Task: Find connections with filter location Utebo with filter topic #marketswith filter profile language English with filter current company Expedia Group with filter school Amal Jyothi College of Engineering with filter industry Boilers, Tanks, and Shipping Container Manufacturing with filter service category Real Estate Appraisal with filter keywords title Skin Care Specialist
Action: Mouse moved to (576, 66)
Screenshot: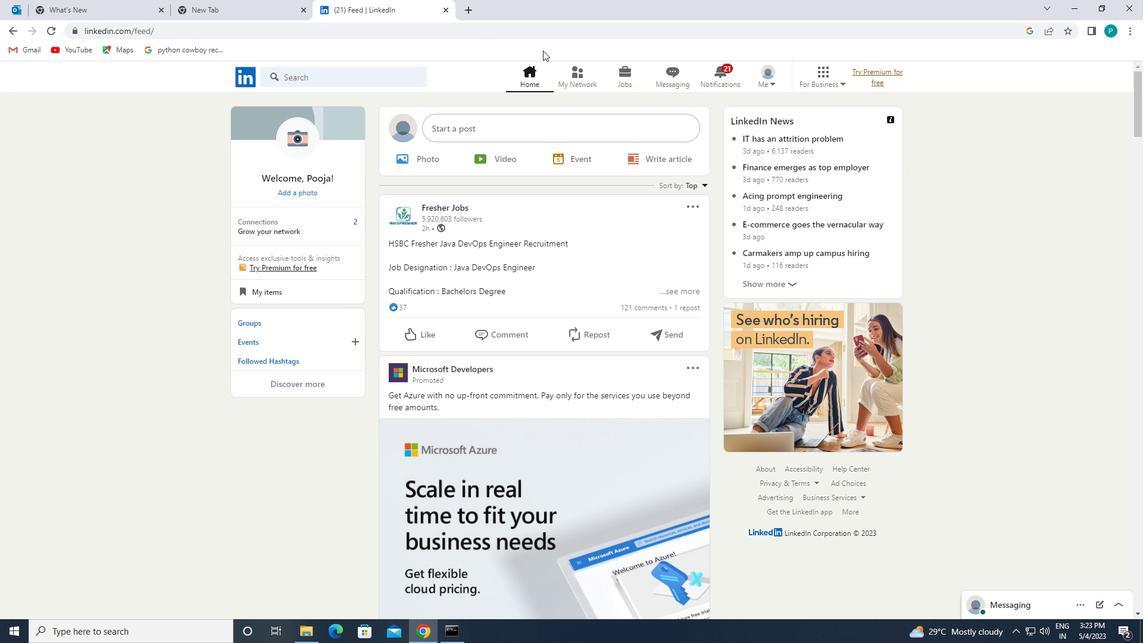 
Action: Mouse pressed left at (576, 66)
Screenshot: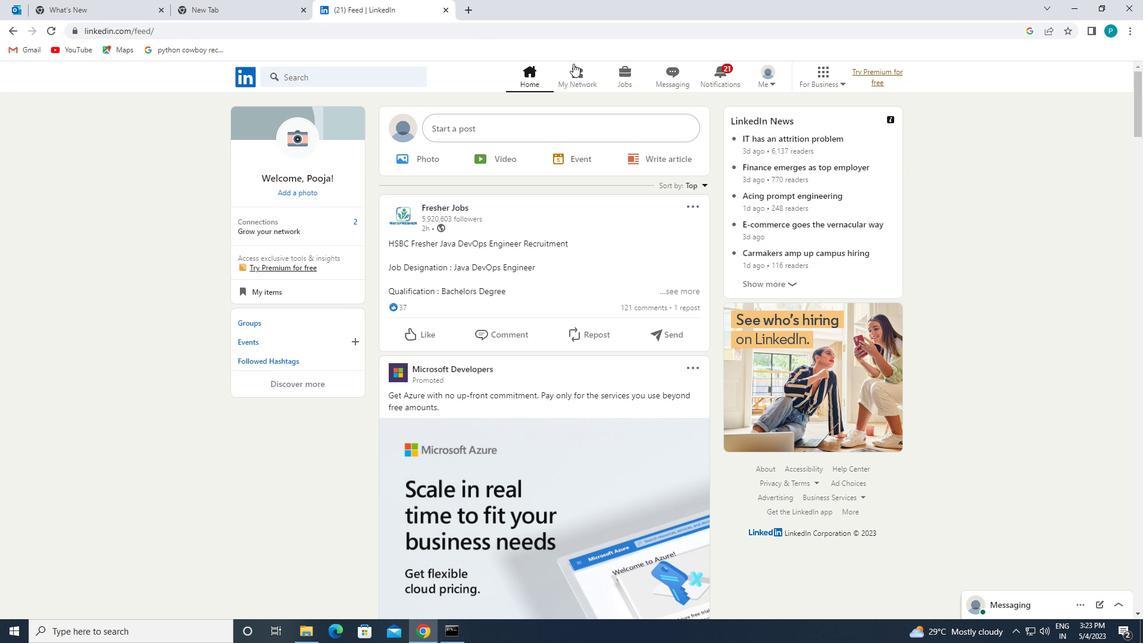 
Action: Mouse moved to (321, 137)
Screenshot: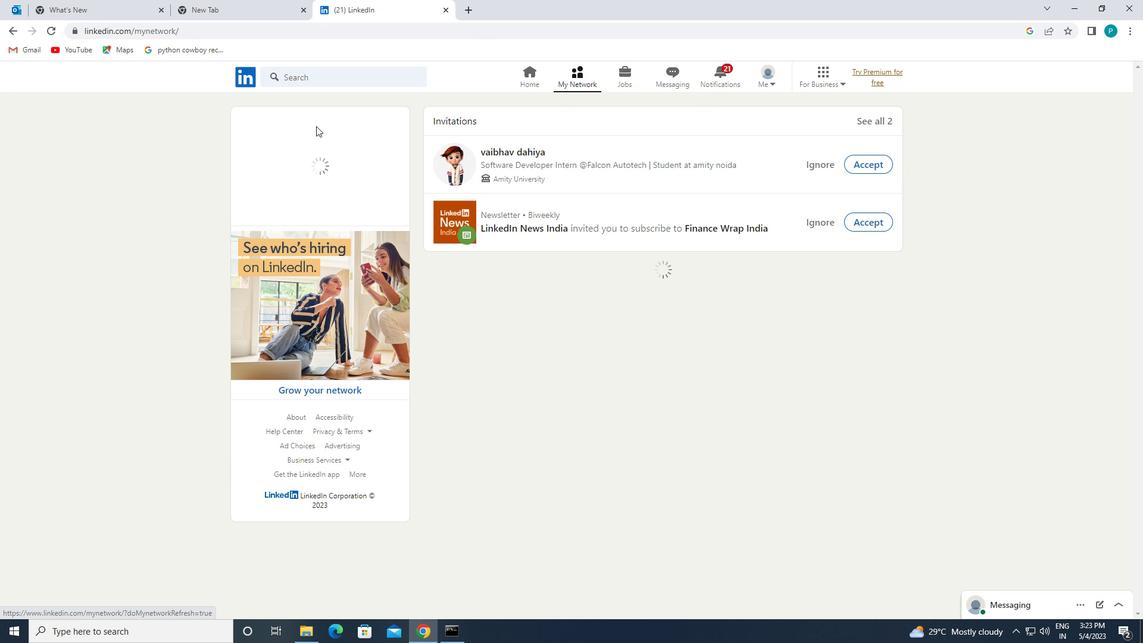 
Action: Mouse pressed left at (321, 137)
Screenshot: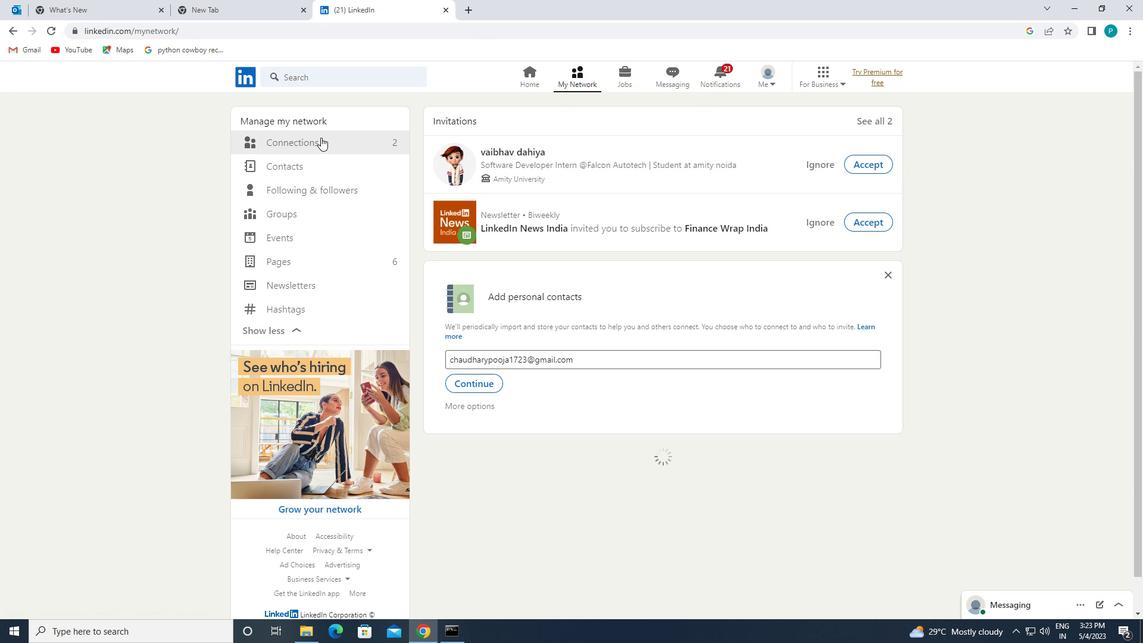
Action: Mouse moved to (650, 139)
Screenshot: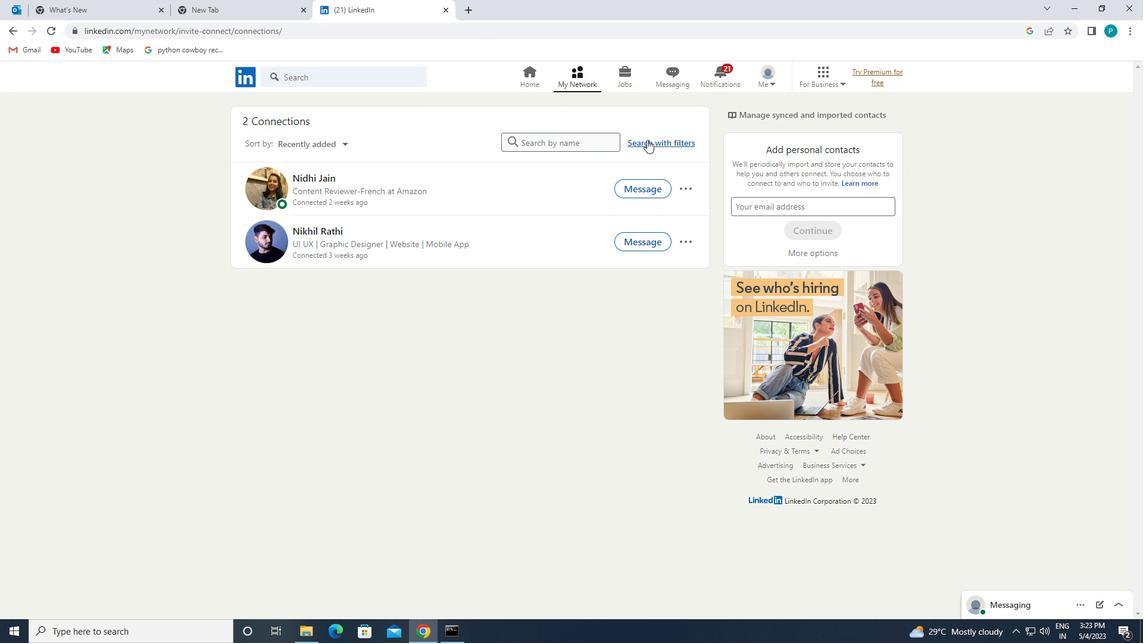
Action: Mouse pressed left at (650, 139)
Screenshot: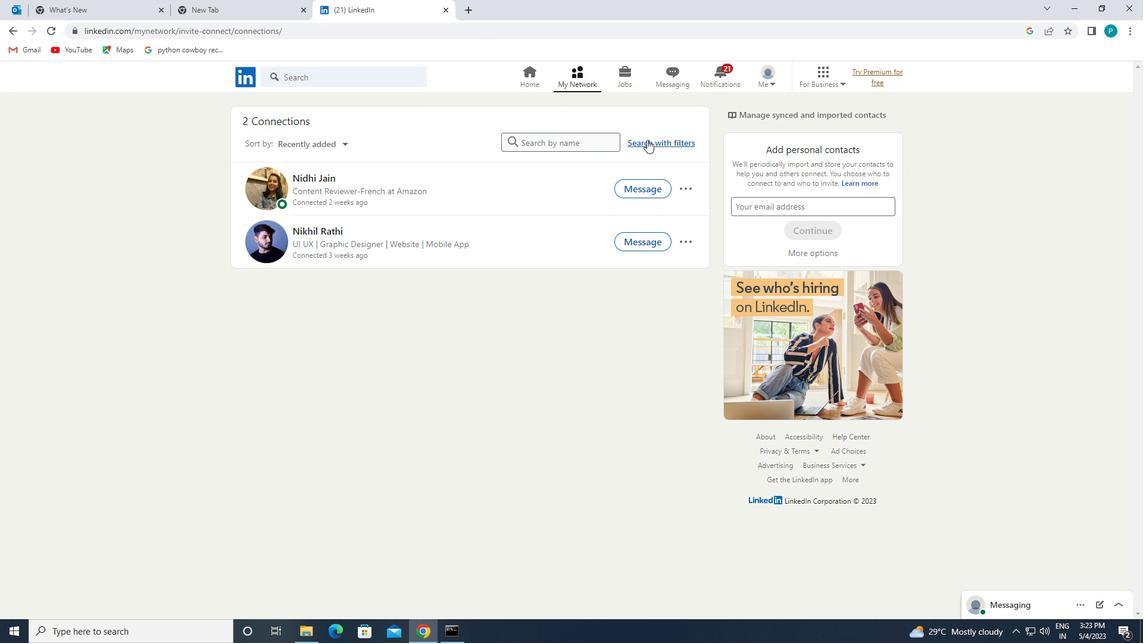 
Action: Mouse moved to (617, 105)
Screenshot: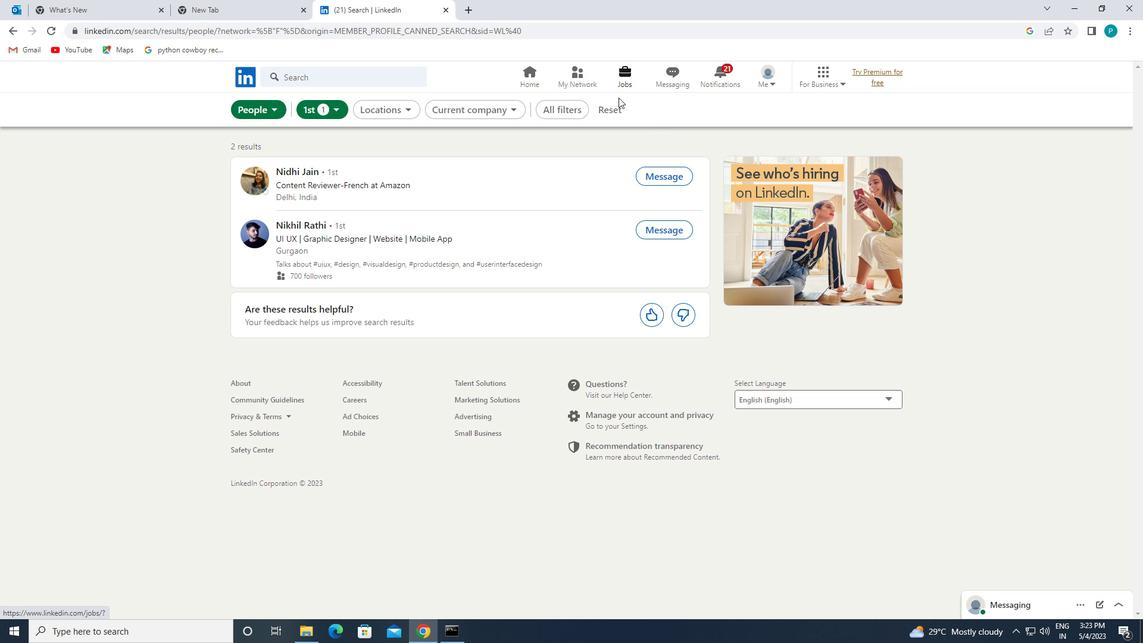 
Action: Mouse pressed left at (617, 105)
Screenshot: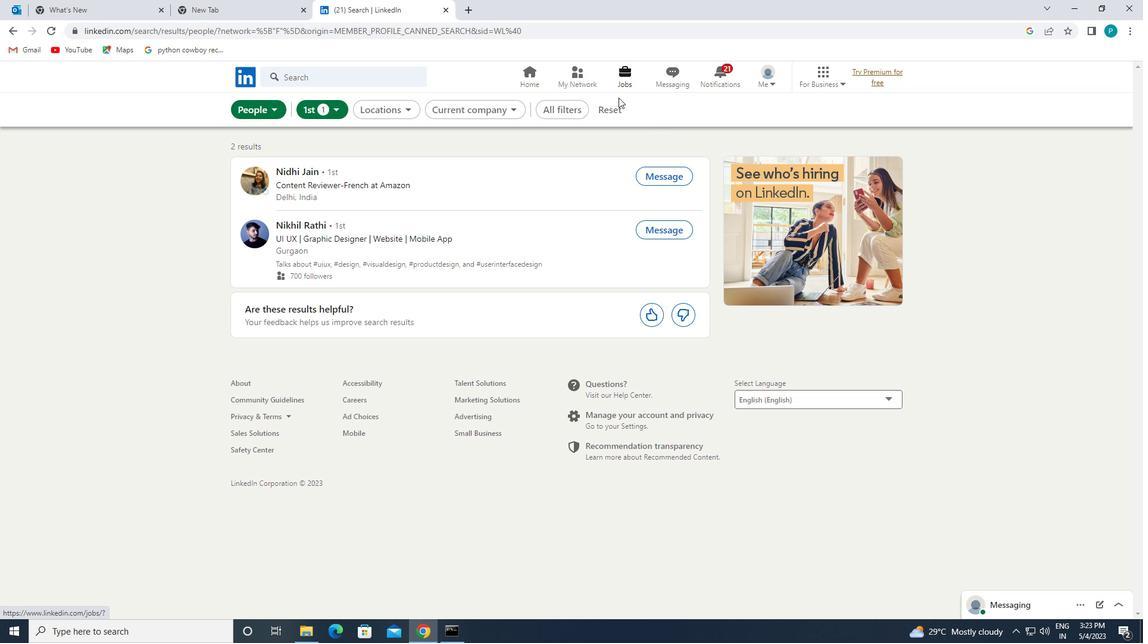 
Action: Mouse moved to (545, 106)
Screenshot: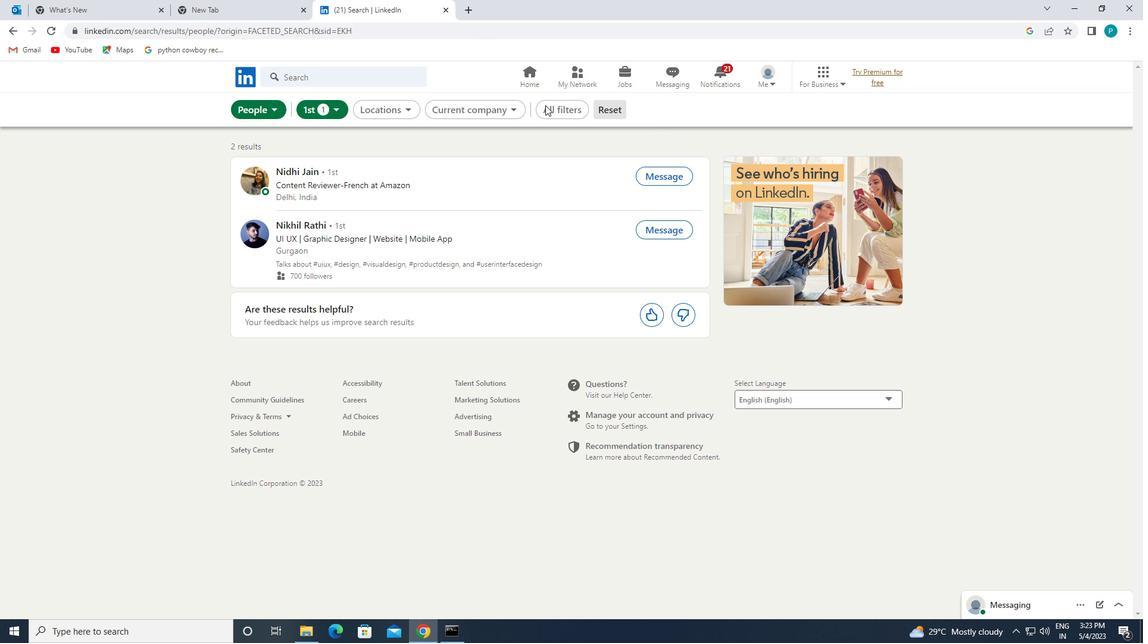 
Action: Mouse pressed left at (545, 106)
Screenshot: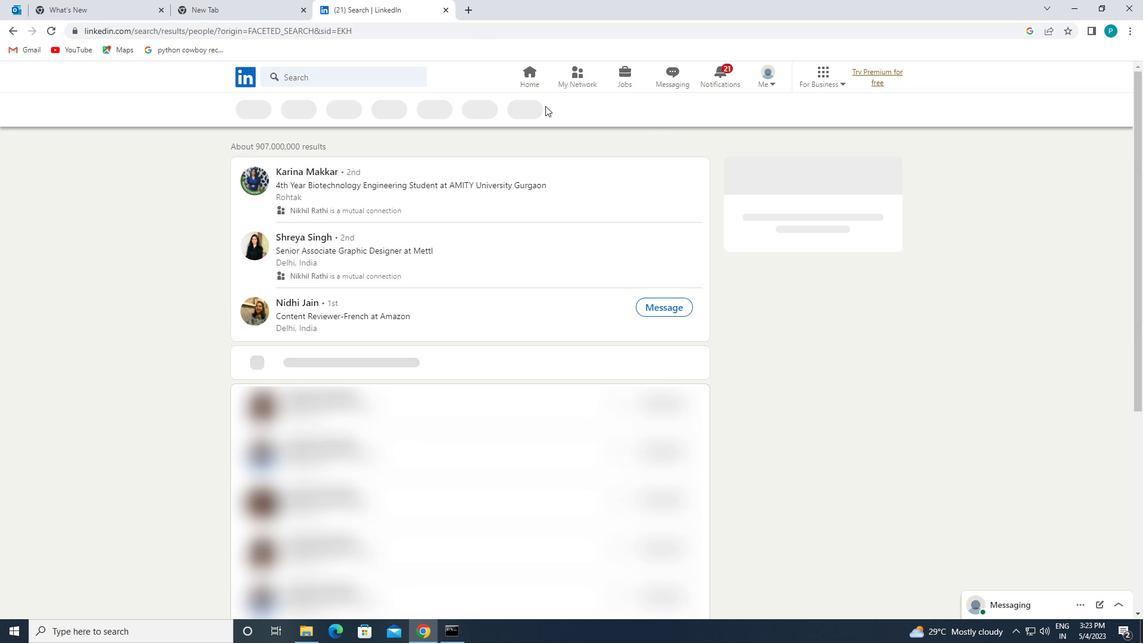 
Action: Mouse moved to (580, 126)
Screenshot: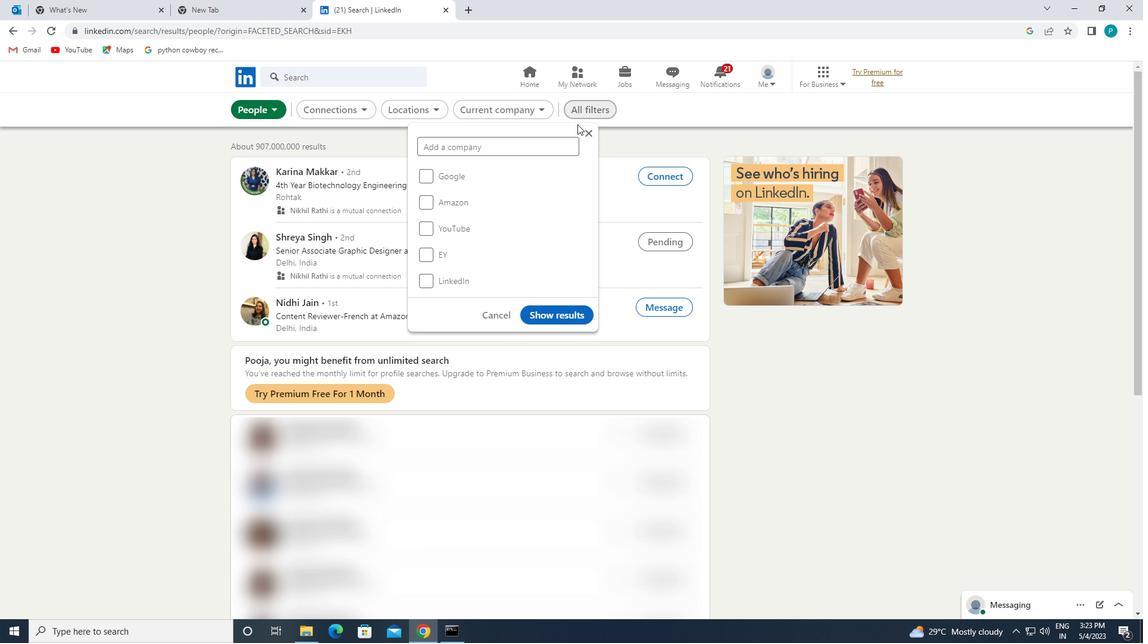 
Action: Mouse pressed left at (580, 126)
Screenshot: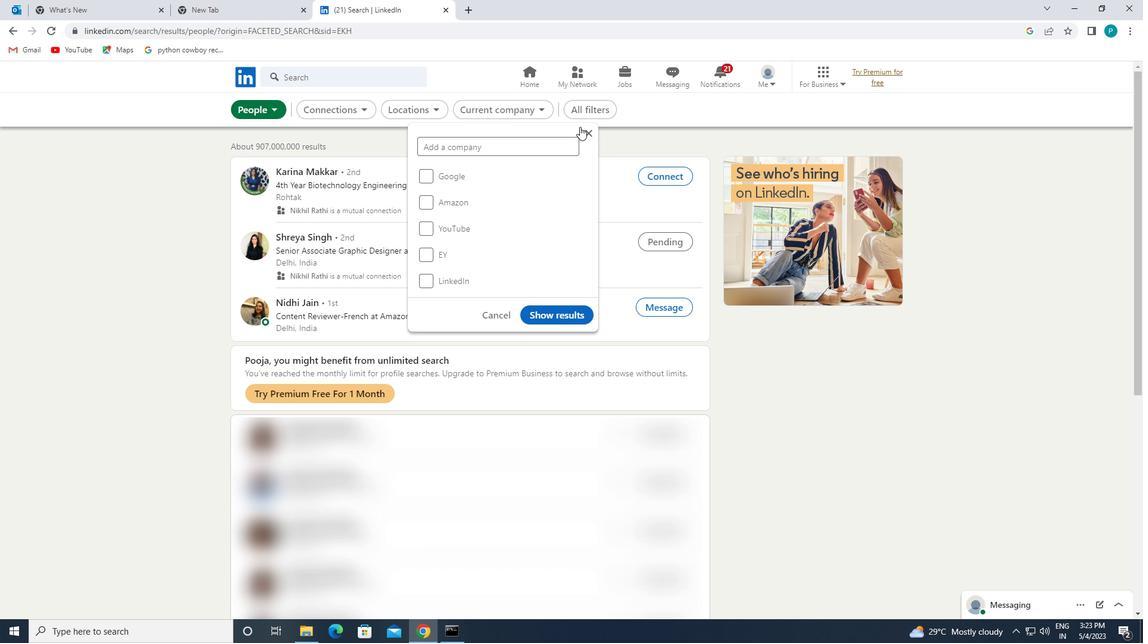 
Action: Mouse moved to (586, 118)
Screenshot: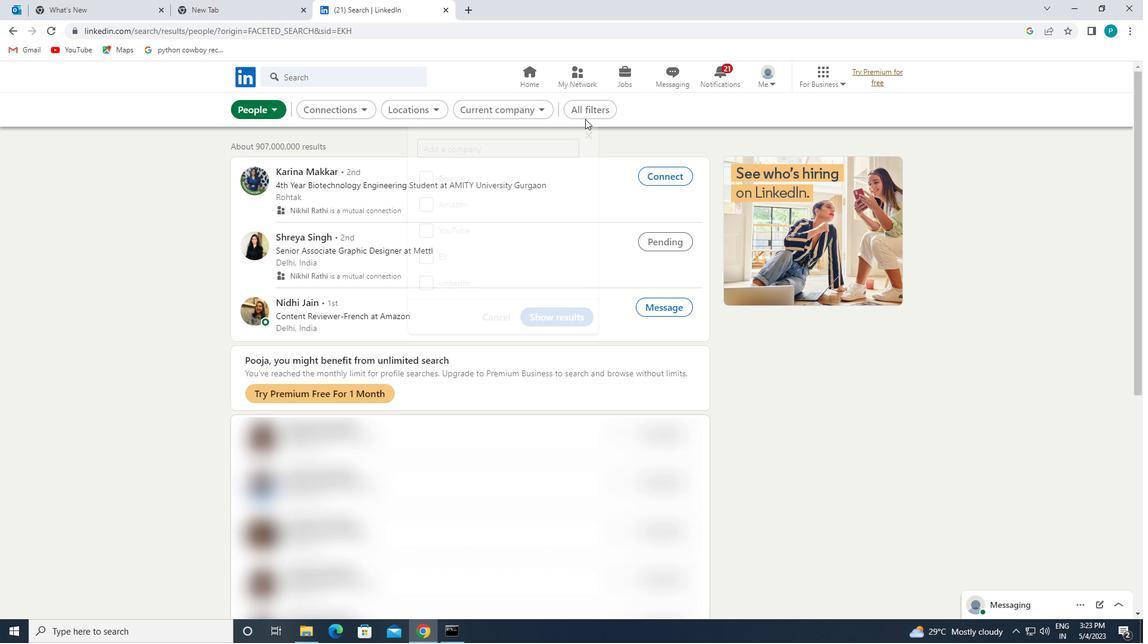 
Action: Mouse pressed left at (586, 118)
Screenshot: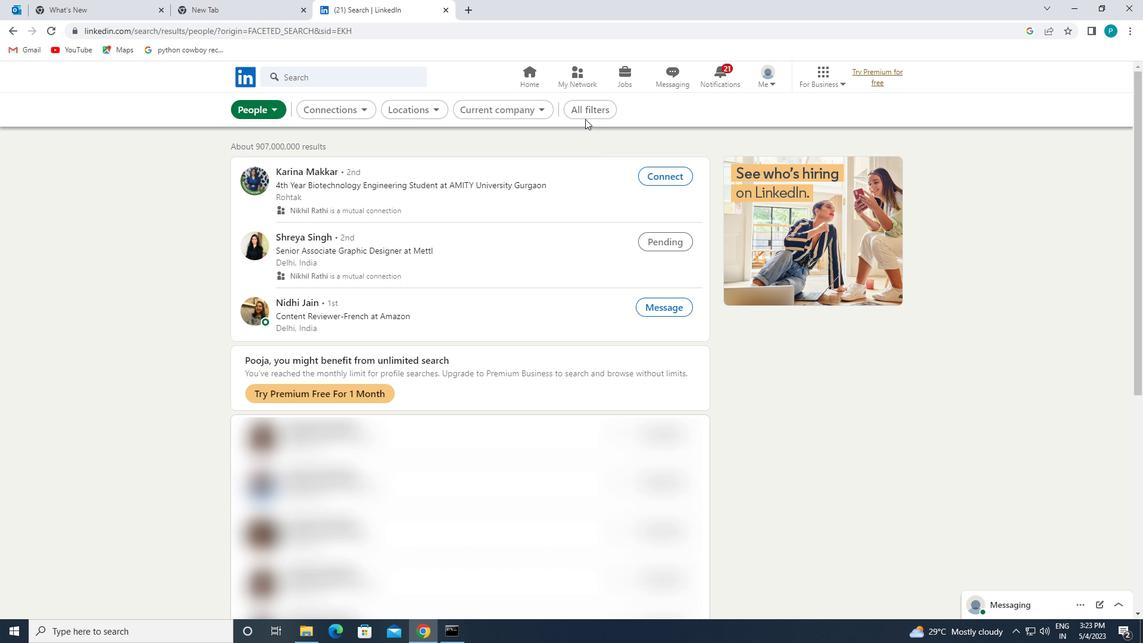 
Action: Mouse moved to (979, 281)
Screenshot: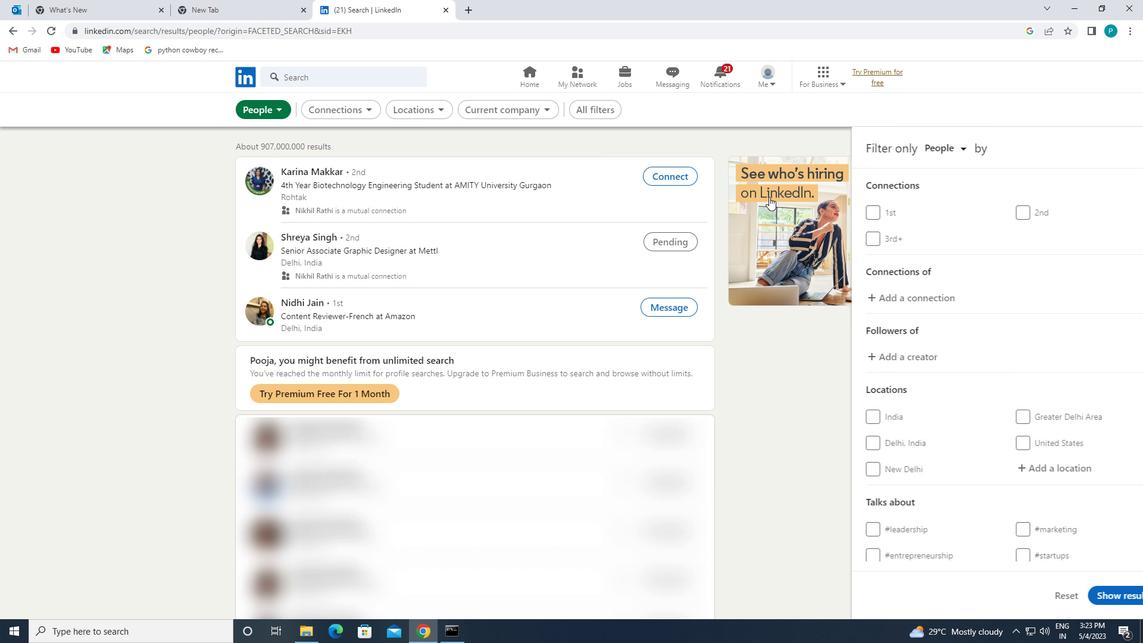 
Action: Mouse scrolled (979, 281) with delta (0, 0)
Screenshot: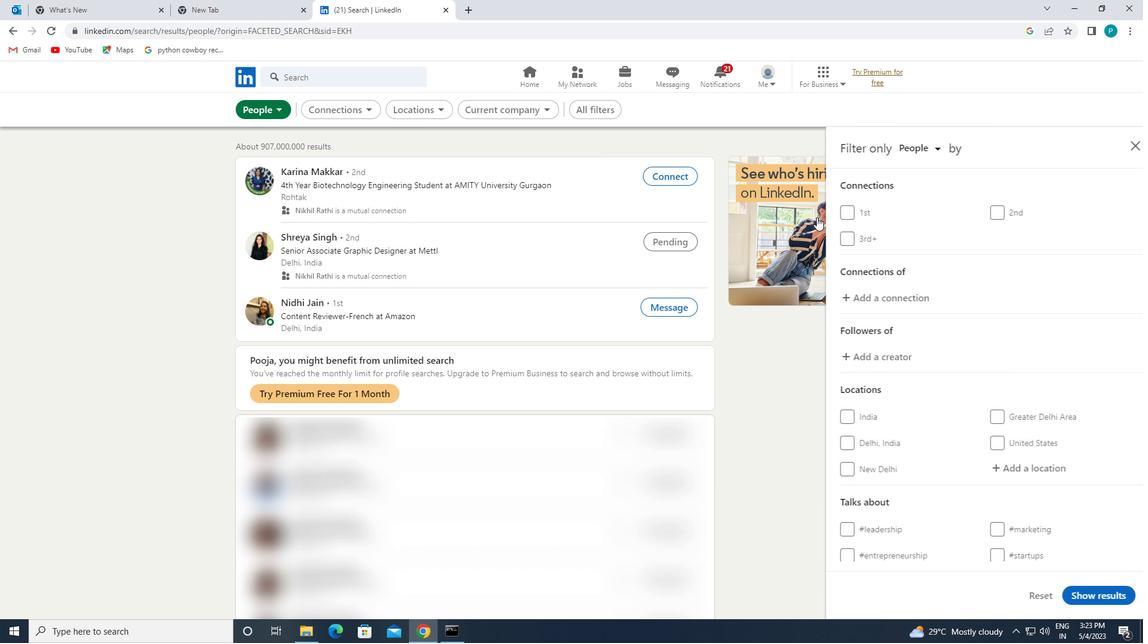 
Action: Mouse scrolled (979, 281) with delta (0, 0)
Screenshot: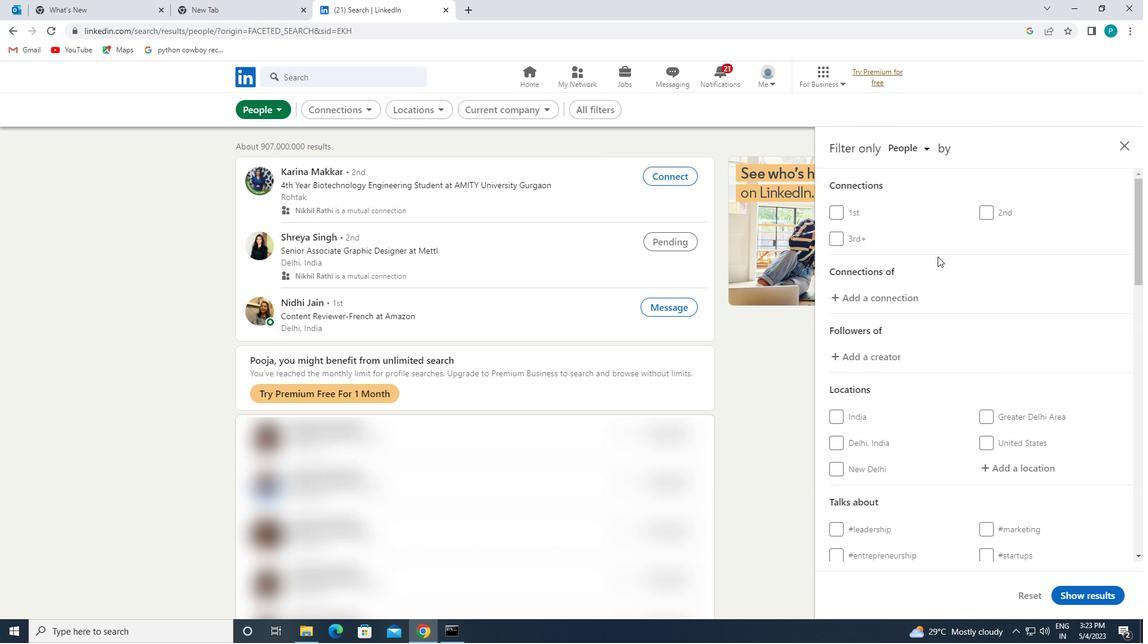 
Action: Mouse moved to (979, 282)
Screenshot: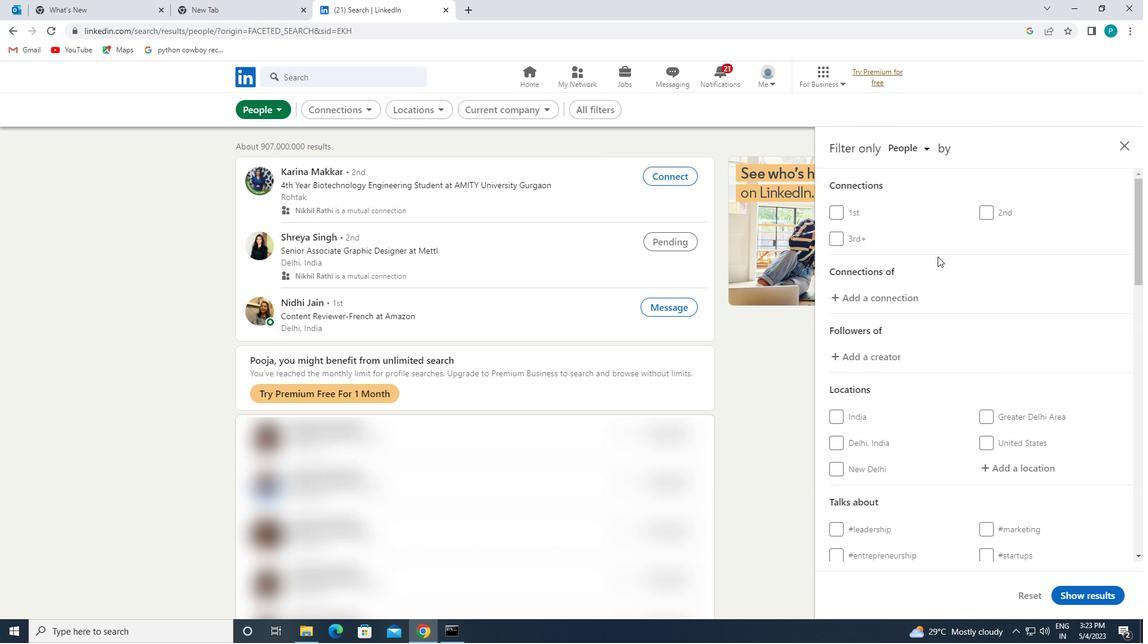 
Action: Mouse scrolled (979, 281) with delta (0, 0)
Screenshot: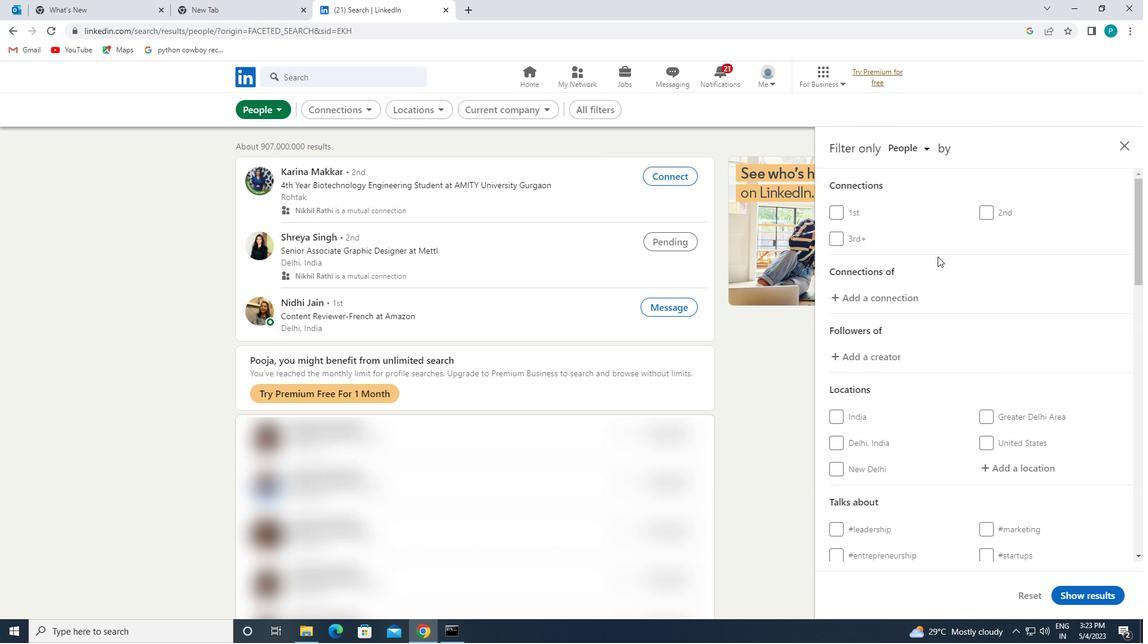 
Action: Mouse moved to (980, 284)
Screenshot: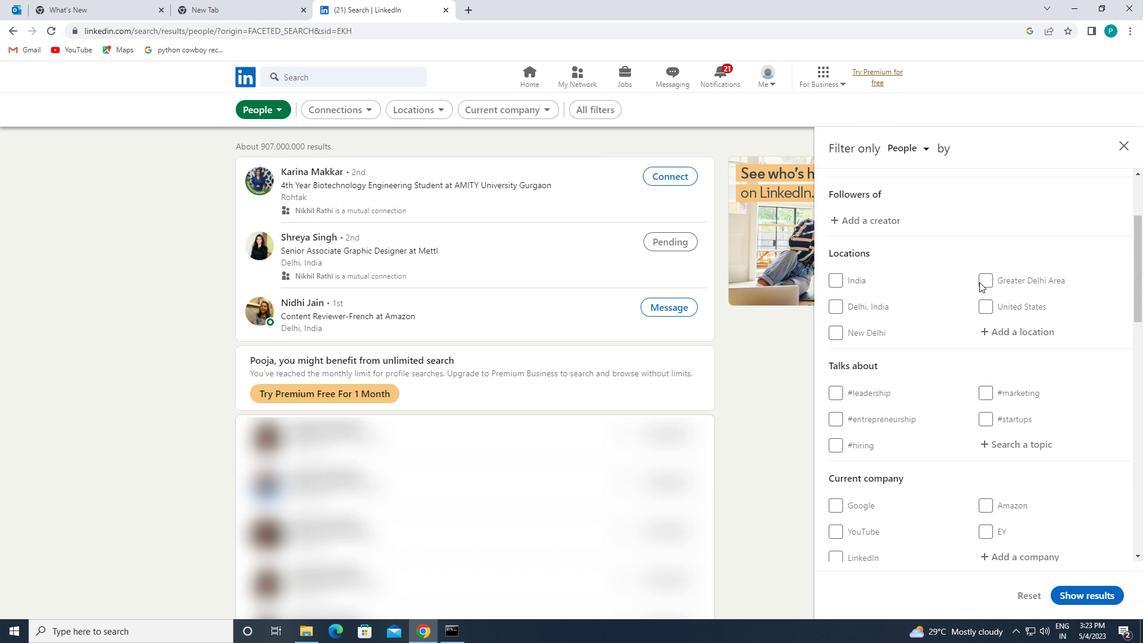 
Action: Mouse pressed left at (980, 284)
Screenshot: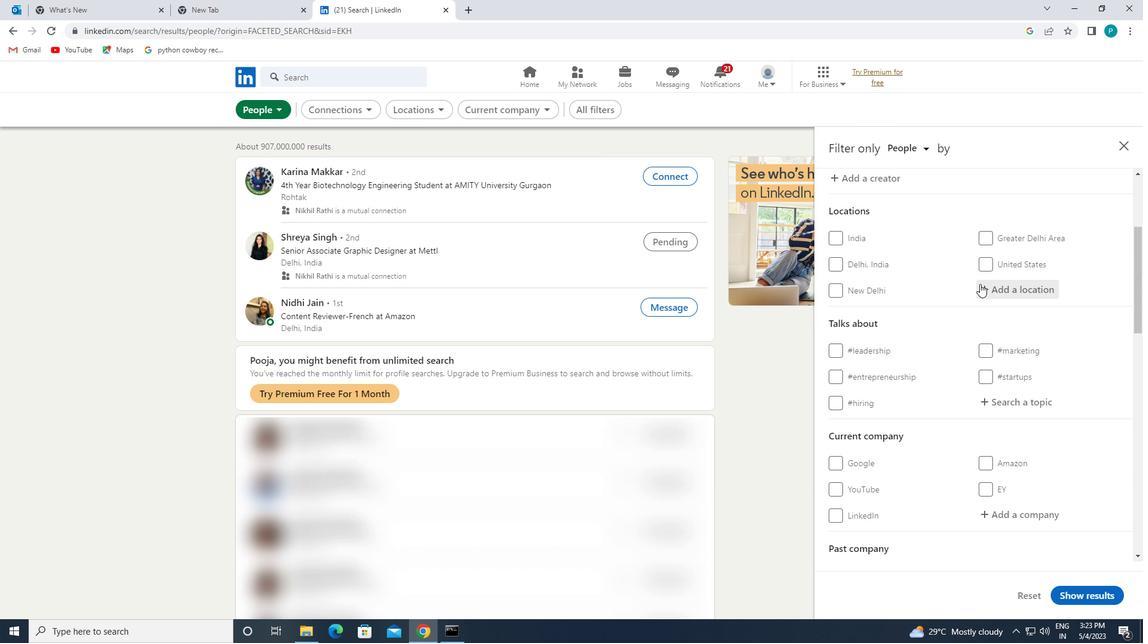 
Action: Mouse moved to (994, 293)
Screenshot: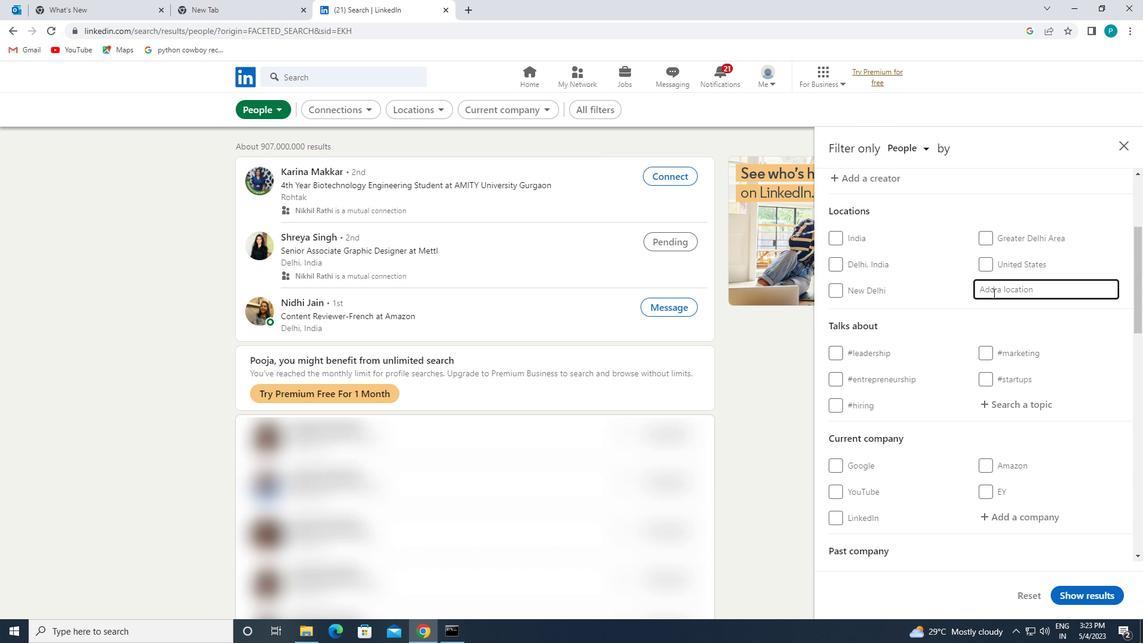 
Action: Key pressed <Key.caps_lock>u<Key.caps_lock>tebo
Screenshot: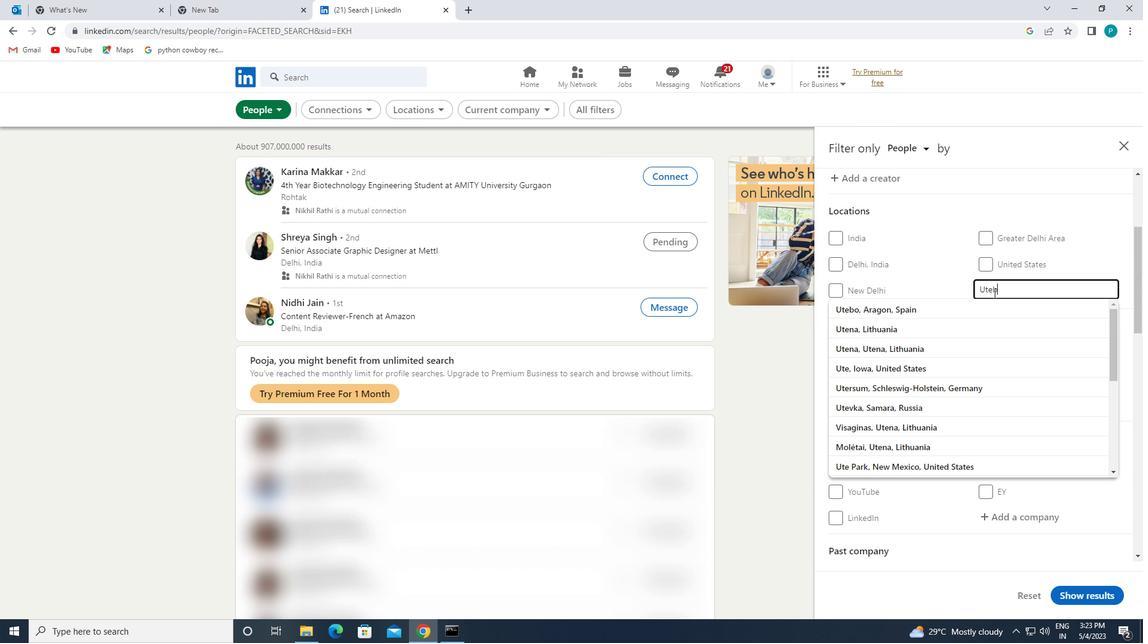 
Action: Mouse moved to (958, 309)
Screenshot: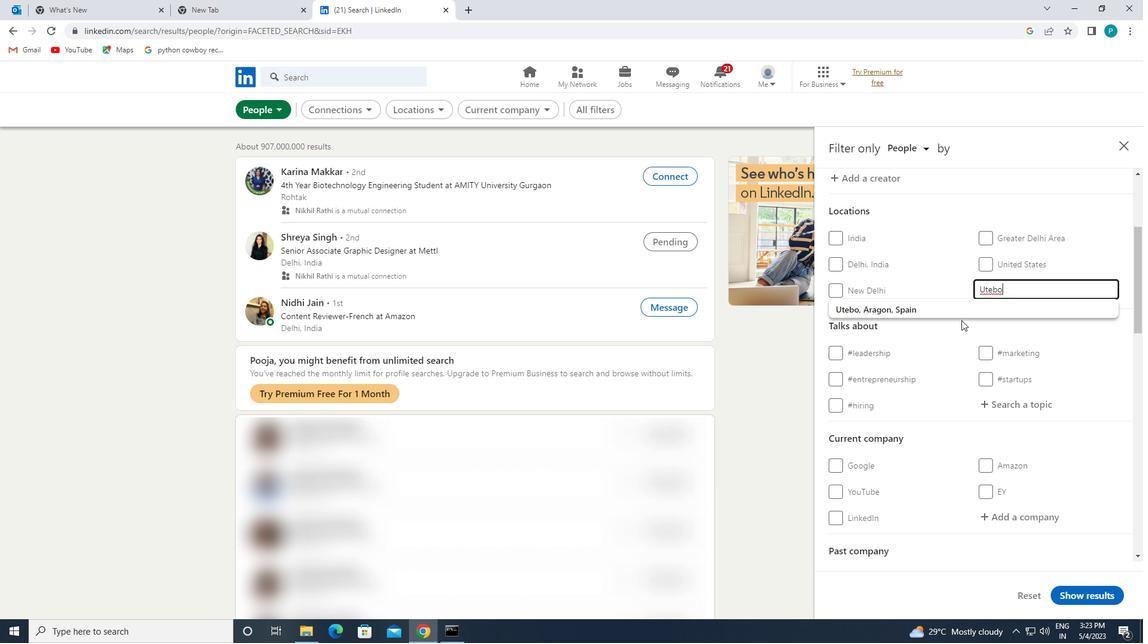 
Action: Mouse pressed left at (958, 309)
Screenshot: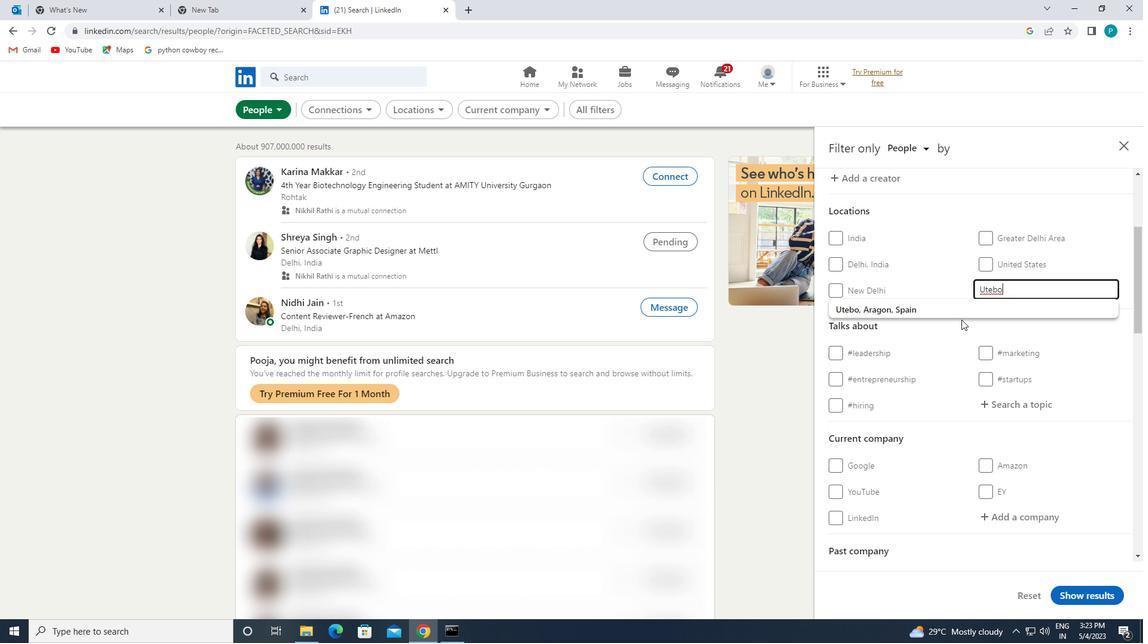 
Action: Mouse moved to (1038, 357)
Screenshot: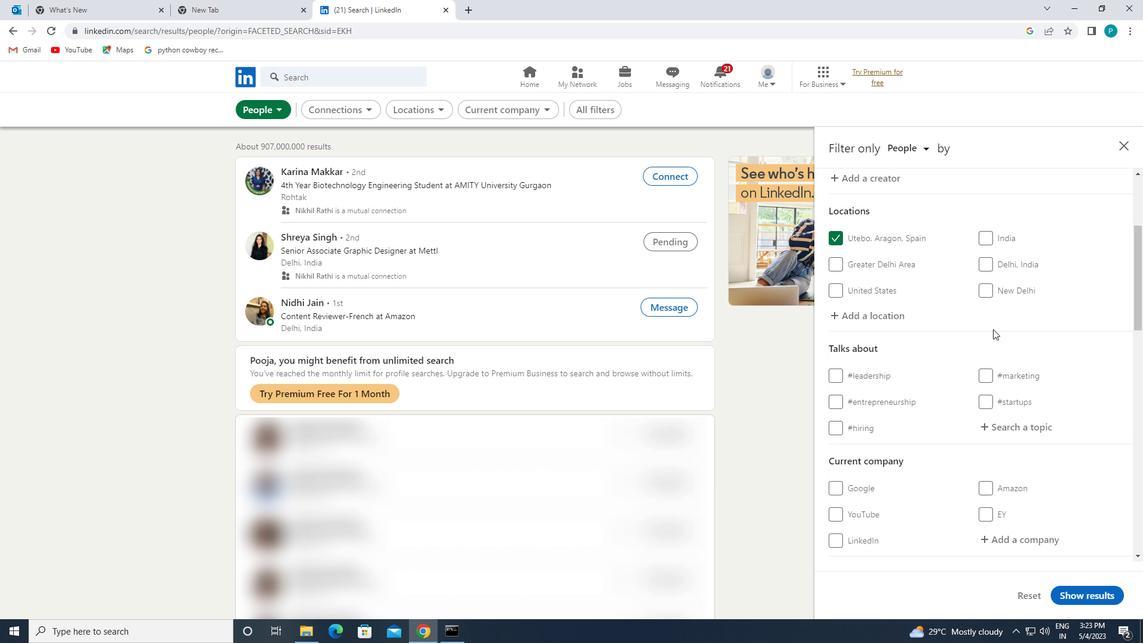 
Action: Mouse scrolled (1038, 357) with delta (0, 0)
Screenshot: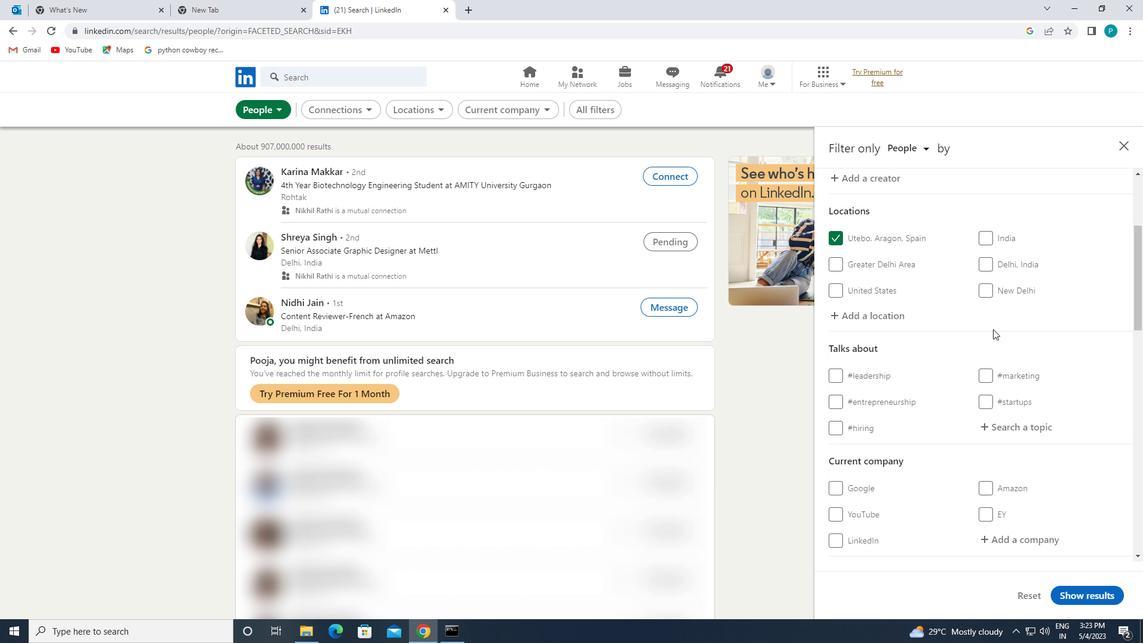
Action: Mouse moved to (1038, 359)
Screenshot: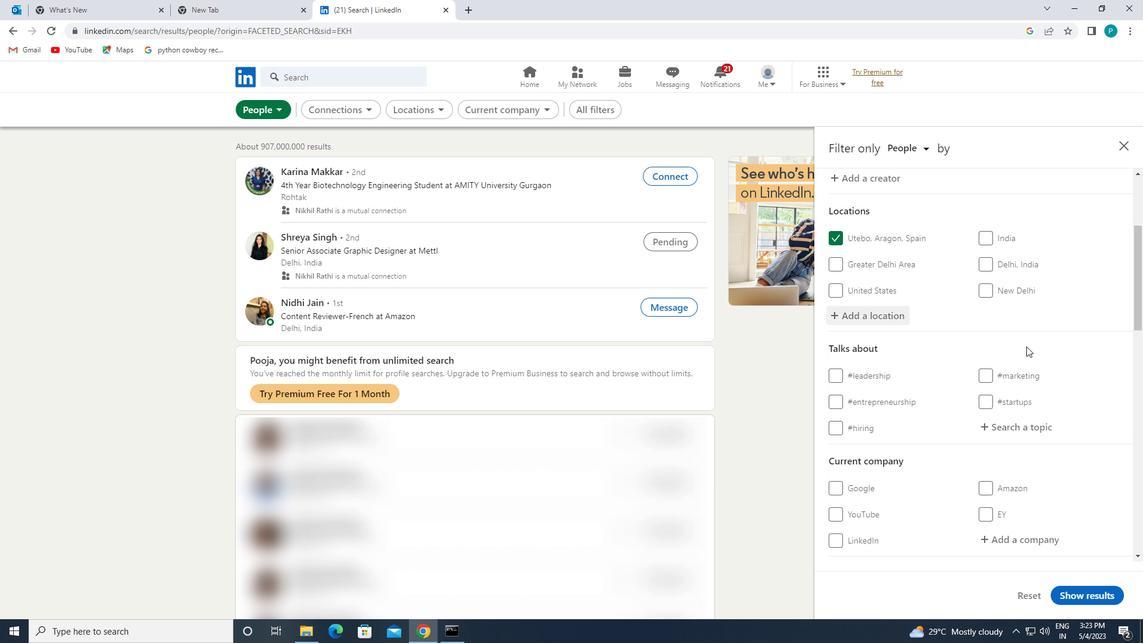 
Action: Mouse scrolled (1038, 358) with delta (0, 0)
Screenshot: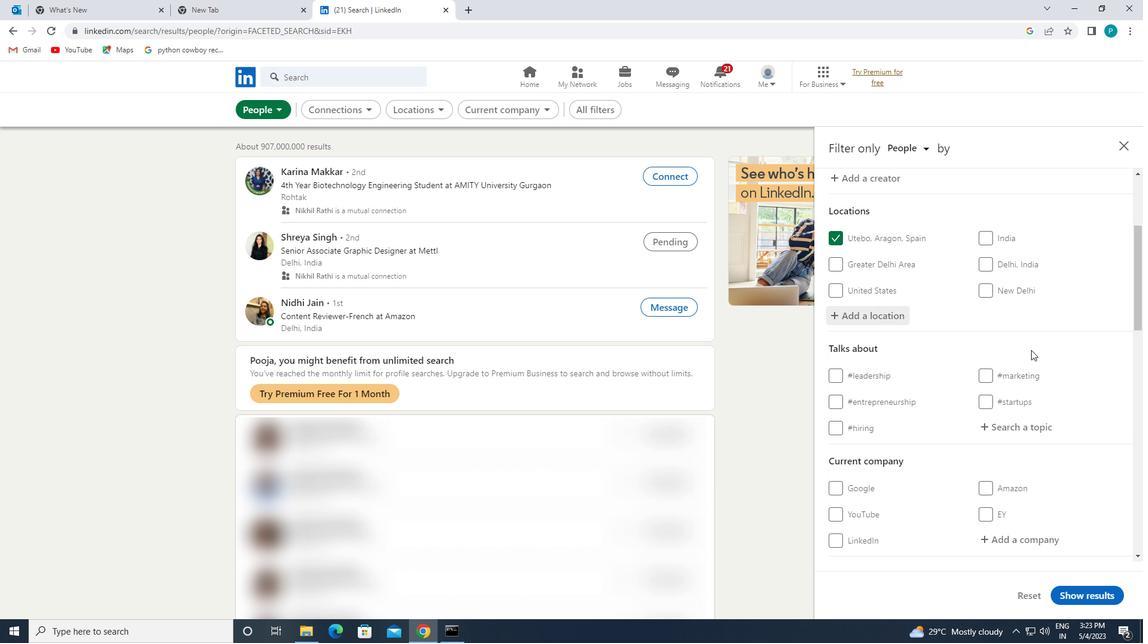 
Action: Mouse moved to (1025, 303)
Screenshot: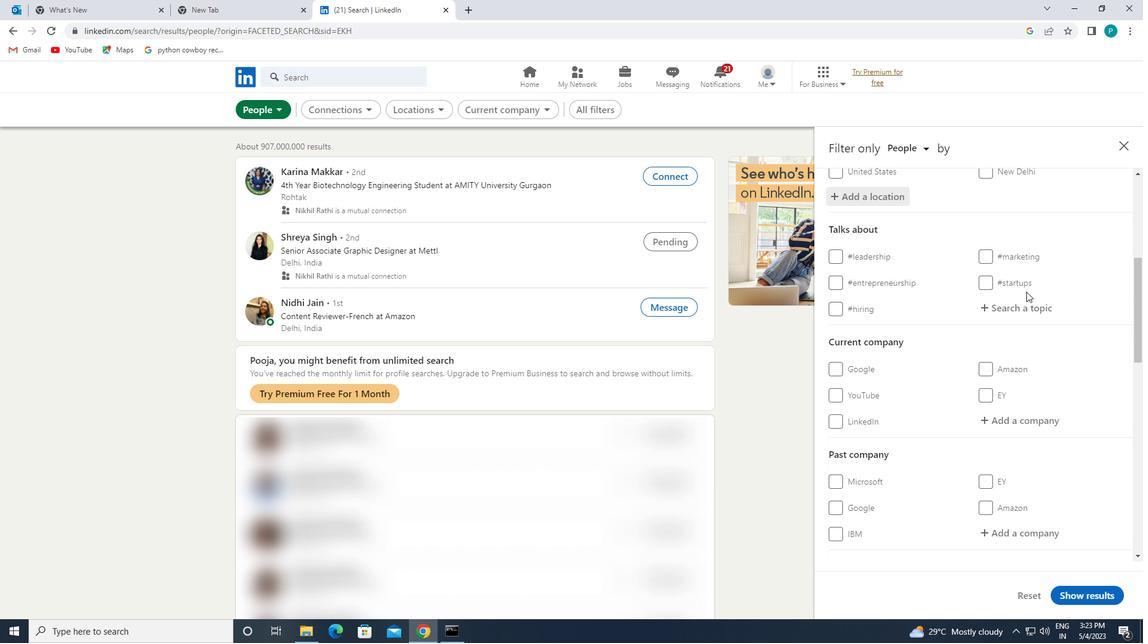 
Action: Mouse pressed left at (1025, 303)
Screenshot: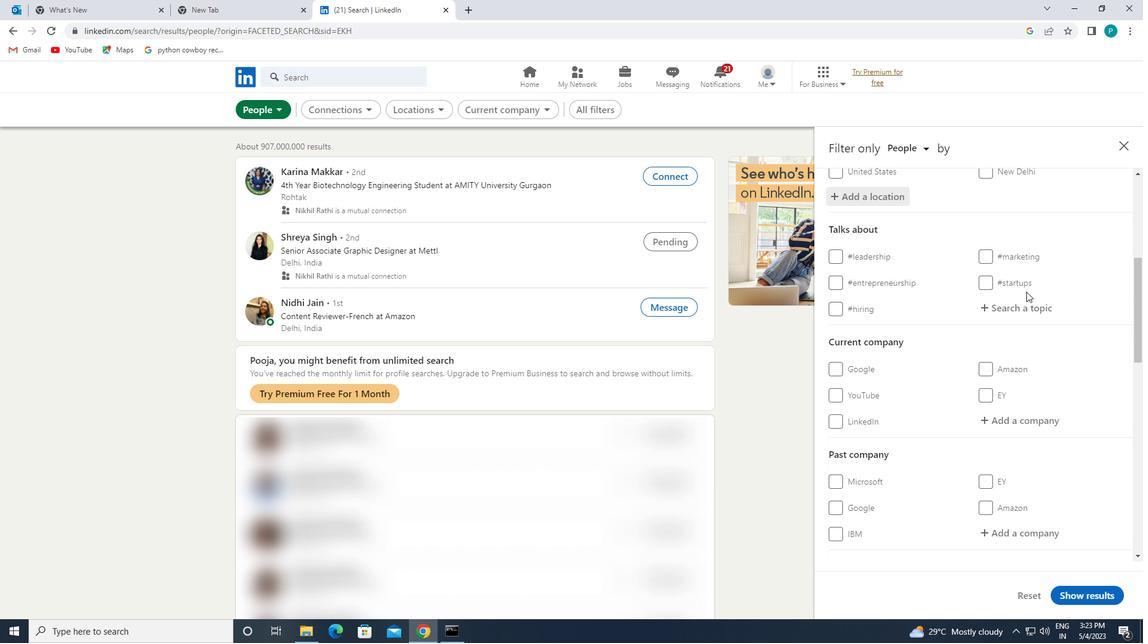 
Action: Mouse moved to (1019, 300)
Screenshot: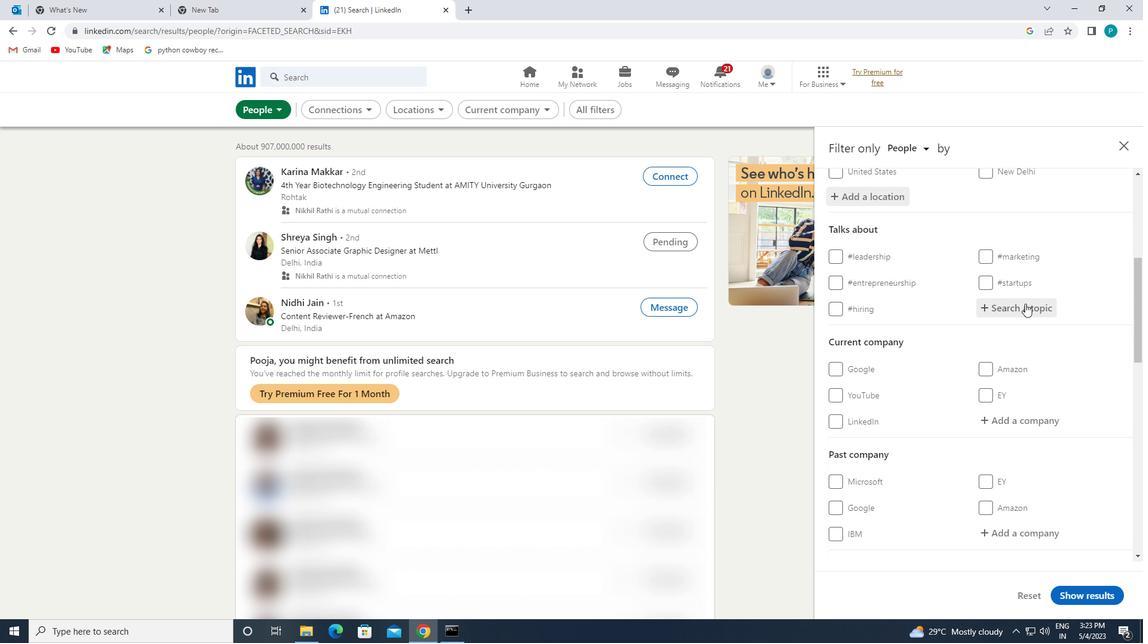 
Action: Key pressed <Key.shift>#MARKETS
Screenshot: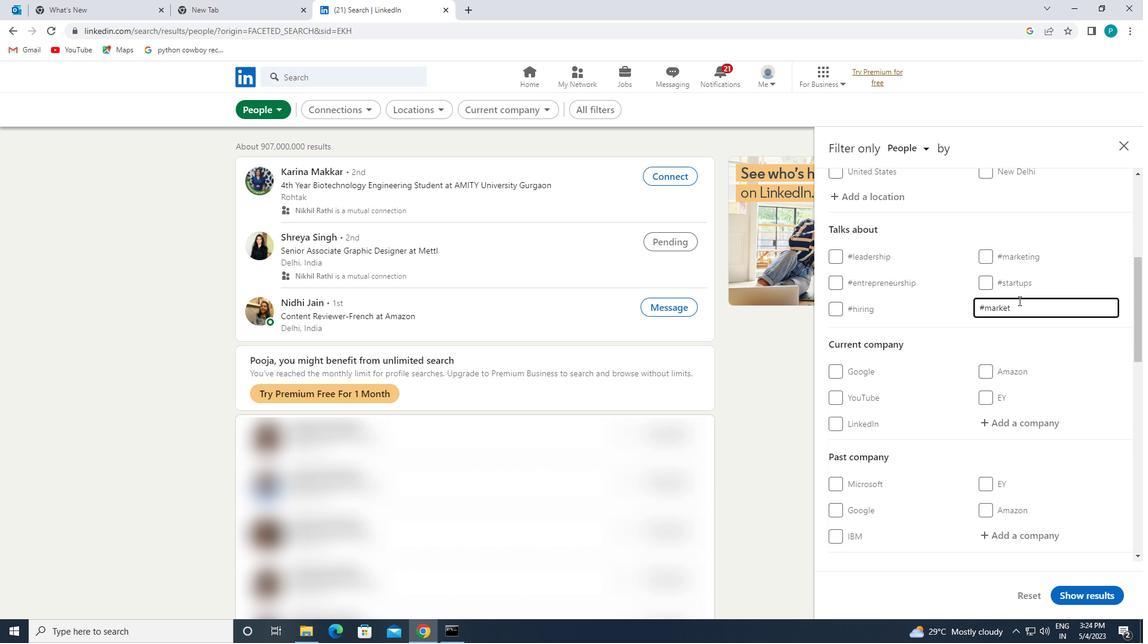 
Action: Mouse moved to (1023, 314)
Screenshot: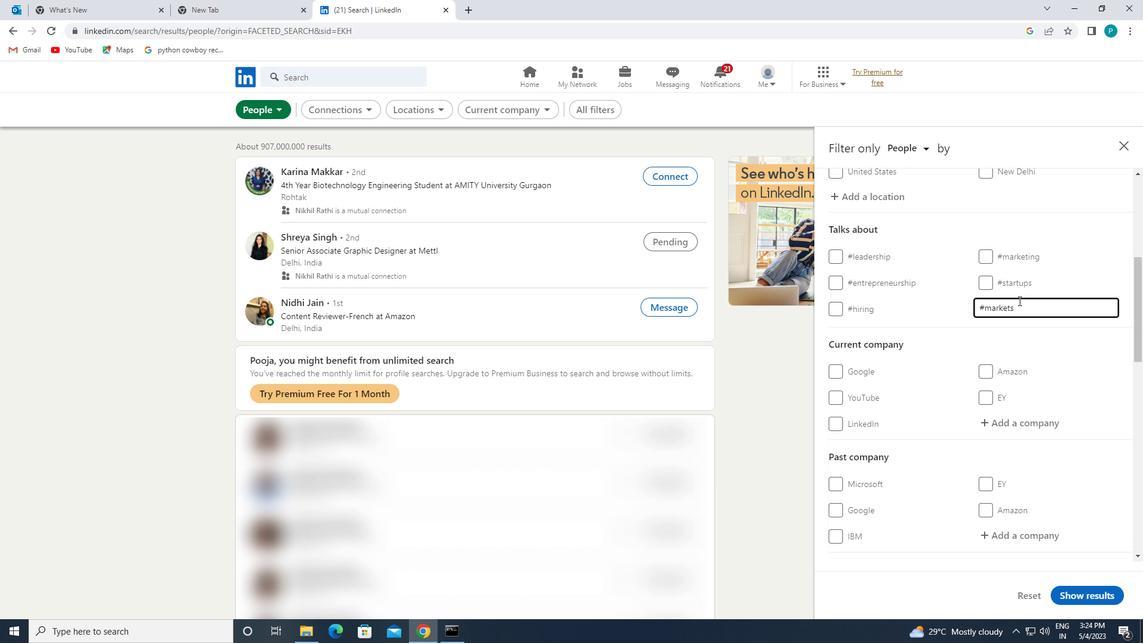 
Action: Mouse scrolled (1023, 313) with delta (0, 0)
Screenshot: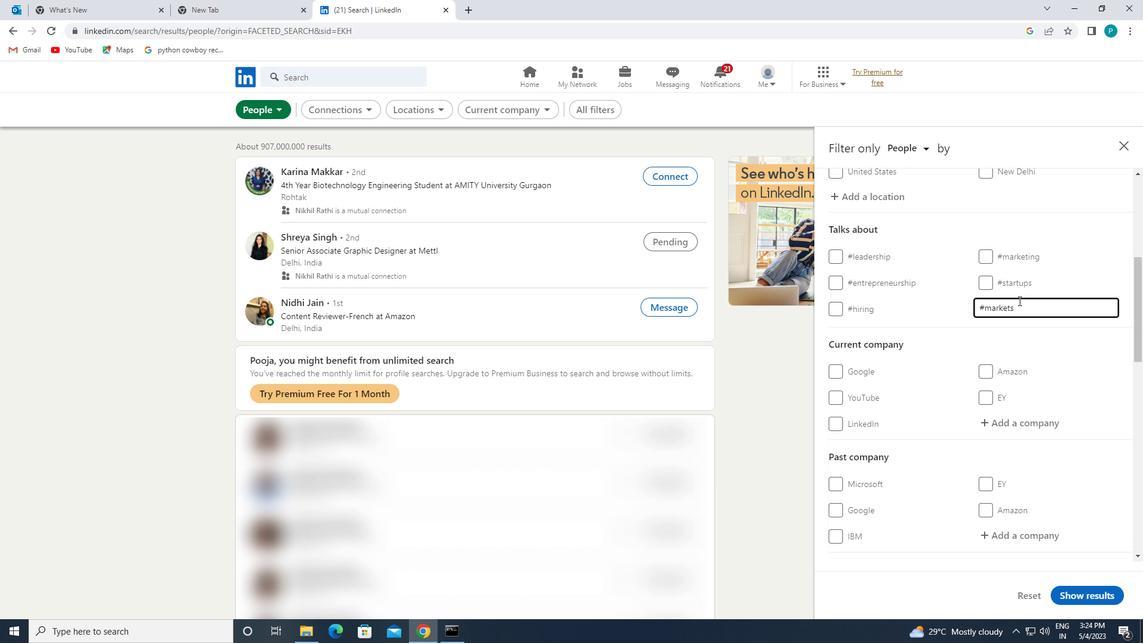 
Action: Mouse moved to (1020, 319)
Screenshot: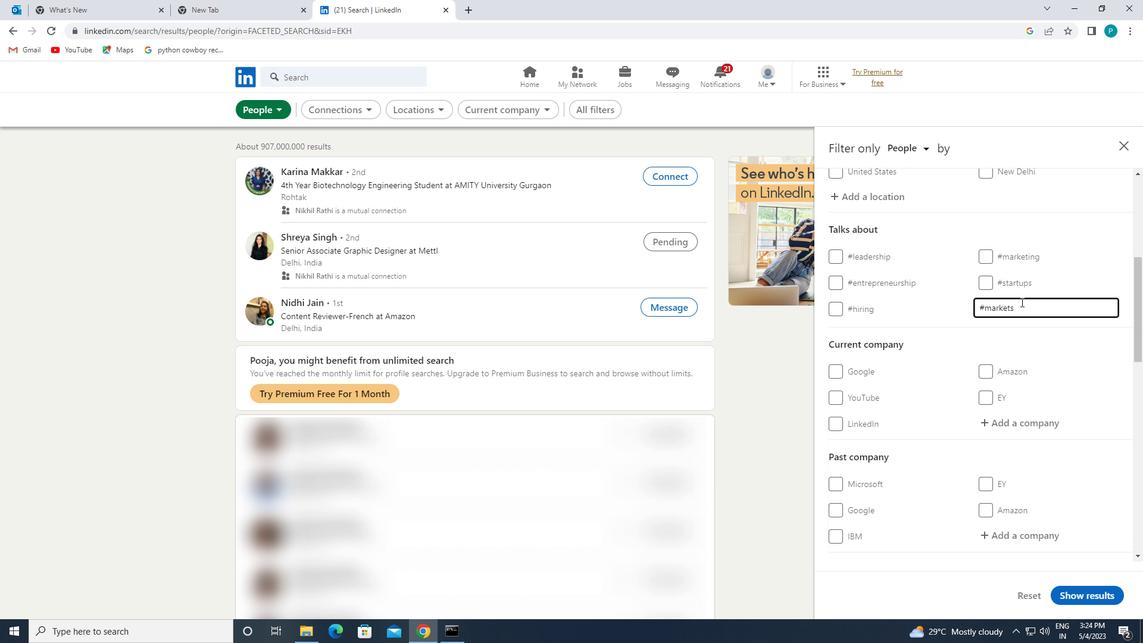 
Action: Mouse scrolled (1020, 318) with delta (0, 0)
Screenshot: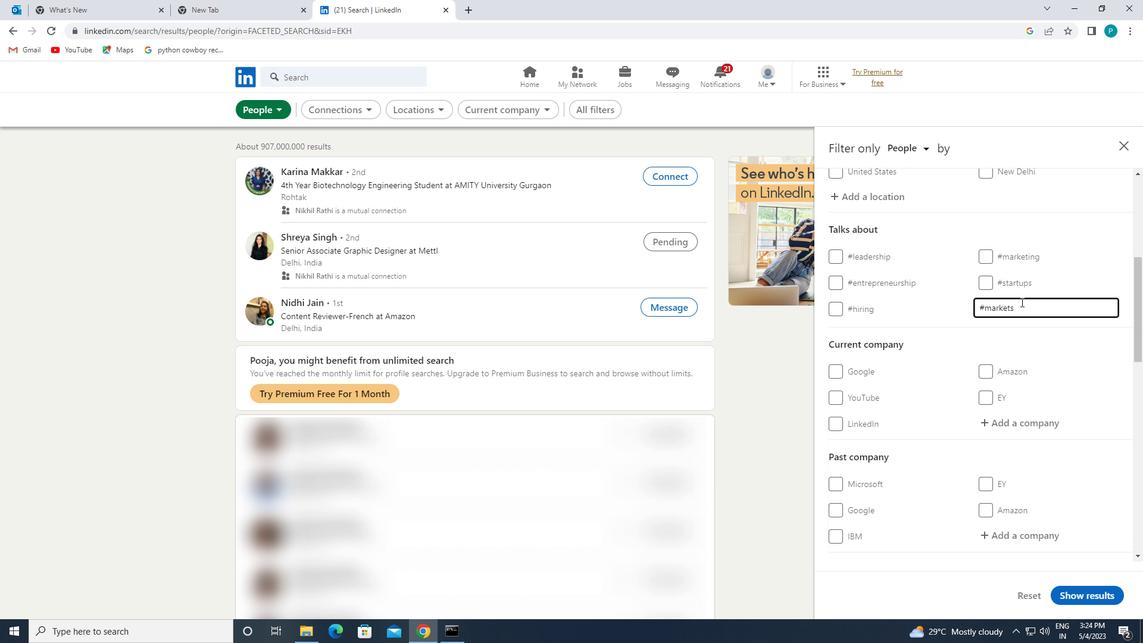 
Action: Mouse moved to (1019, 319)
Screenshot: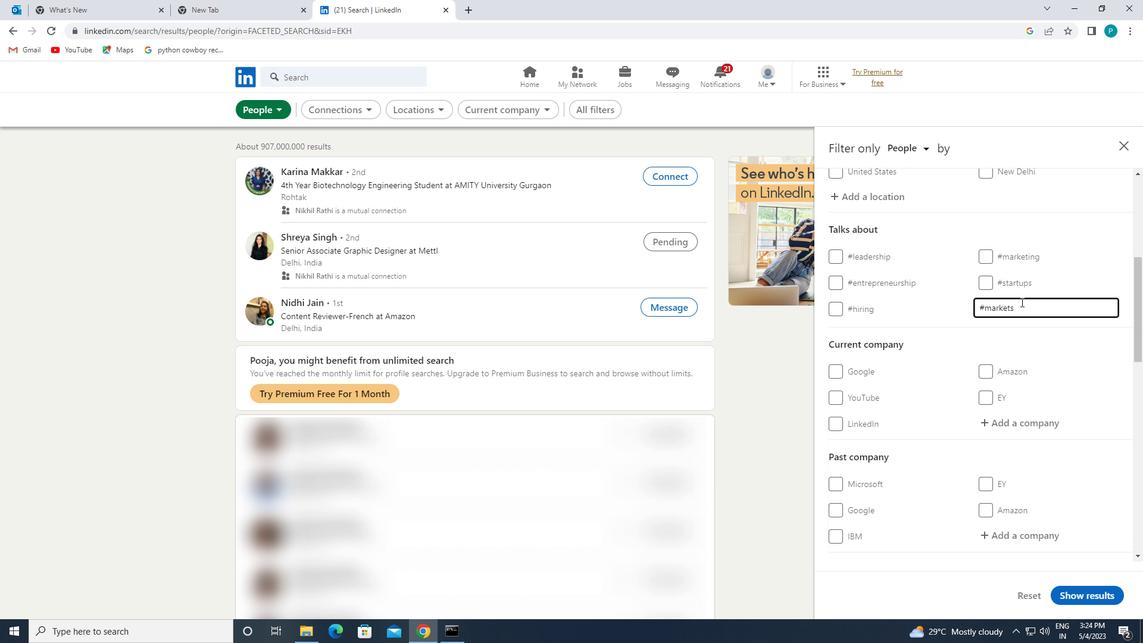 
Action: Mouse scrolled (1019, 318) with delta (0, 0)
Screenshot: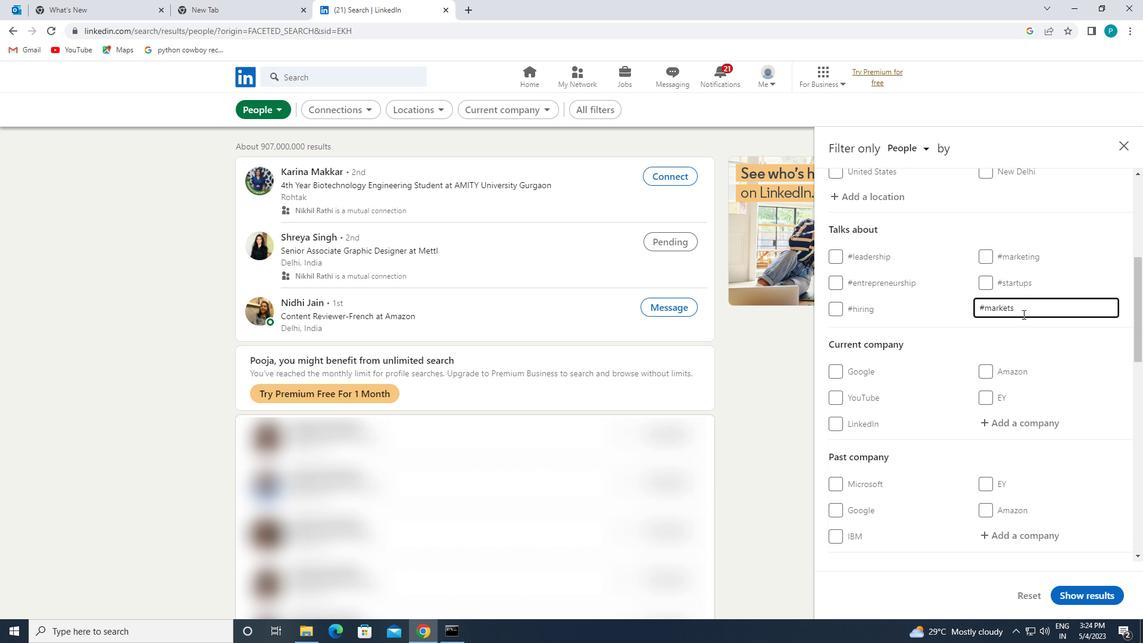 
Action: Mouse scrolled (1019, 318) with delta (0, 0)
Screenshot: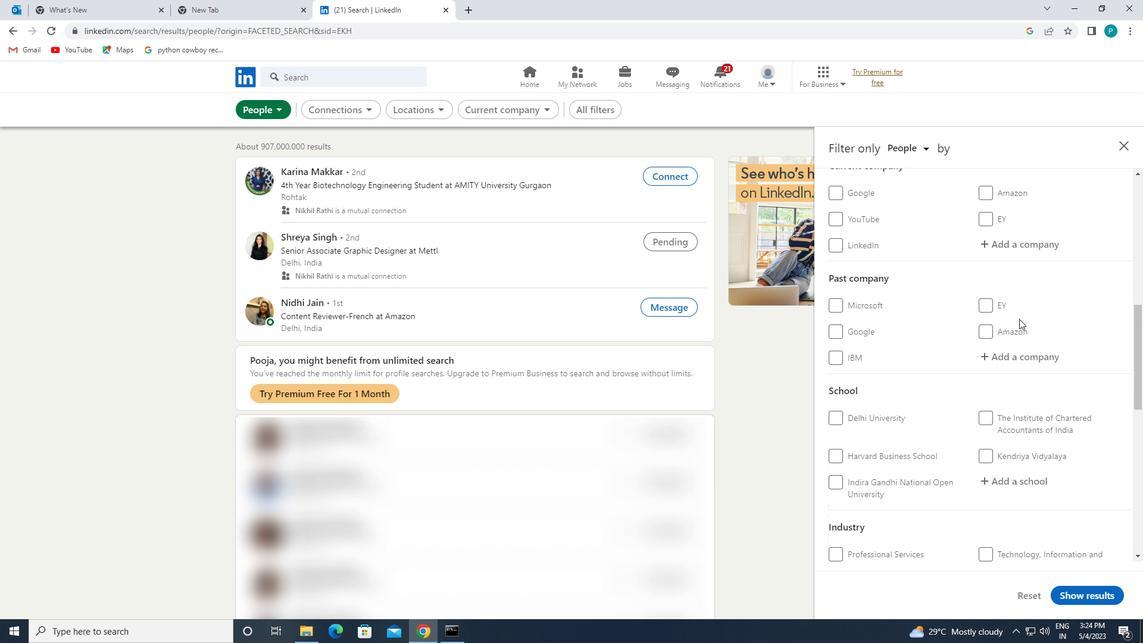 
Action: Mouse scrolled (1019, 318) with delta (0, 0)
Screenshot: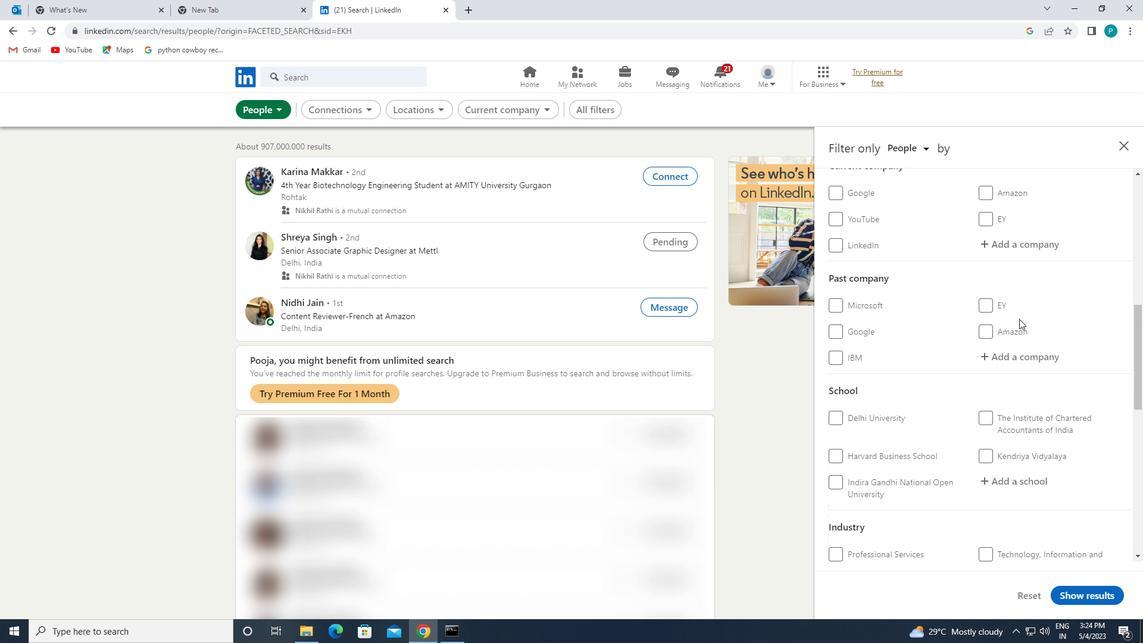 
Action: Mouse moved to (951, 343)
Screenshot: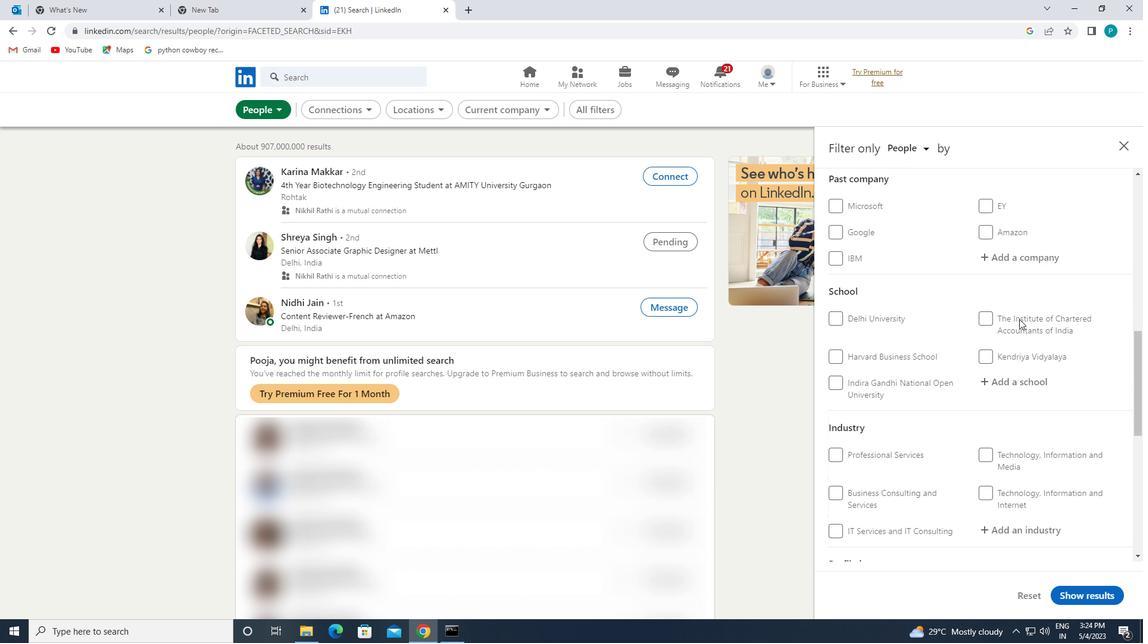 
Action: Mouse scrolled (951, 343) with delta (0, 0)
Screenshot: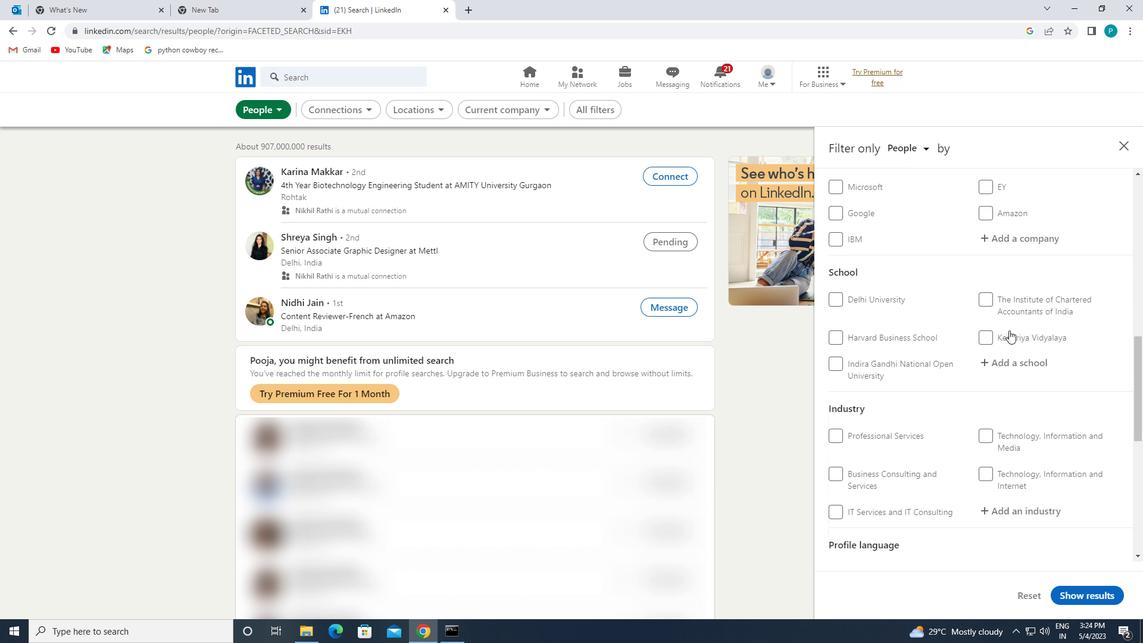 
Action: Mouse scrolled (951, 343) with delta (0, 0)
Screenshot: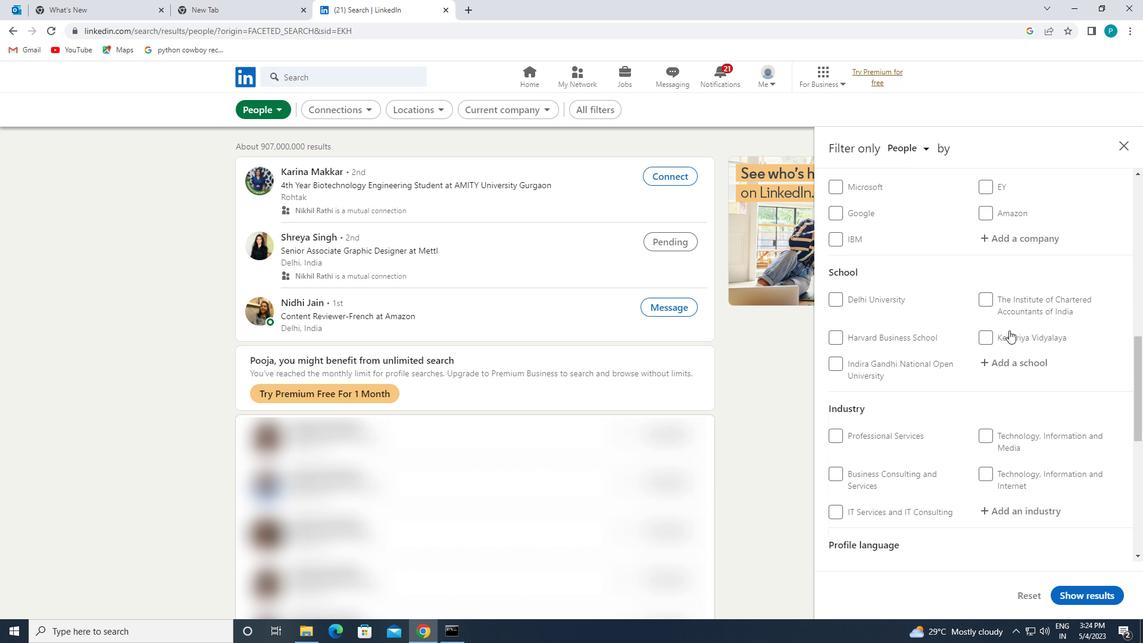 
Action: Mouse moved to (950, 344)
Screenshot: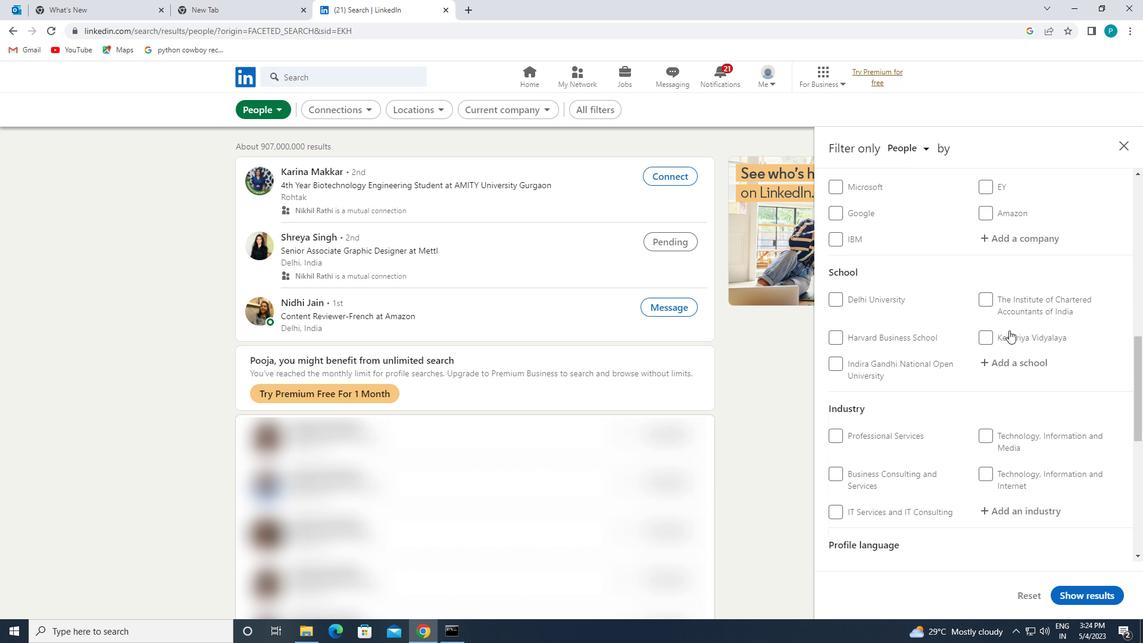 
Action: Mouse scrolled (950, 343) with delta (0, 0)
Screenshot: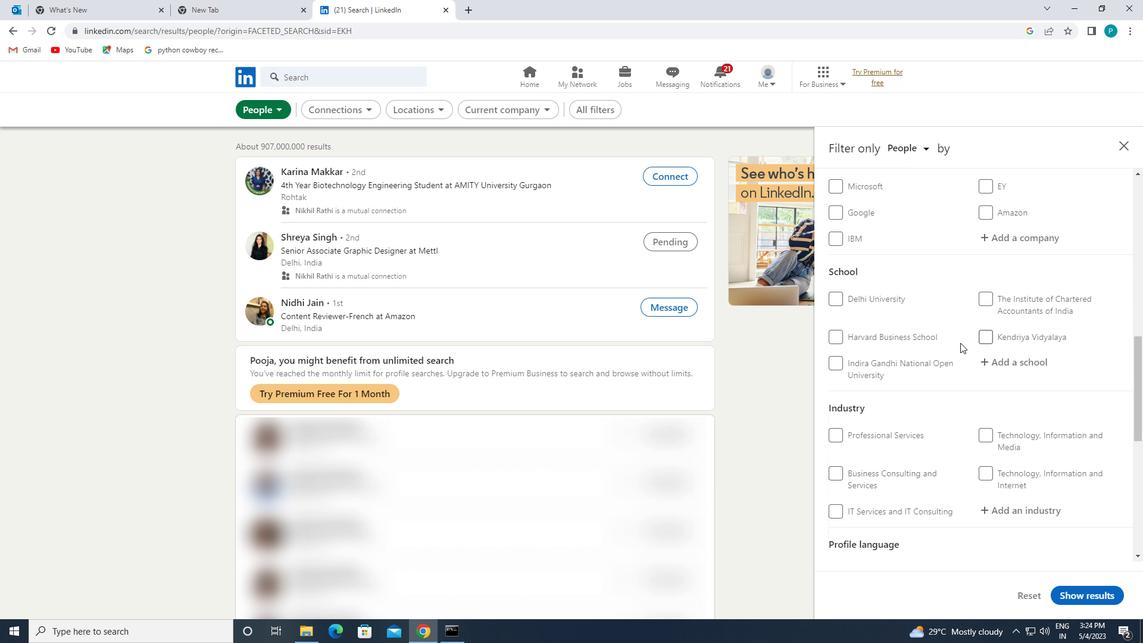 
Action: Mouse moved to (837, 412)
Screenshot: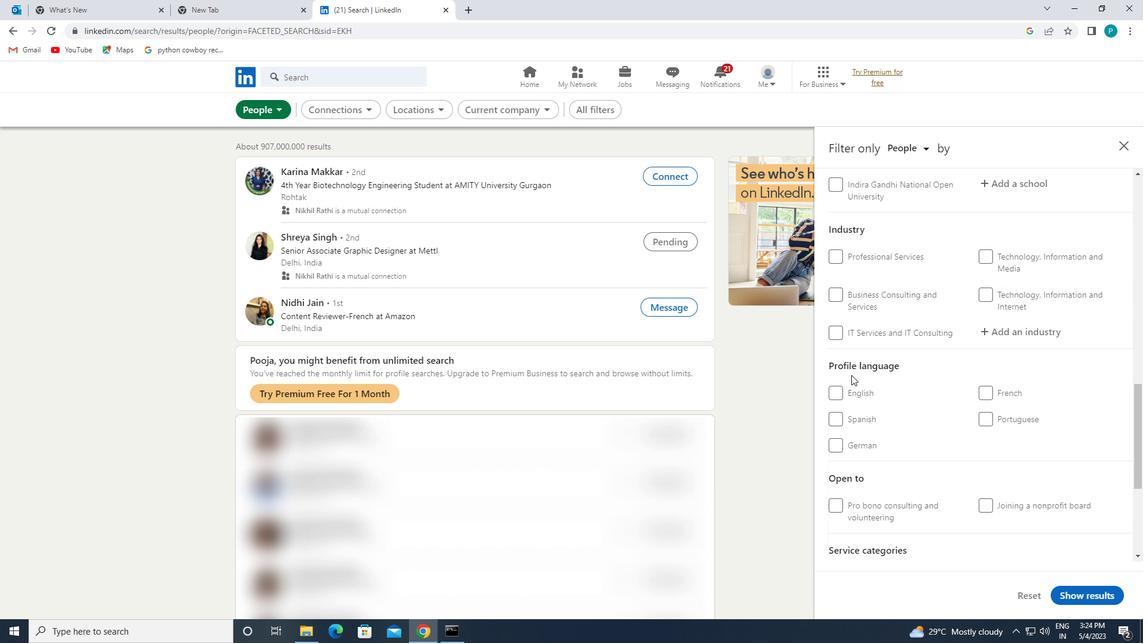 
Action: Mouse scrolled (837, 411) with delta (0, 0)
Screenshot: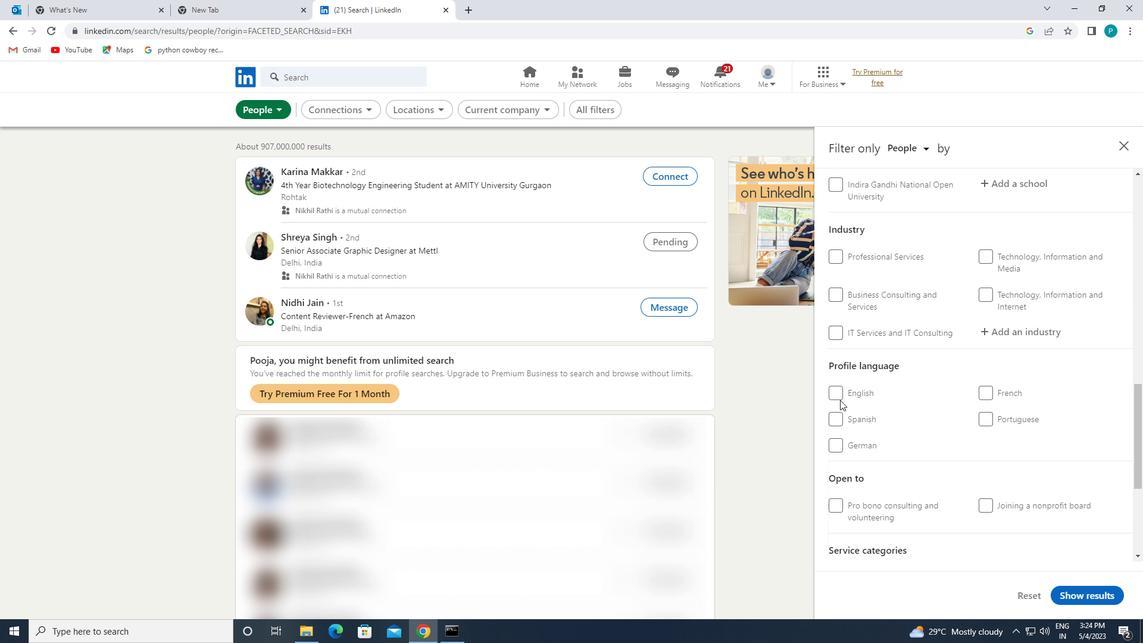 
Action: Mouse moved to (835, 320)
Screenshot: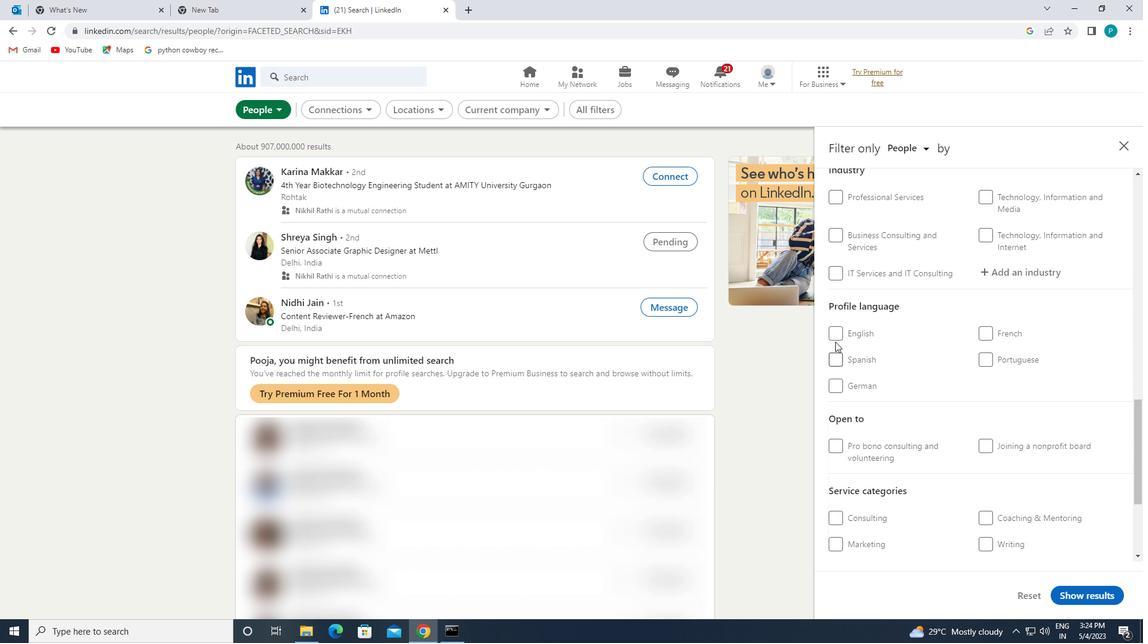 
Action: Mouse pressed left at (835, 320)
Screenshot: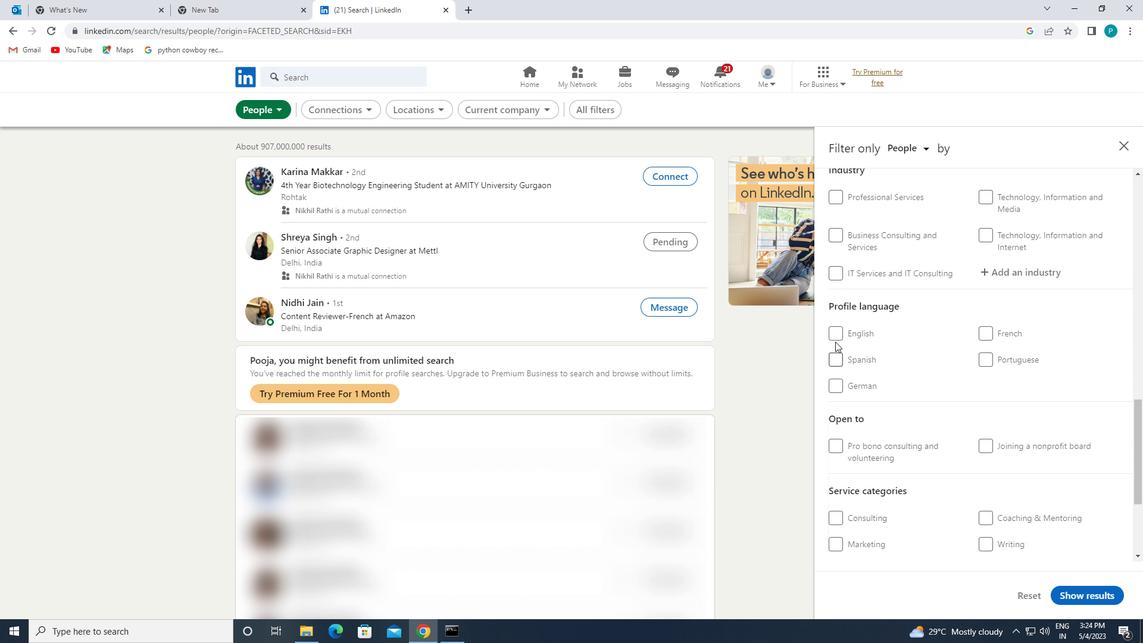 
Action: Mouse moved to (838, 328)
Screenshot: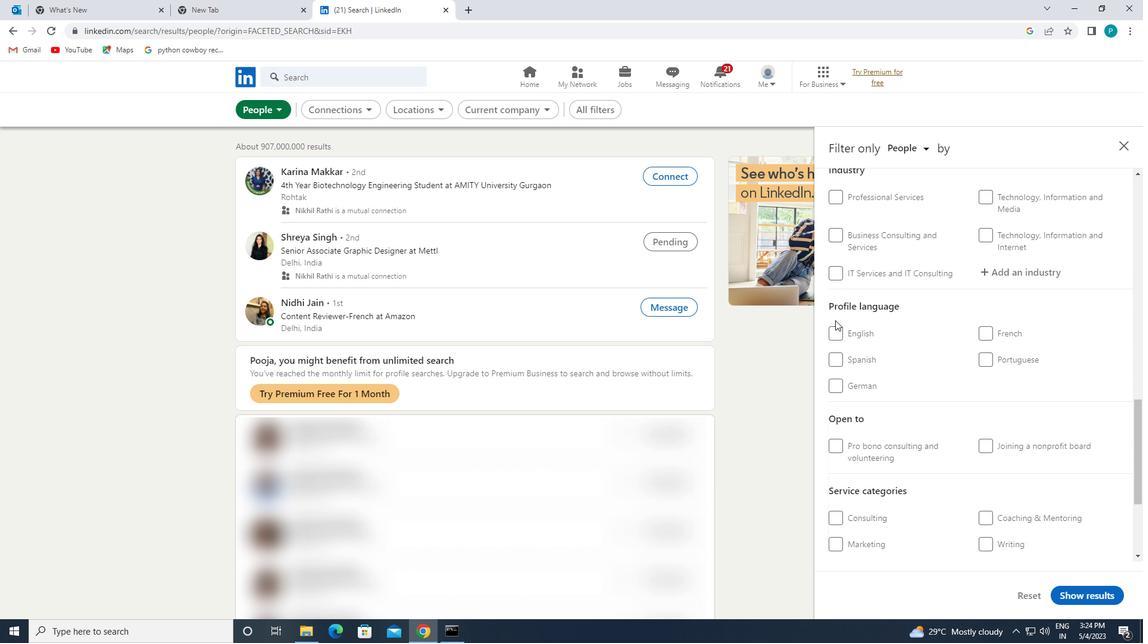 
Action: Mouse pressed left at (838, 328)
Screenshot: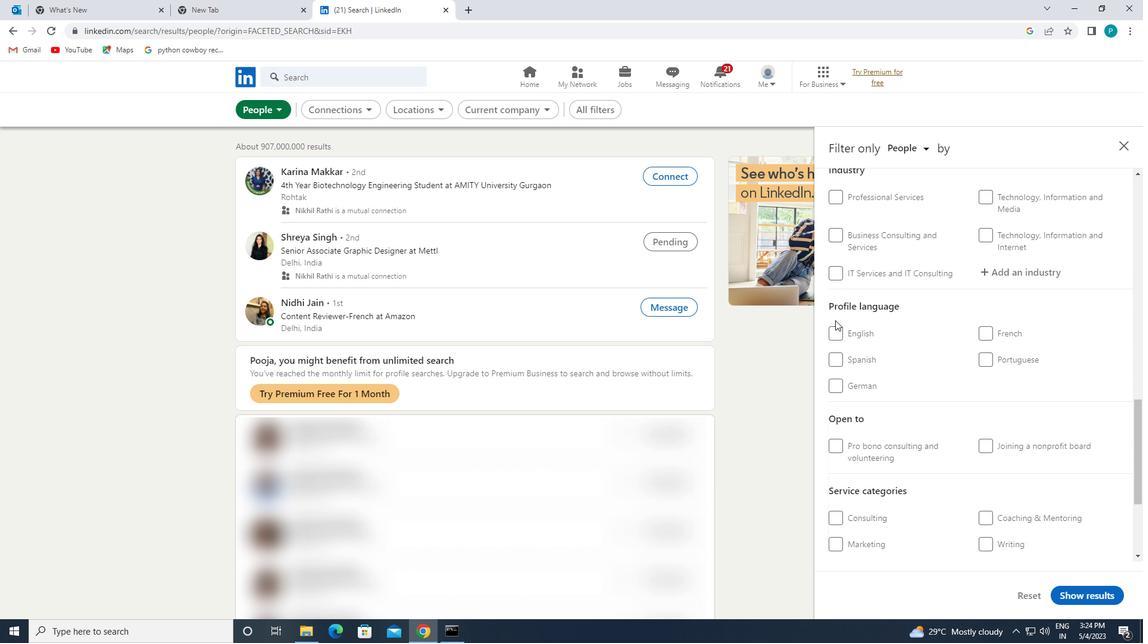 
Action: Mouse moved to (1039, 310)
Screenshot: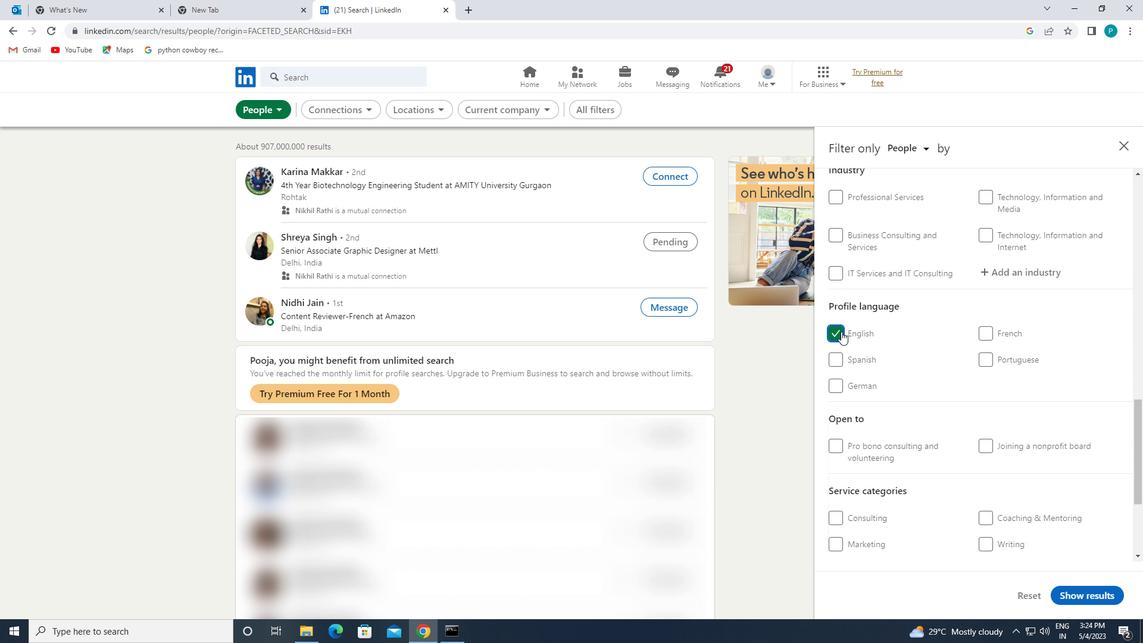 
Action: Mouse scrolled (1039, 311) with delta (0, 0)
Screenshot: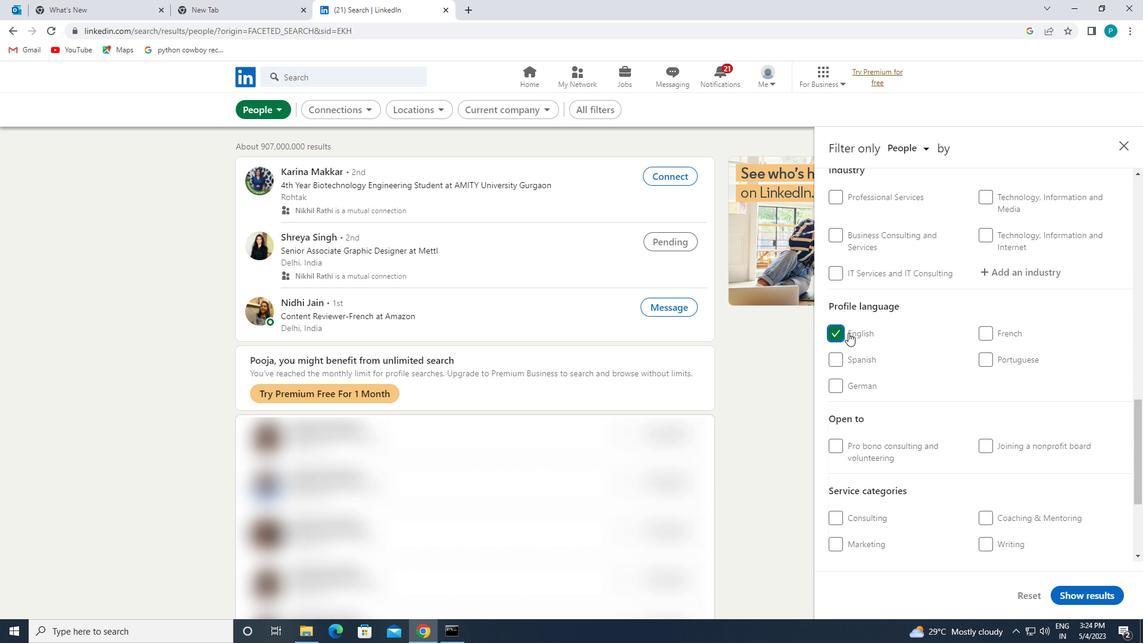 
Action: Mouse moved to (1039, 310)
Screenshot: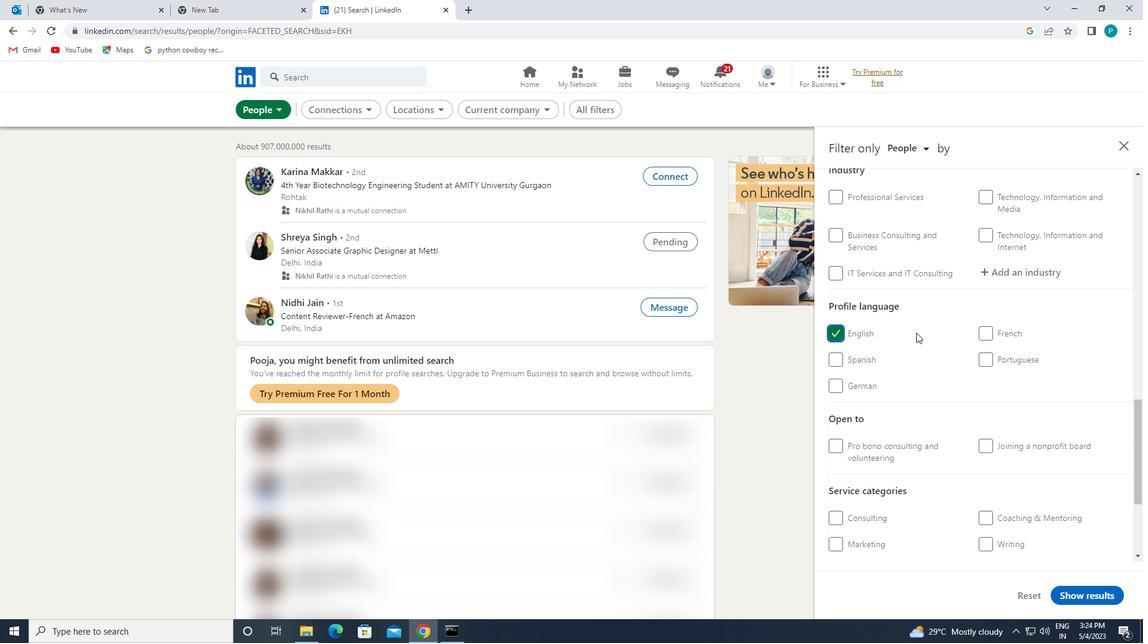 
Action: Mouse scrolled (1039, 311) with delta (0, 0)
Screenshot: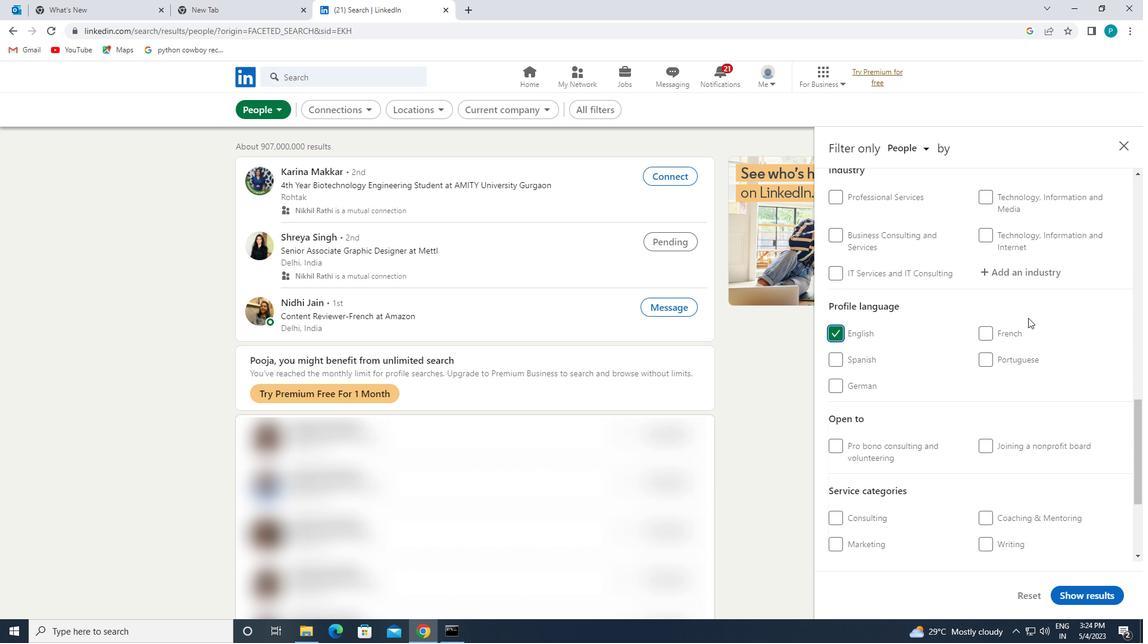 
Action: Mouse scrolled (1039, 311) with delta (0, 0)
Screenshot: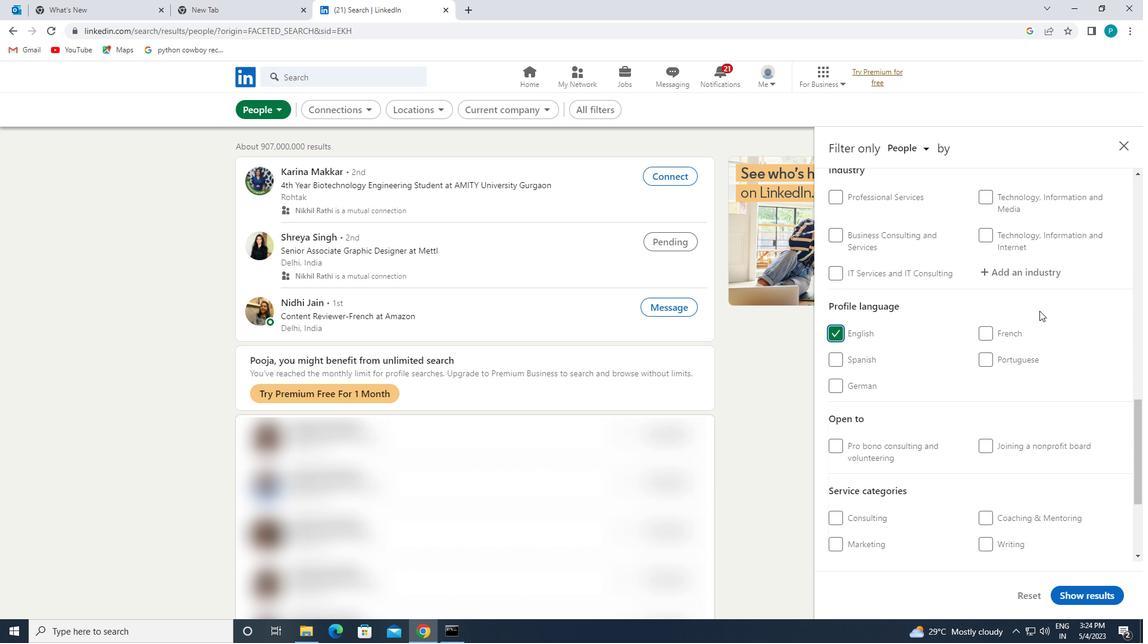 
Action: Mouse moved to (1038, 307)
Screenshot: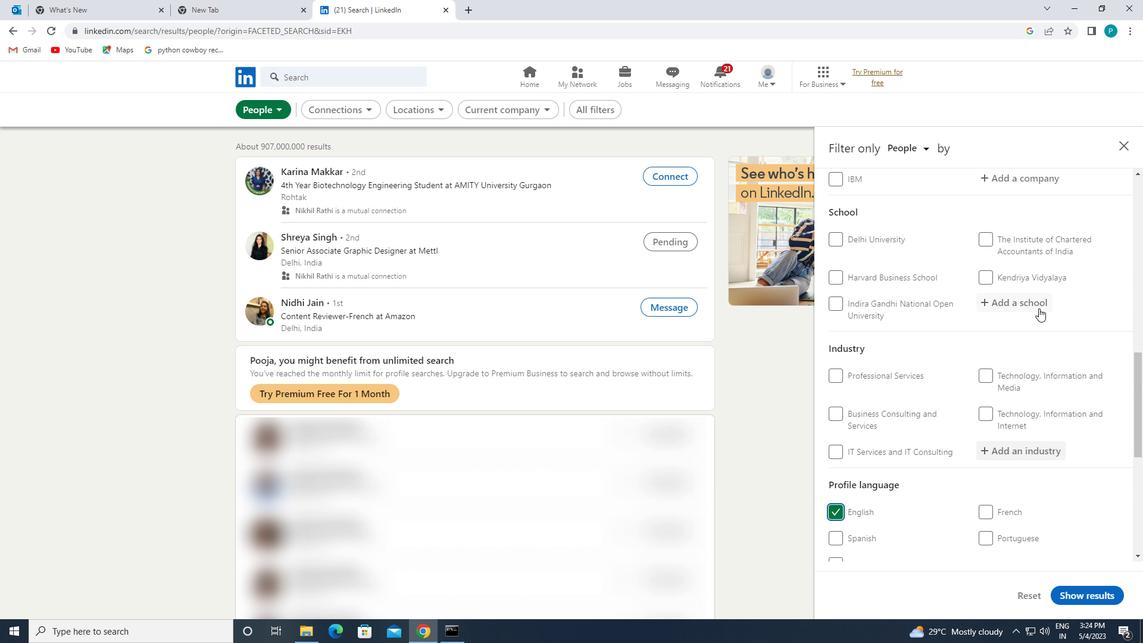 
Action: Mouse scrolled (1038, 307) with delta (0, 0)
Screenshot: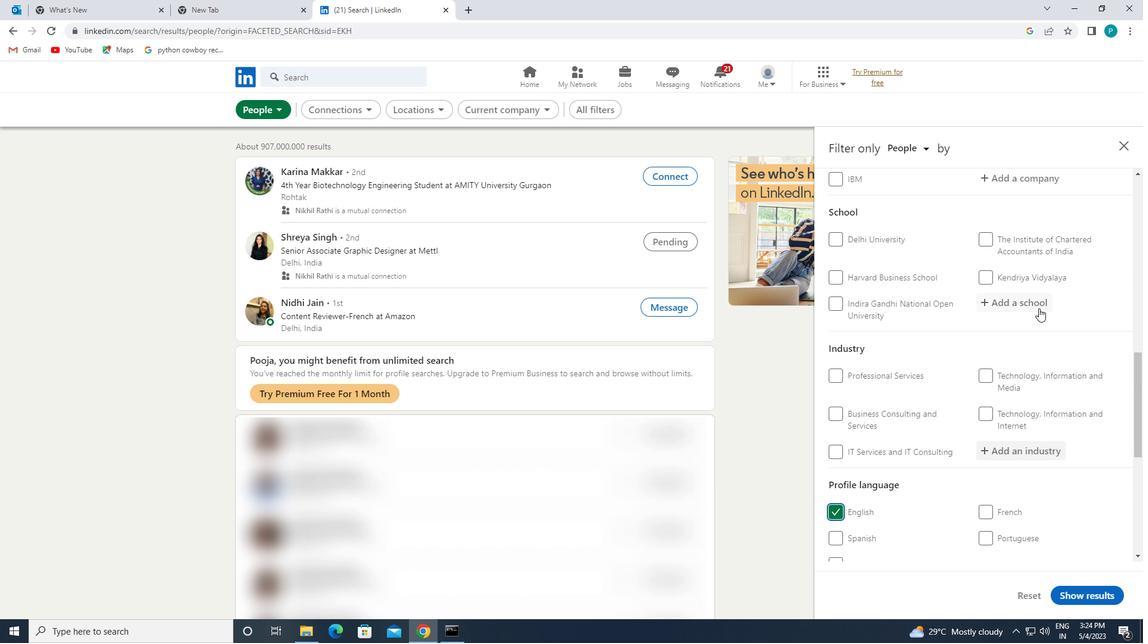 
Action: Mouse scrolled (1038, 307) with delta (0, 0)
Screenshot: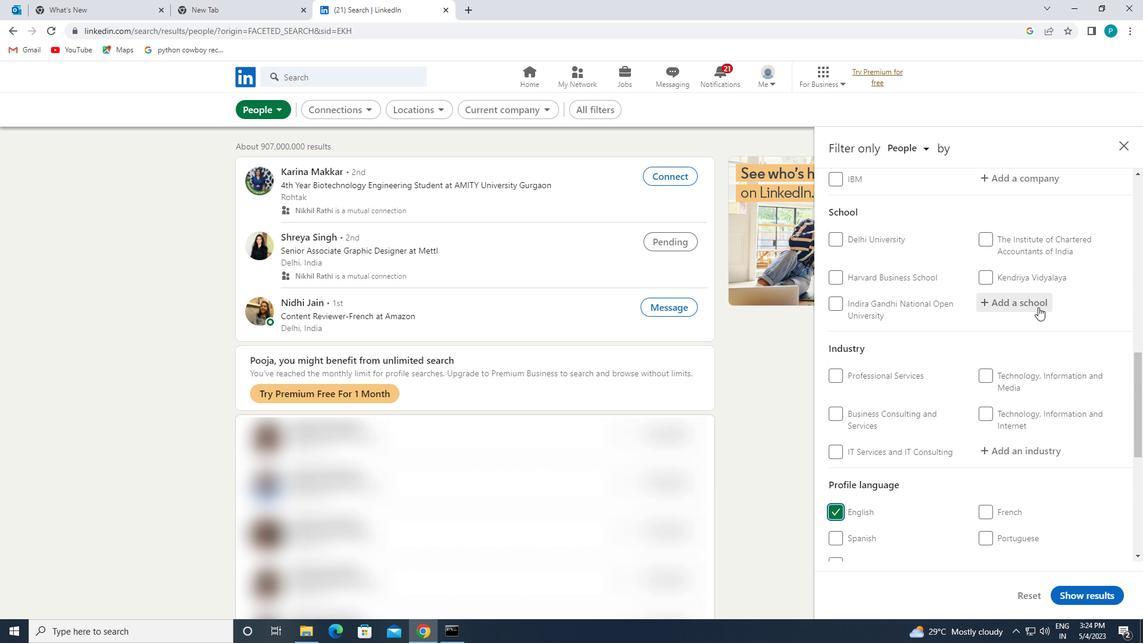 
Action: Mouse scrolled (1038, 307) with delta (0, 0)
Screenshot: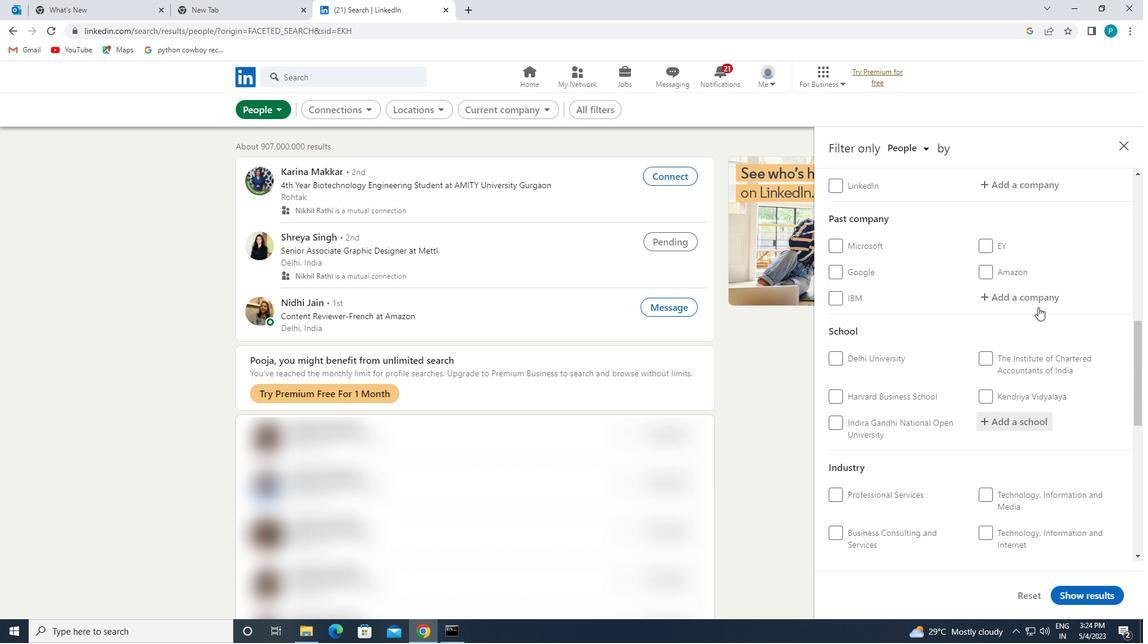 
Action: Mouse scrolled (1038, 307) with delta (0, 0)
Screenshot: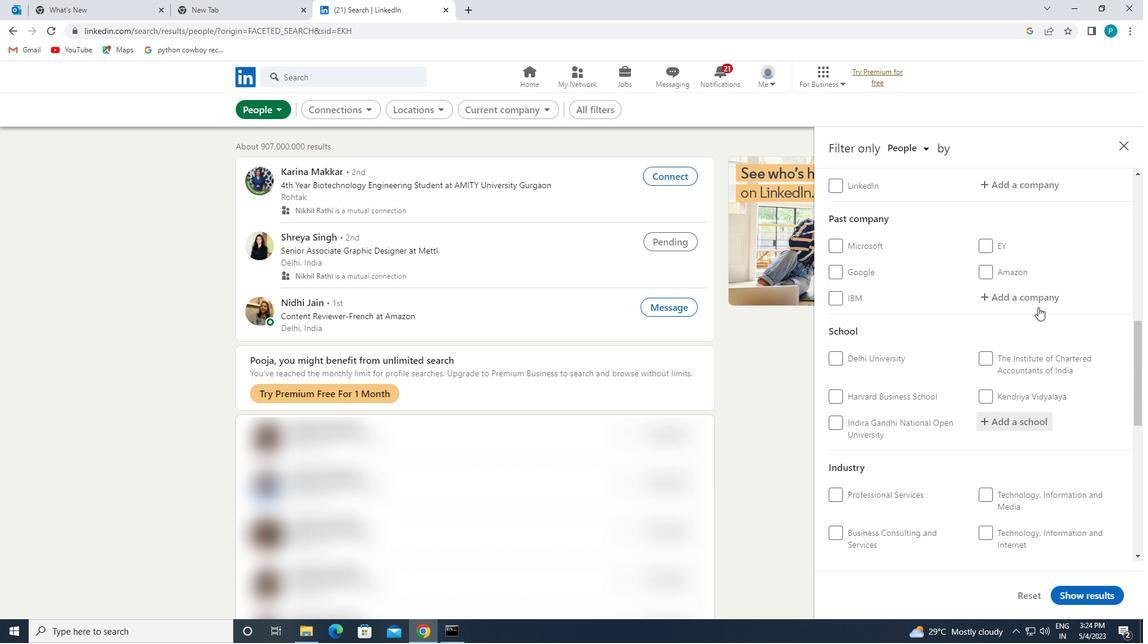 
Action: Mouse pressed left at (1038, 307)
Screenshot: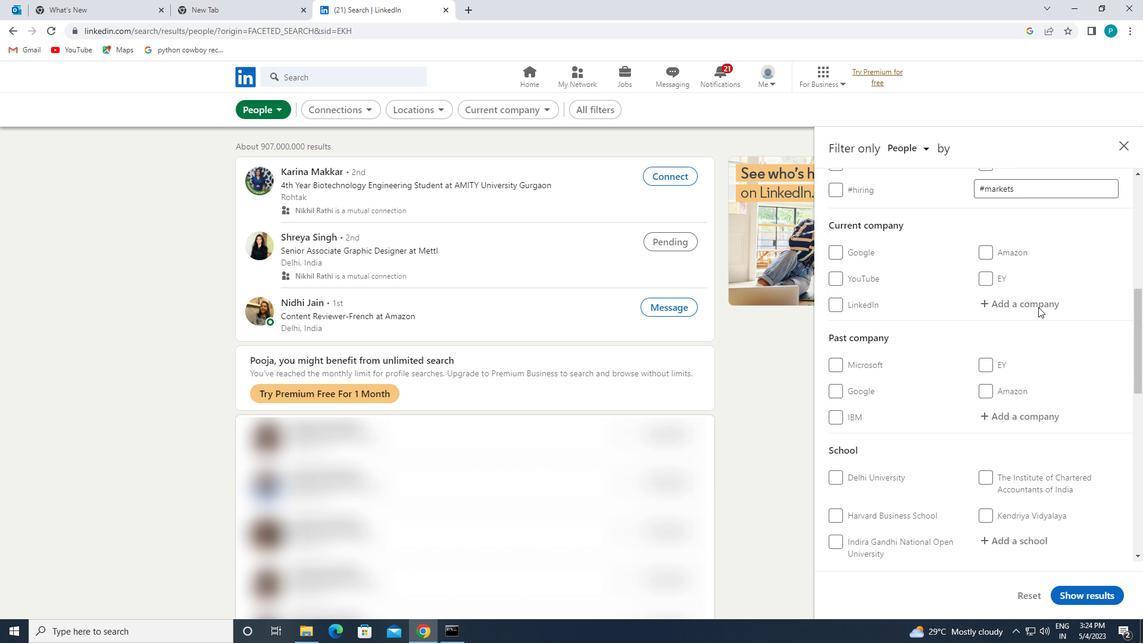 
Action: Mouse moved to (1038, 306)
Screenshot: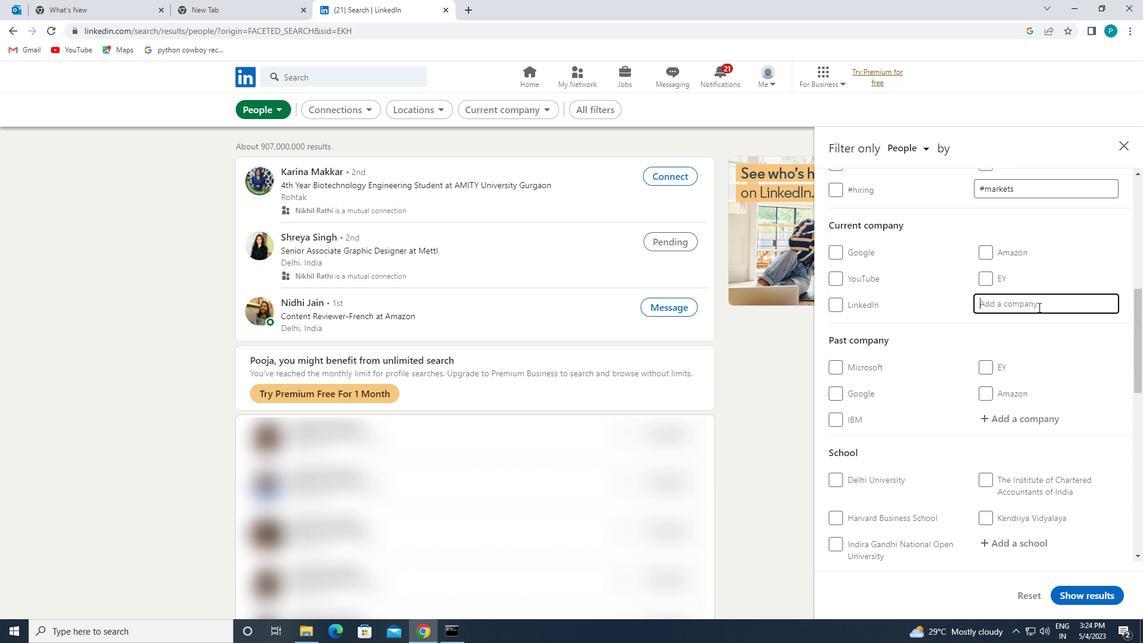 
Action: Key pressed <Key.caps_lock>E<Key.caps_lock>XPEDIA
Screenshot: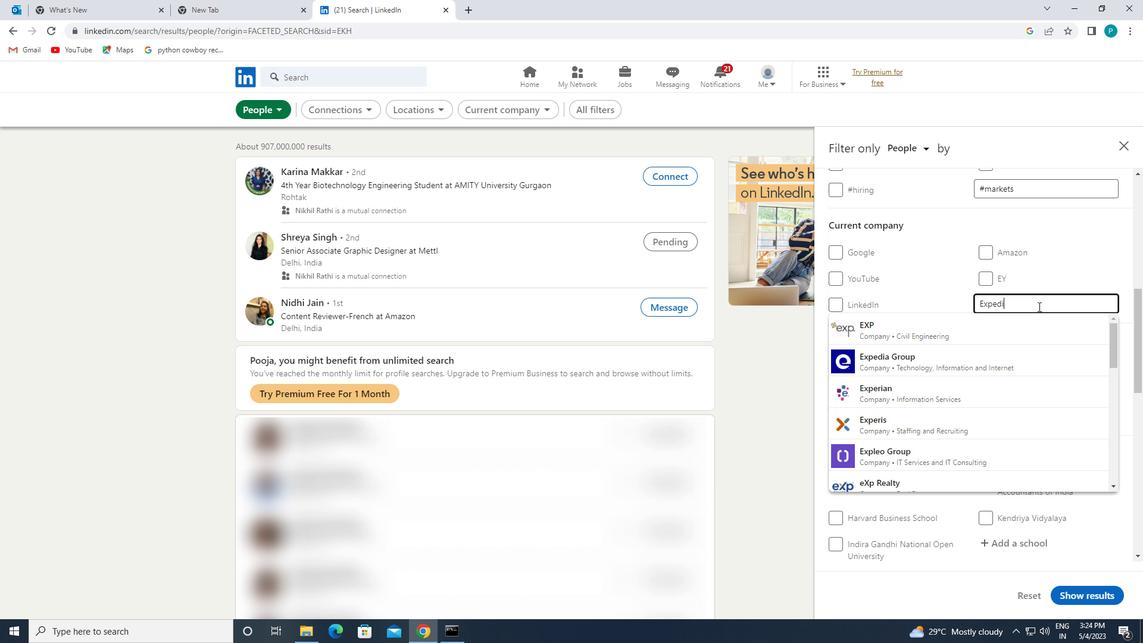 
Action: Mouse moved to (958, 311)
Screenshot: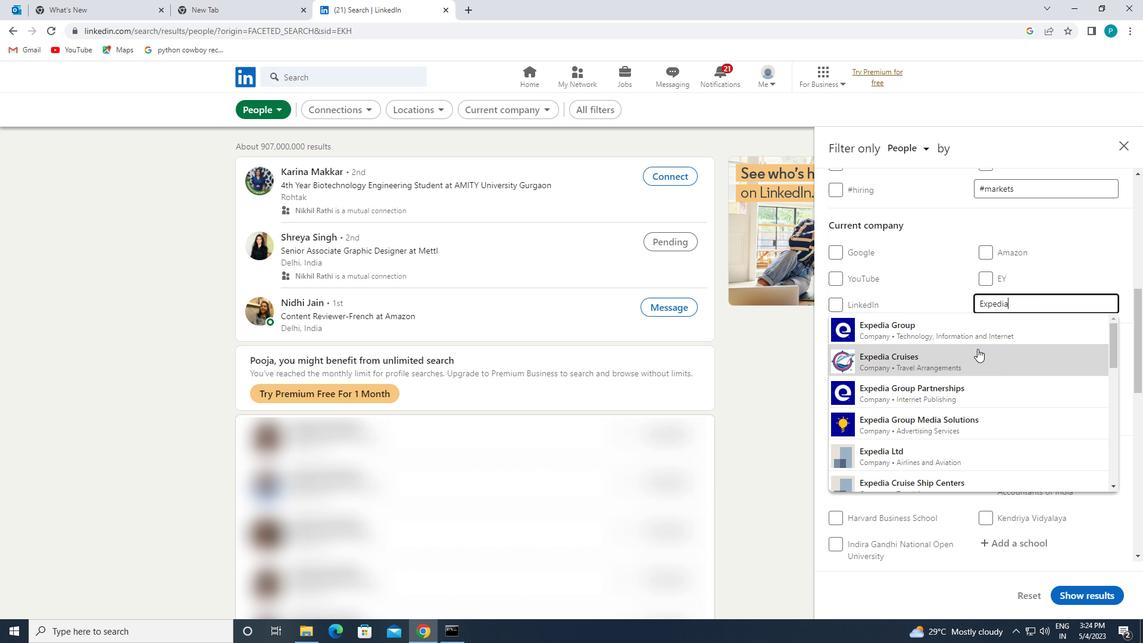 
Action: Mouse pressed left at (958, 311)
Screenshot: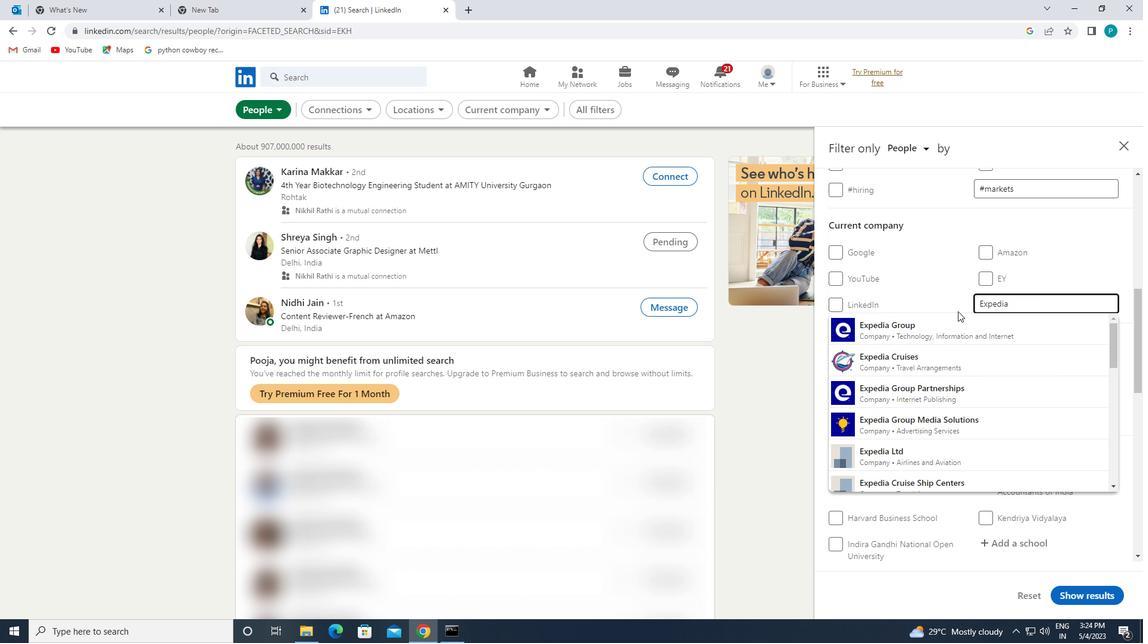
Action: Mouse moved to (1014, 307)
Screenshot: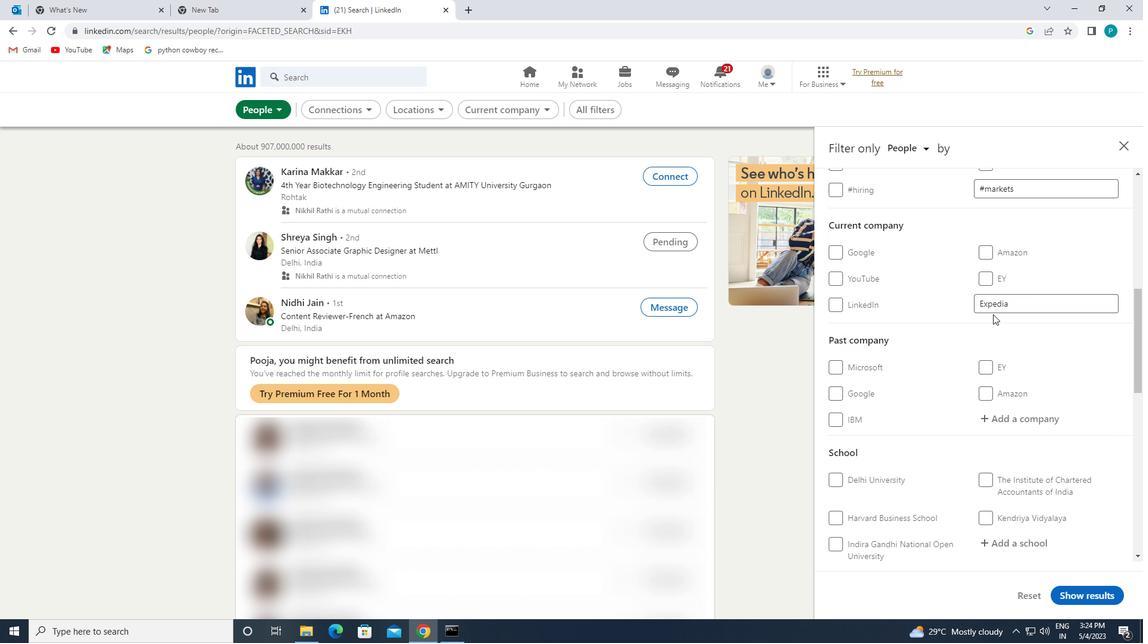 
Action: Mouse pressed left at (1014, 307)
Screenshot: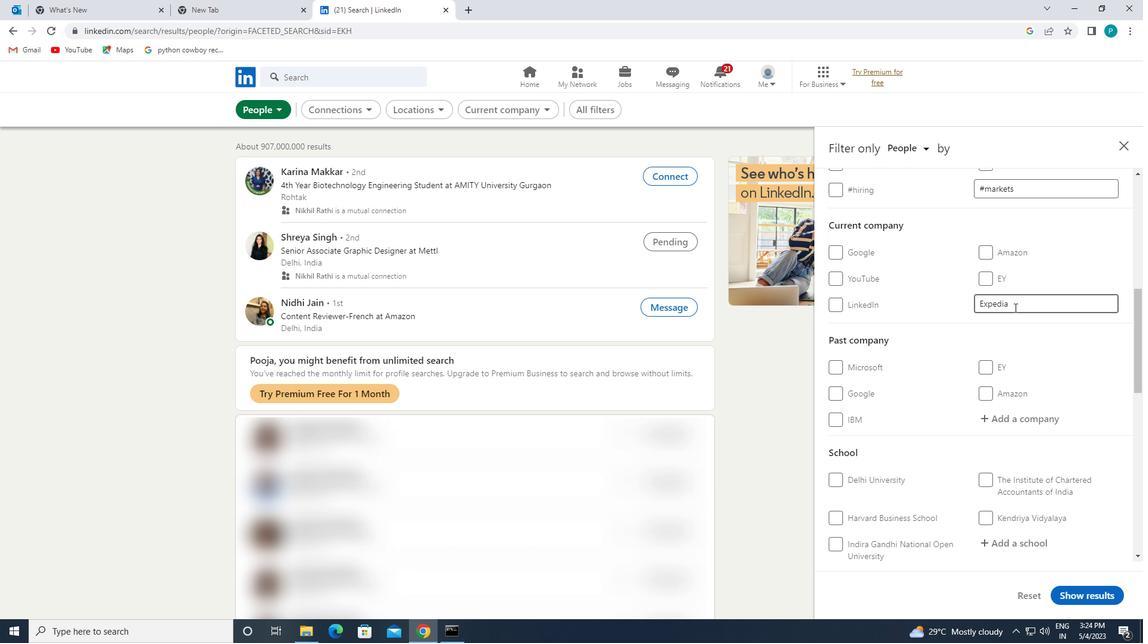 
Action: Mouse moved to (953, 325)
Screenshot: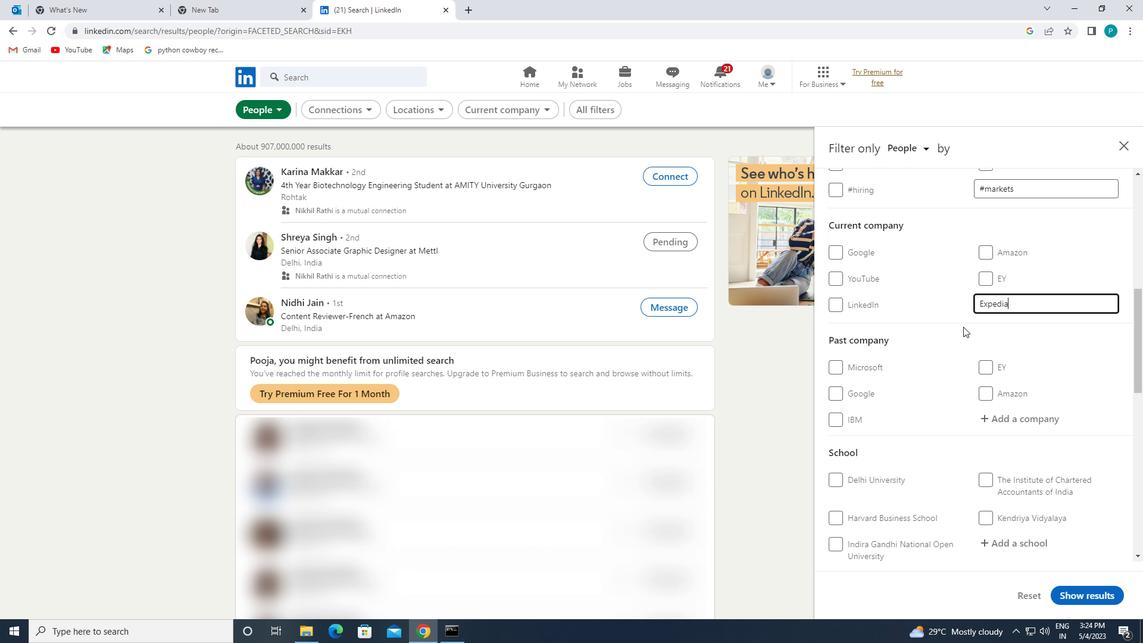 
Action: Mouse pressed left at (953, 325)
Screenshot: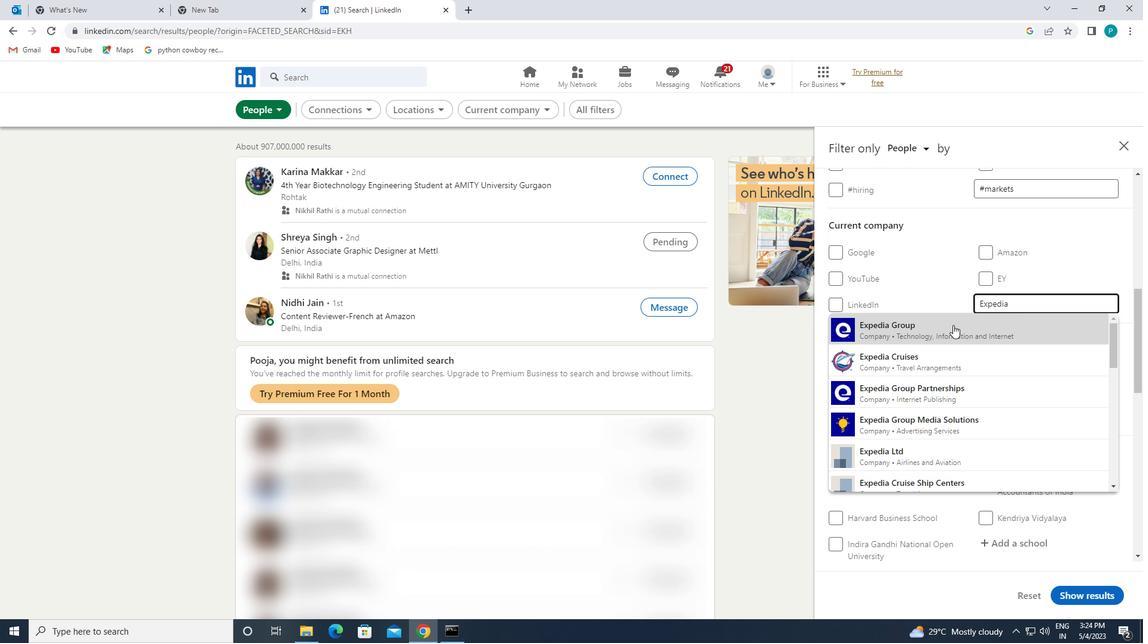 
Action: Mouse scrolled (953, 324) with delta (0, 0)
Screenshot: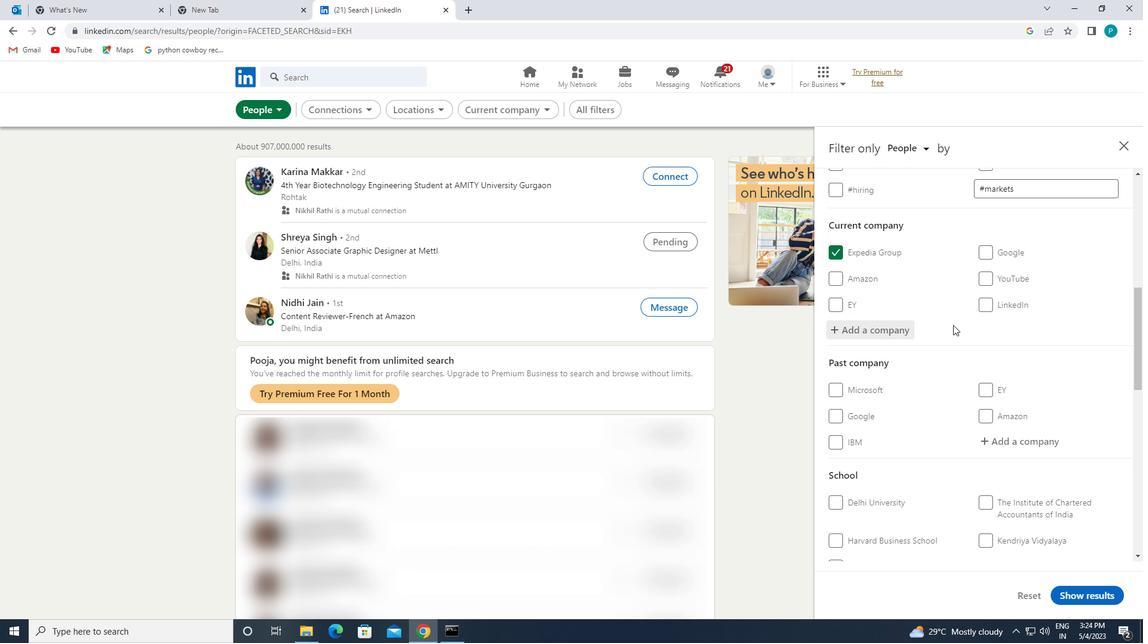 
Action: Mouse scrolled (953, 324) with delta (0, 0)
Screenshot: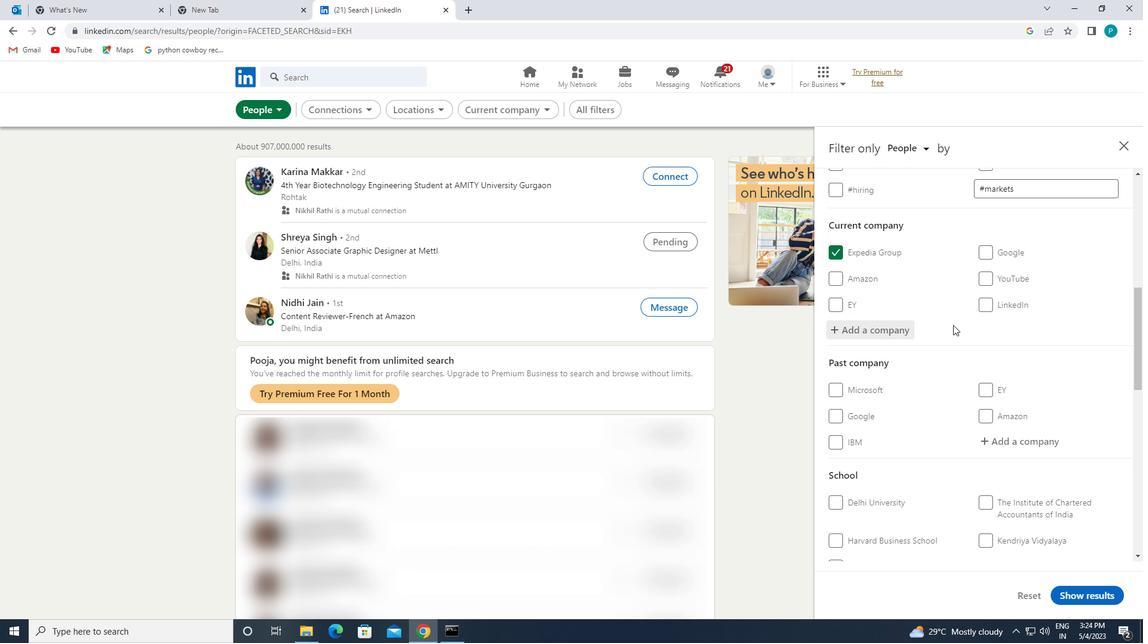 
Action: Mouse moved to (951, 323)
Screenshot: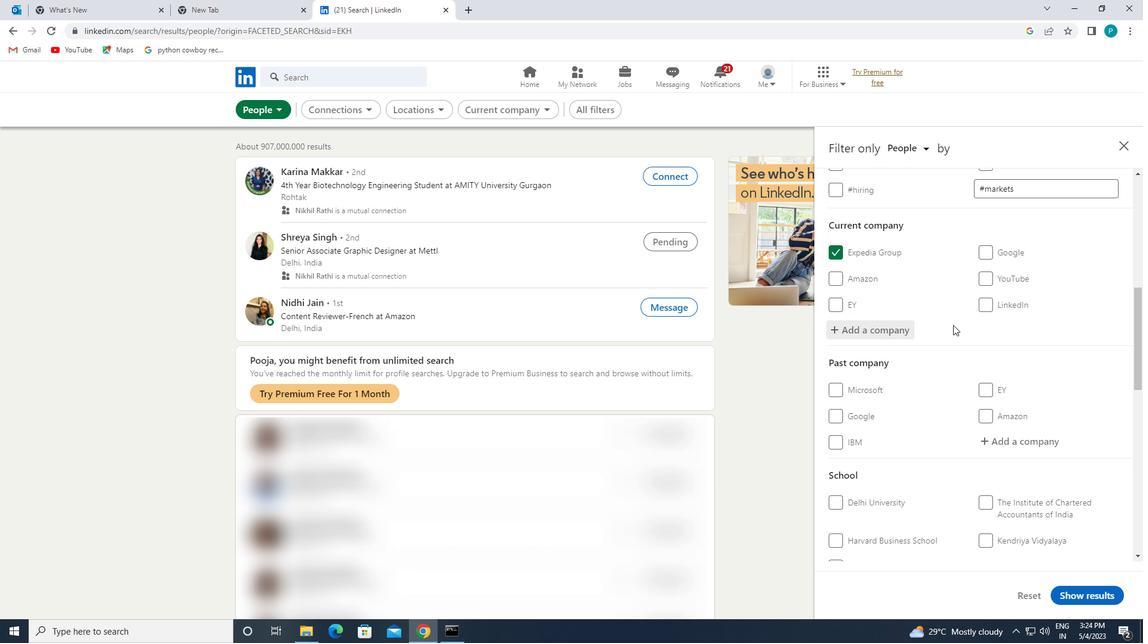 
Action: Mouse scrolled (951, 323) with delta (0, 0)
Screenshot: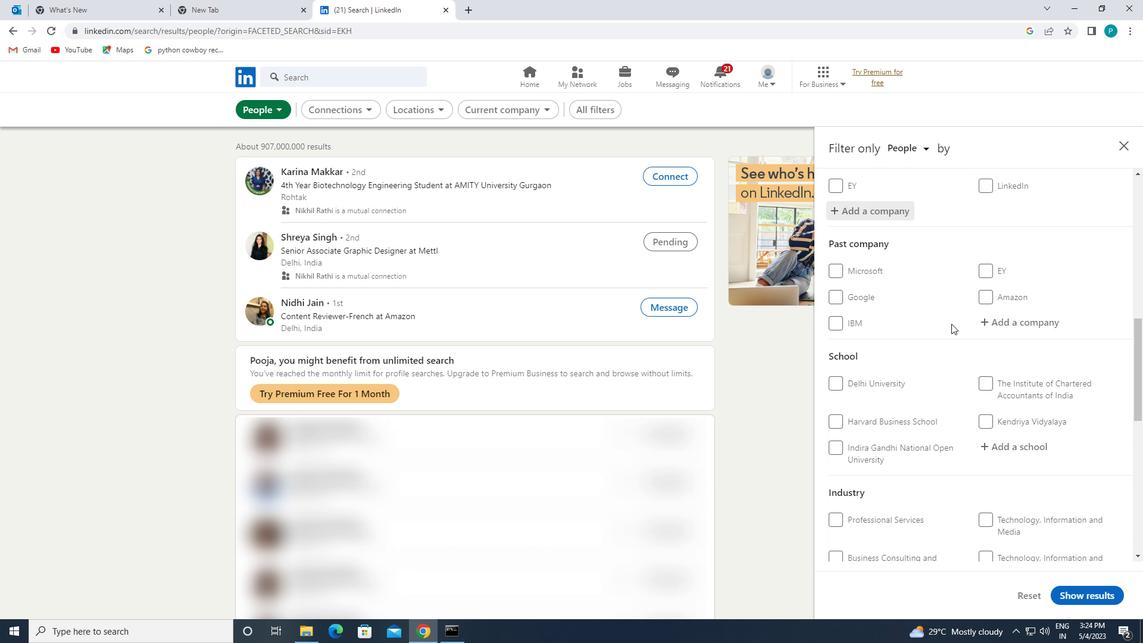 
Action: Mouse scrolled (951, 323) with delta (0, 0)
Screenshot: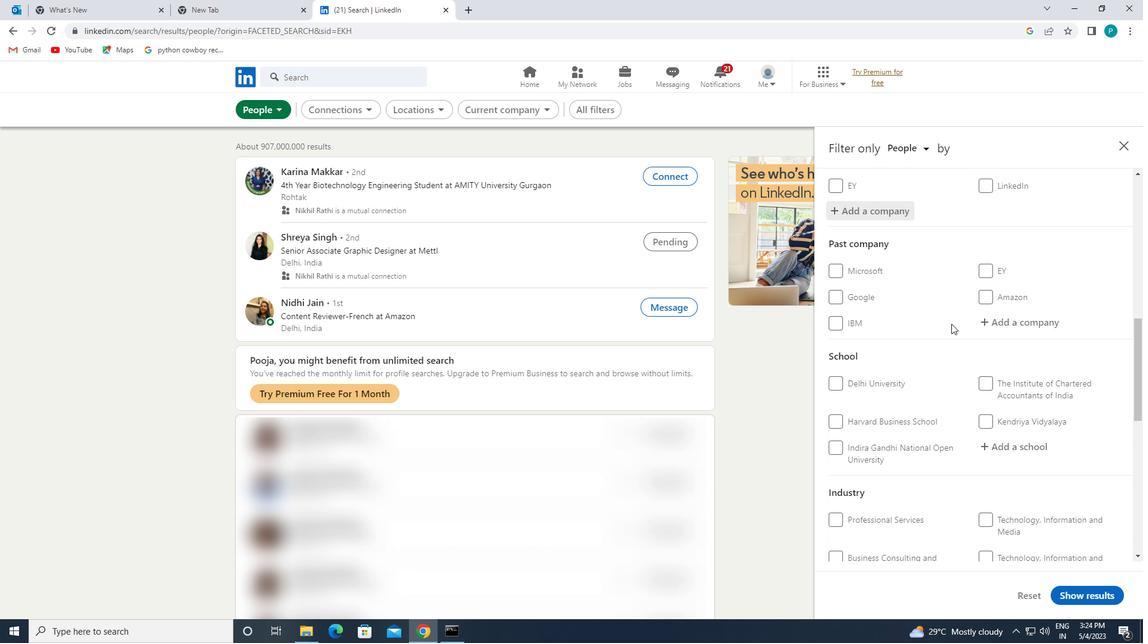 
Action: Mouse scrolled (951, 323) with delta (0, 0)
Screenshot: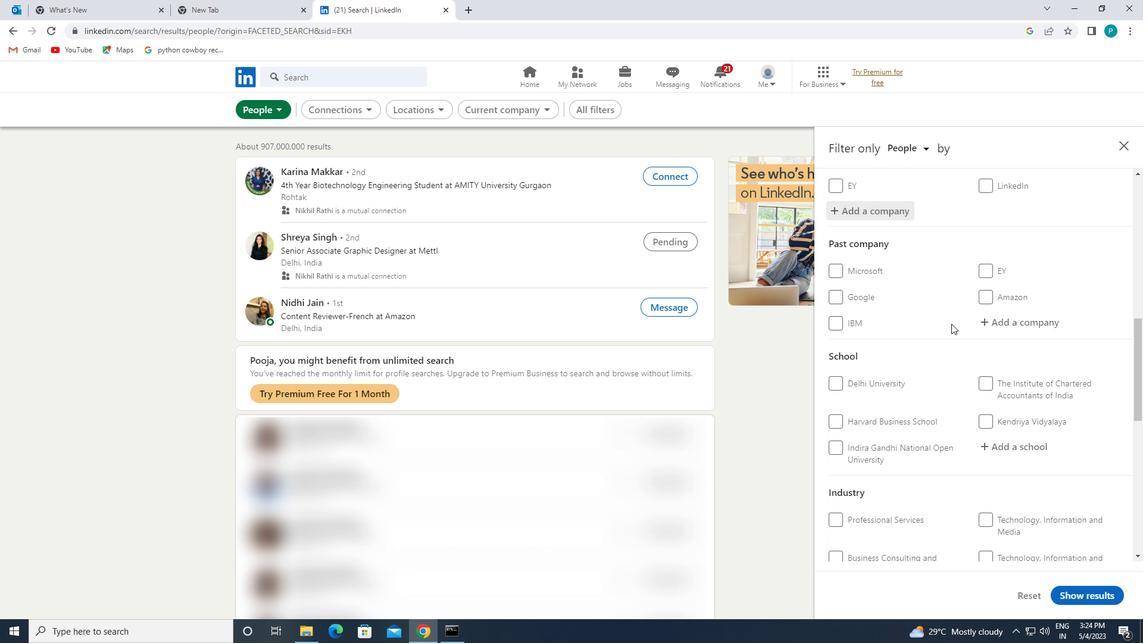 
Action: Mouse moved to (1017, 263)
Screenshot: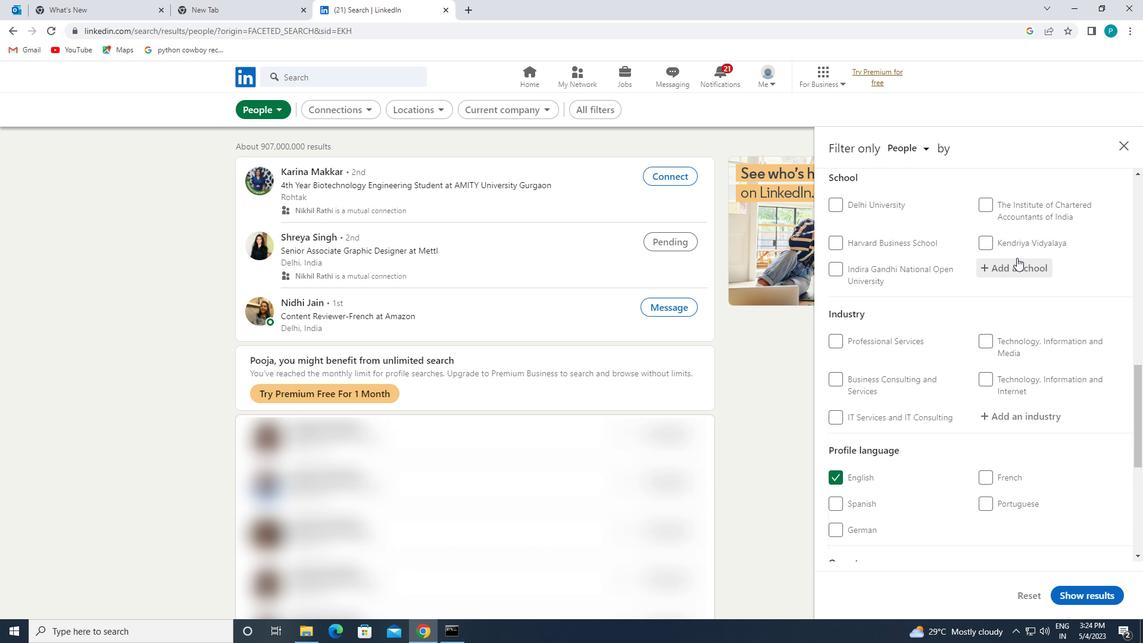 
Action: Mouse pressed left at (1017, 263)
Screenshot: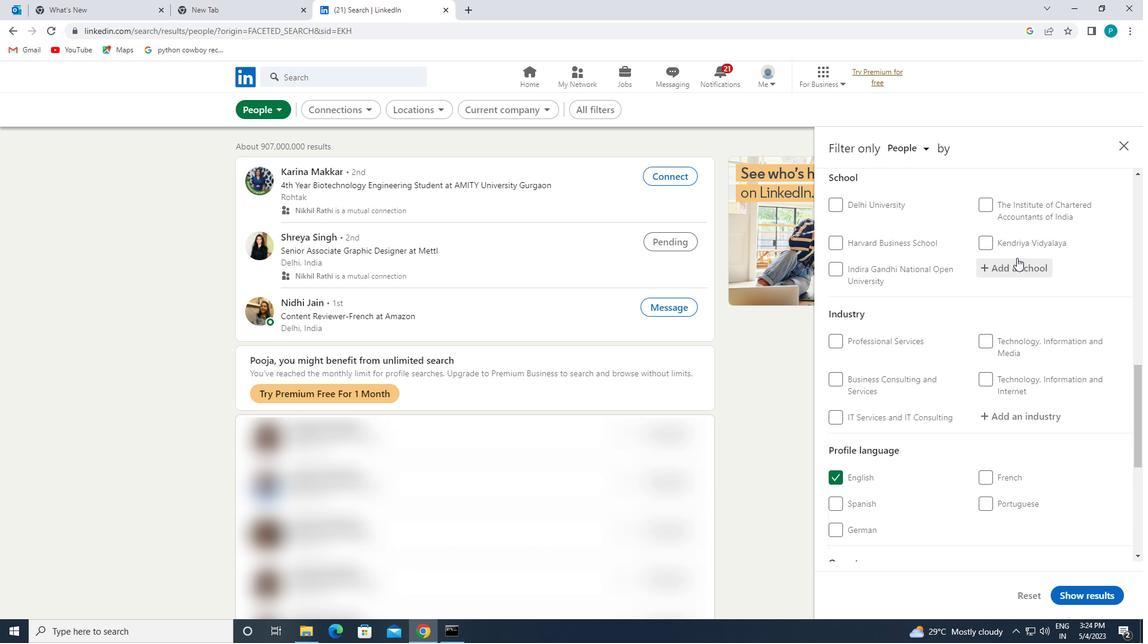 
Action: Mouse moved to (1010, 260)
Screenshot: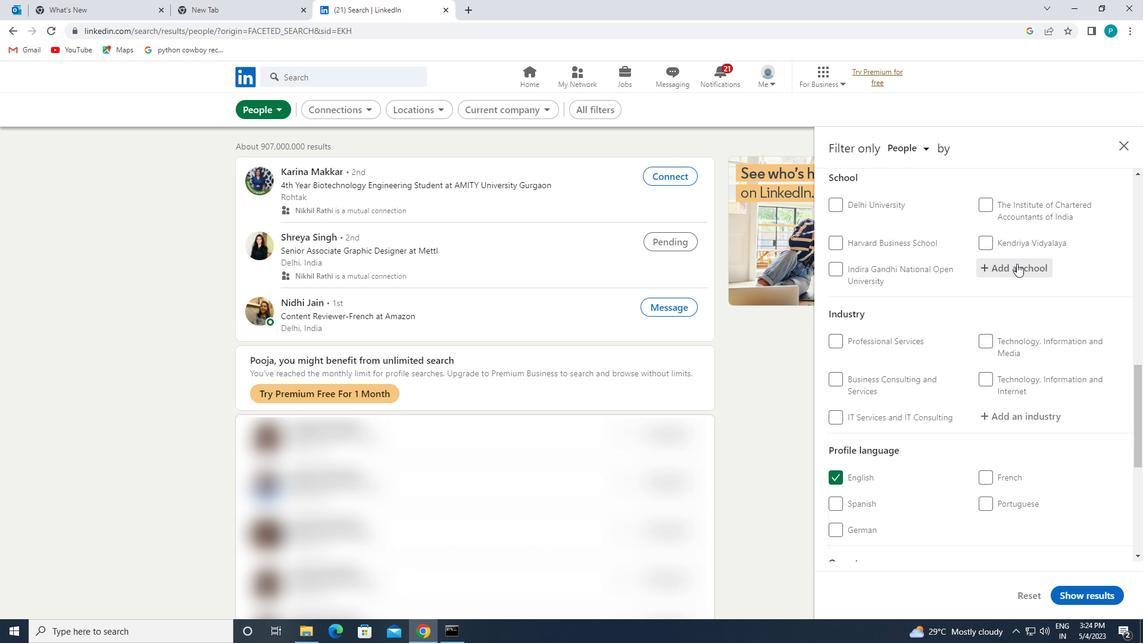 
Action: Key pressed <Key.caps_lock>A<Key.caps_lock>MAL
Screenshot: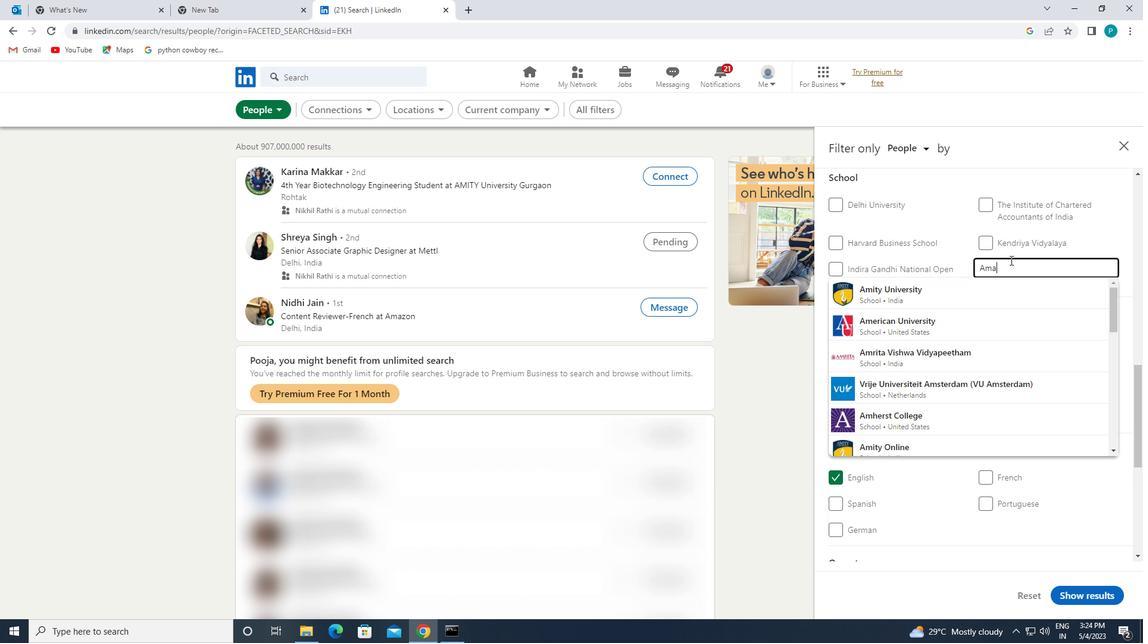 
Action: Mouse moved to (996, 315)
Screenshot: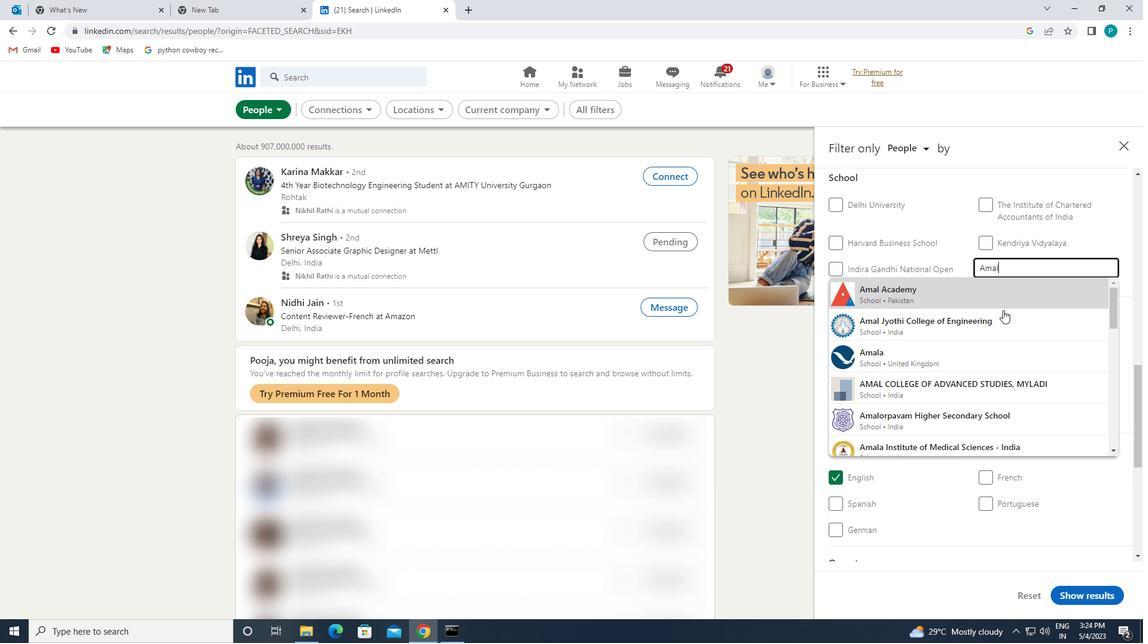 
Action: Mouse pressed left at (996, 315)
Screenshot: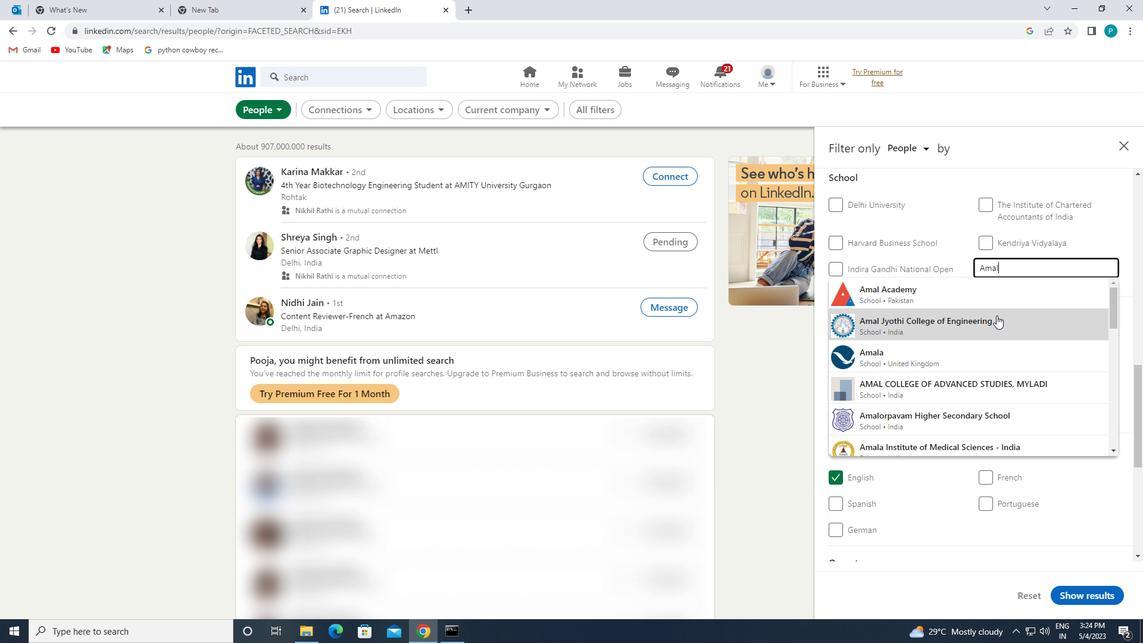 
Action: Mouse moved to (1026, 377)
Screenshot: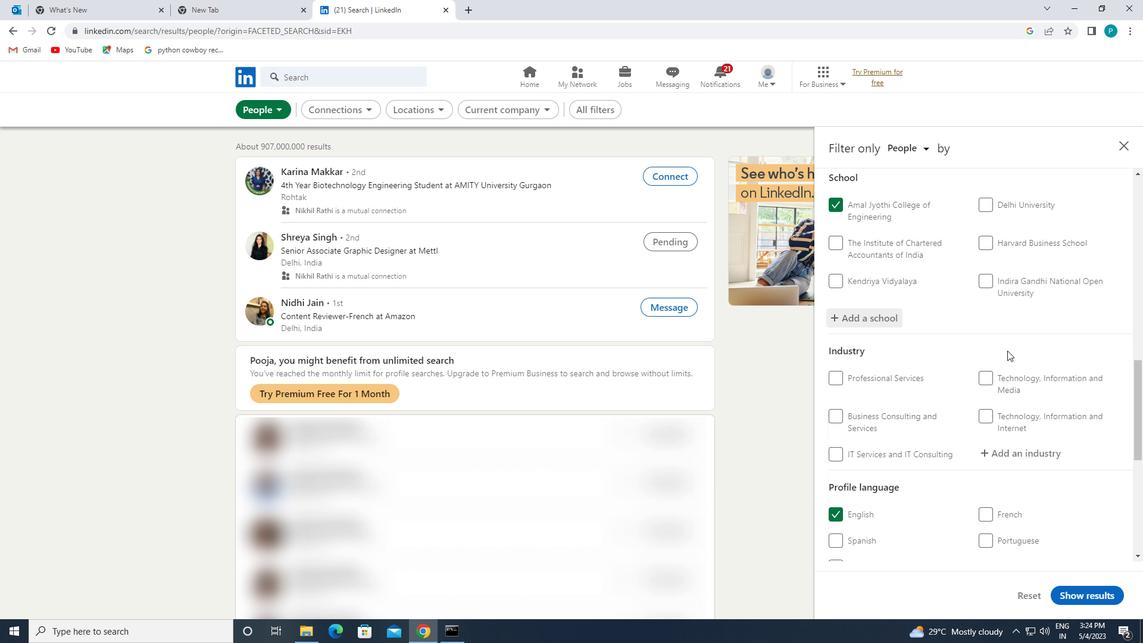 
Action: Mouse scrolled (1026, 376) with delta (0, 0)
Screenshot: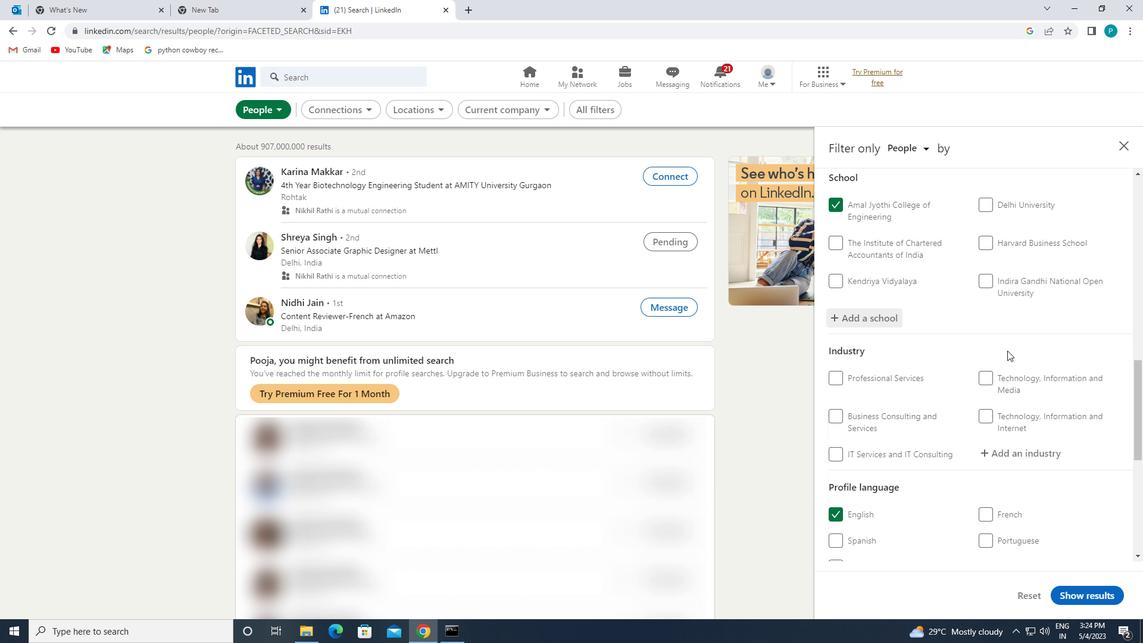 
Action: Mouse moved to (1027, 378)
Screenshot: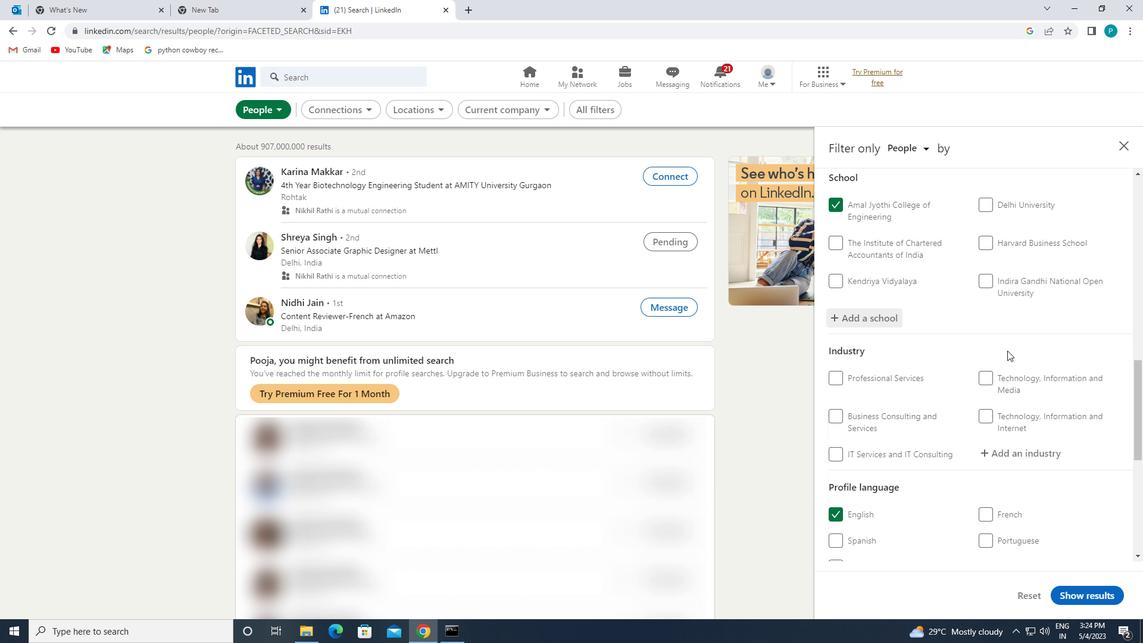 
Action: Mouse scrolled (1027, 377) with delta (0, 0)
Screenshot: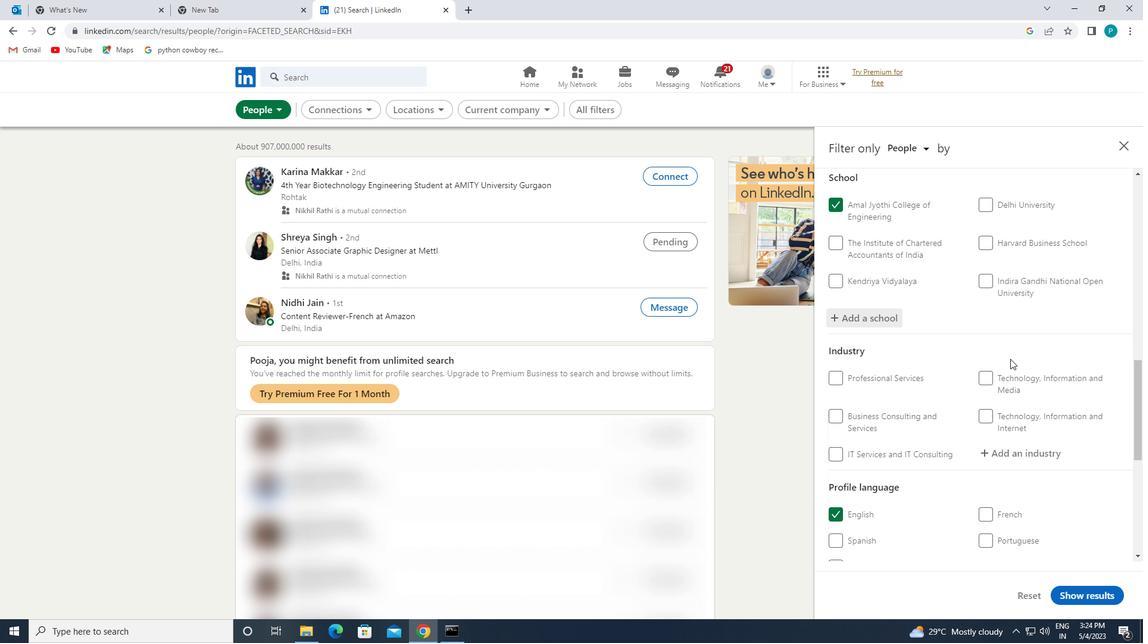 
Action: Mouse moved to (1009, 337)
Screenshot: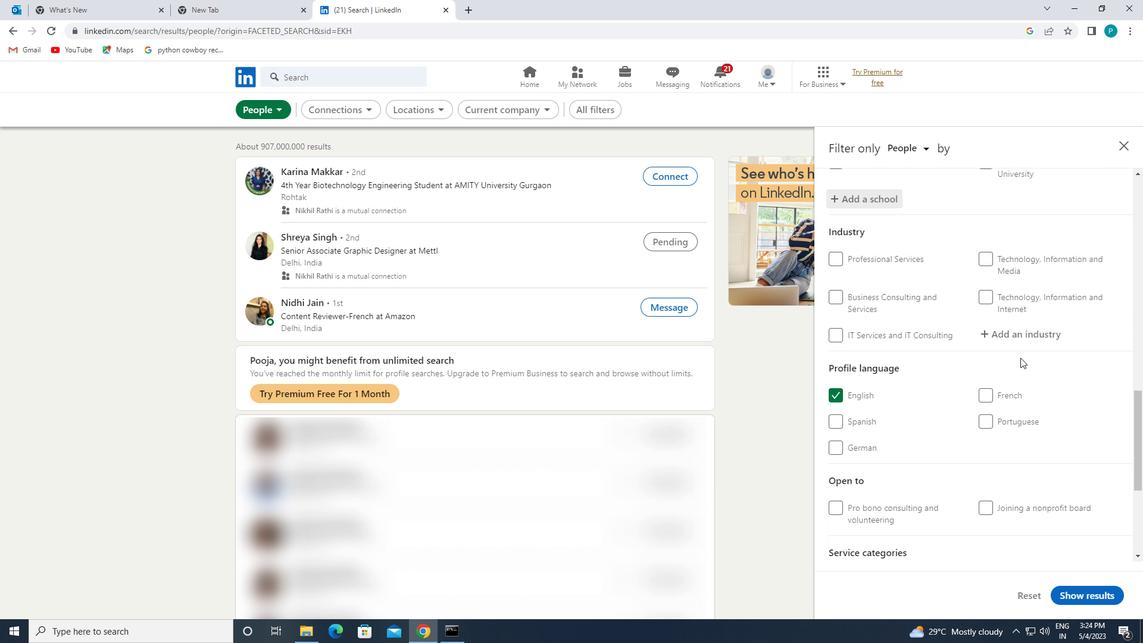 
Action: Mouse pressed left at (1009, 337)
Screenshot: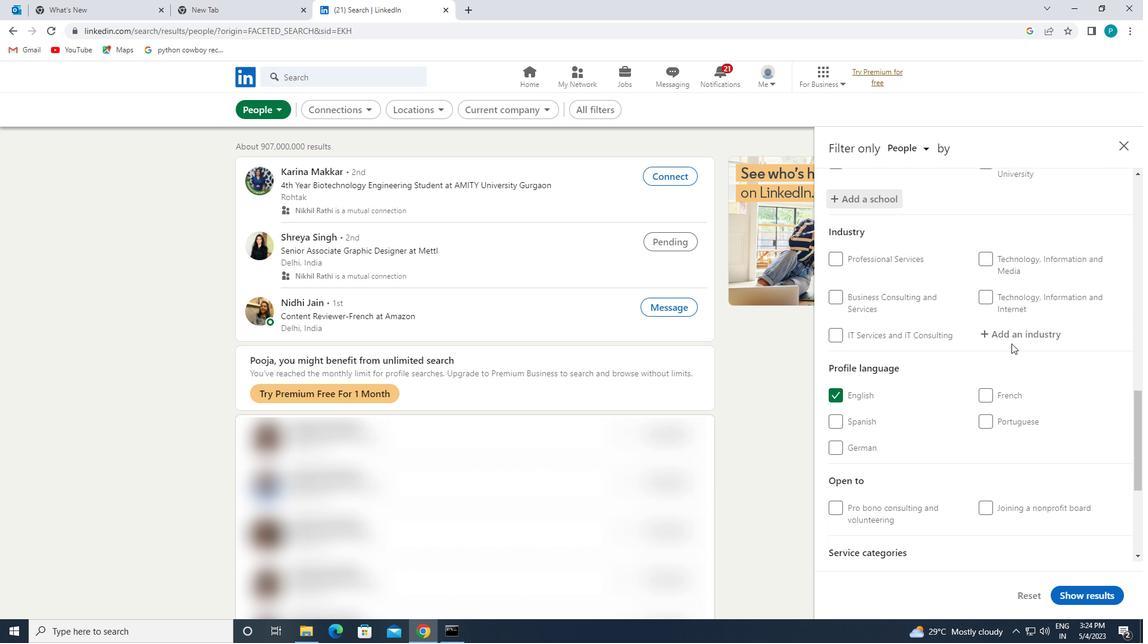 
Action: Mouse scrolled (1009, 338) with delta (0, 0)
Screenshot: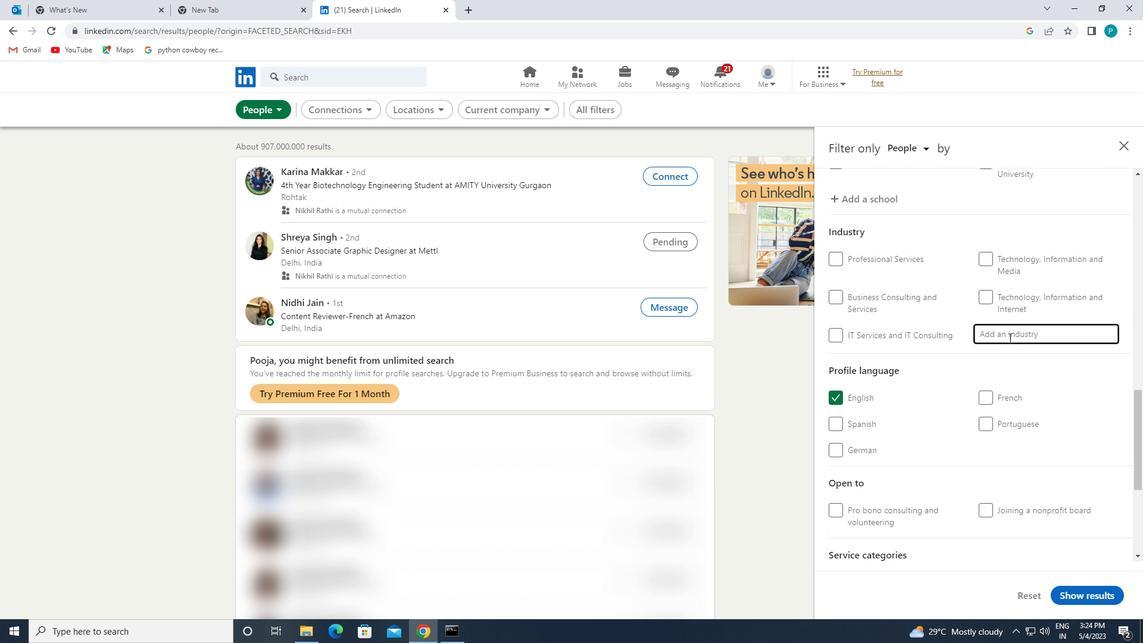 
Action: Mouse scrolled (1009, 338) with delta (0, 0)
Screenshot: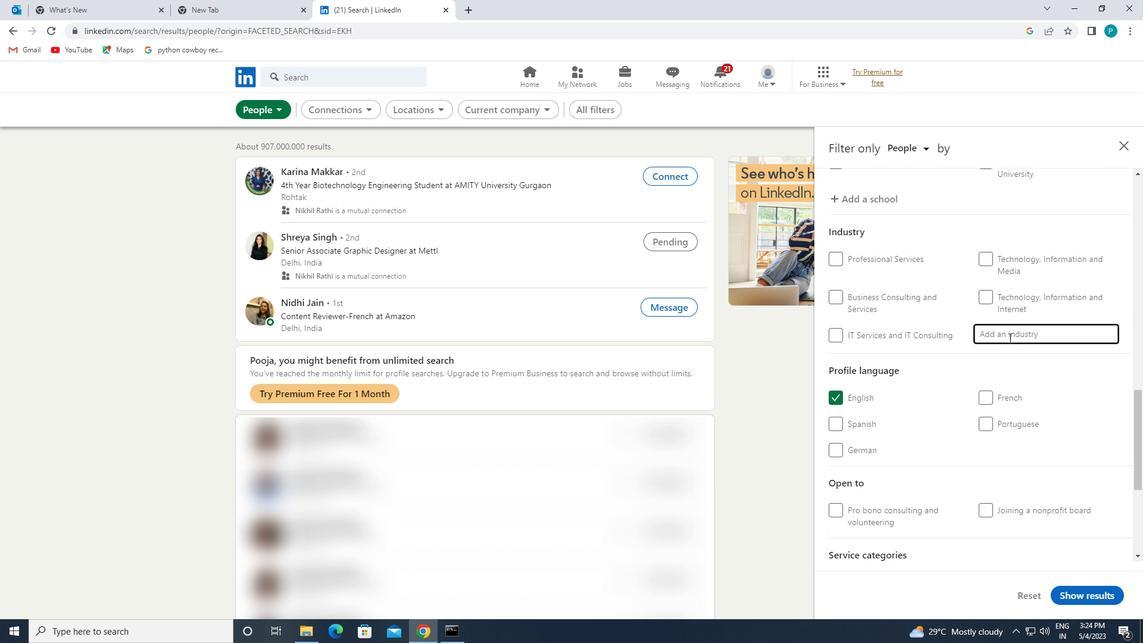 
Action: Mouse scrolled (1009, 337) with delta (0, 0)
Screenshot: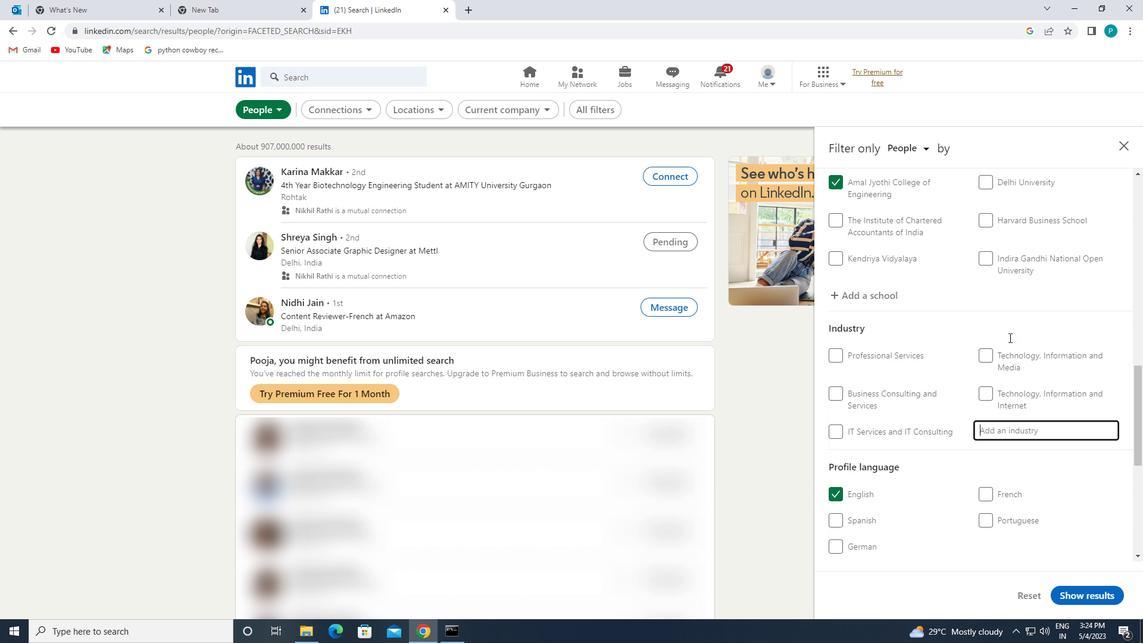 
Action: Mouse scrolled (1009, 337) with delta (0, 0)
Screenshot: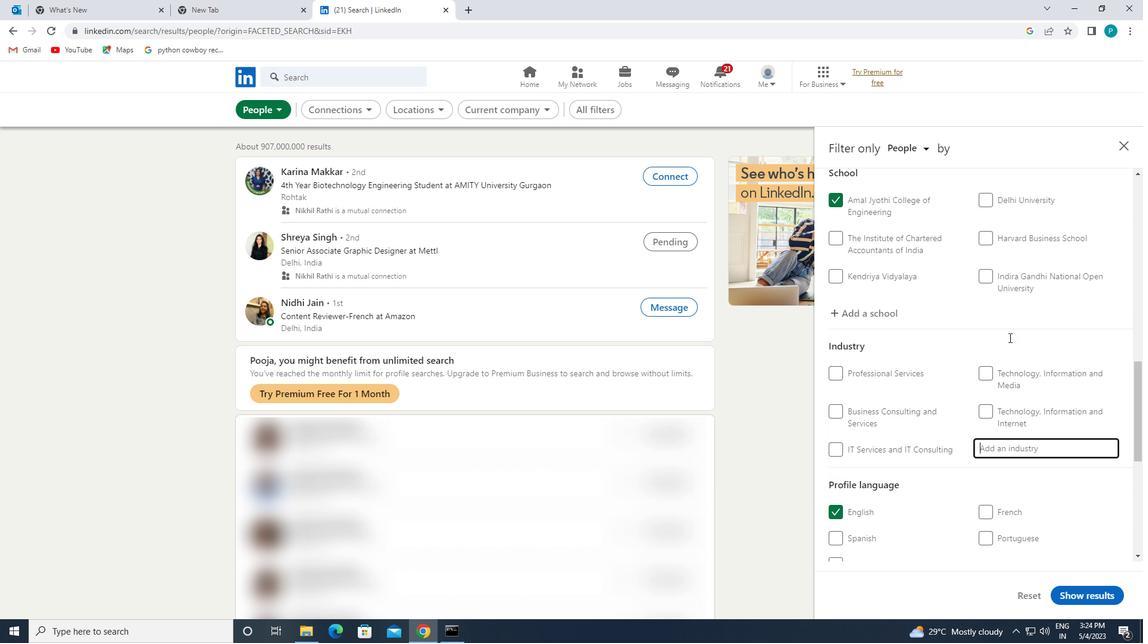 
Action: Key pressed <Key.caps_lock>B<Key.caps_lock>OILERS
Screenshot: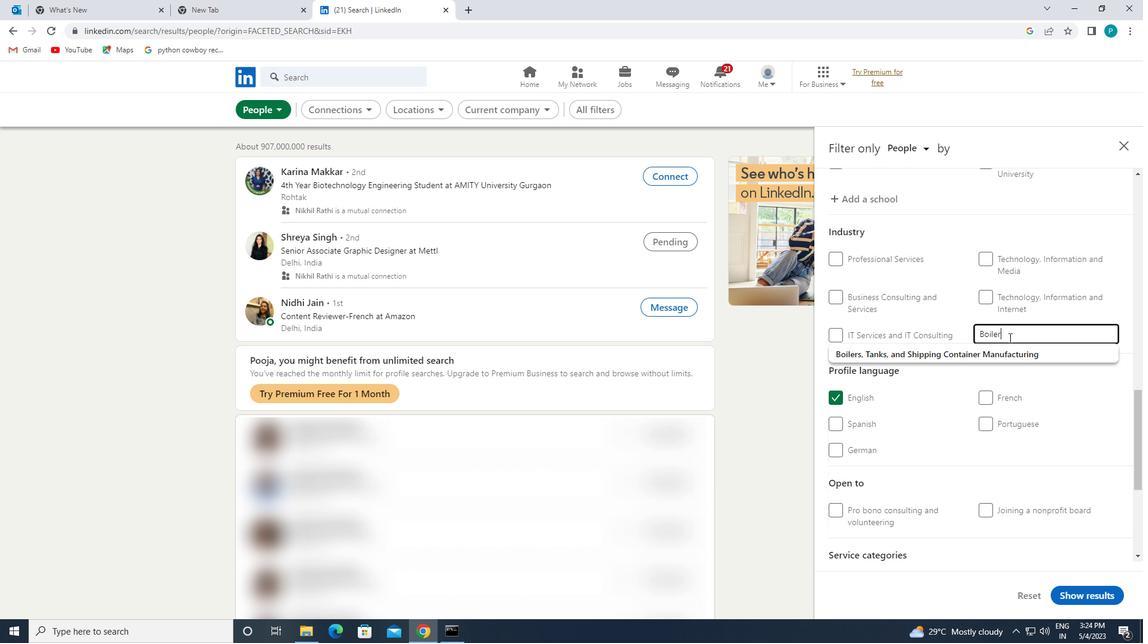 
Action: Mouse moved to (989, 358)
Screenshot: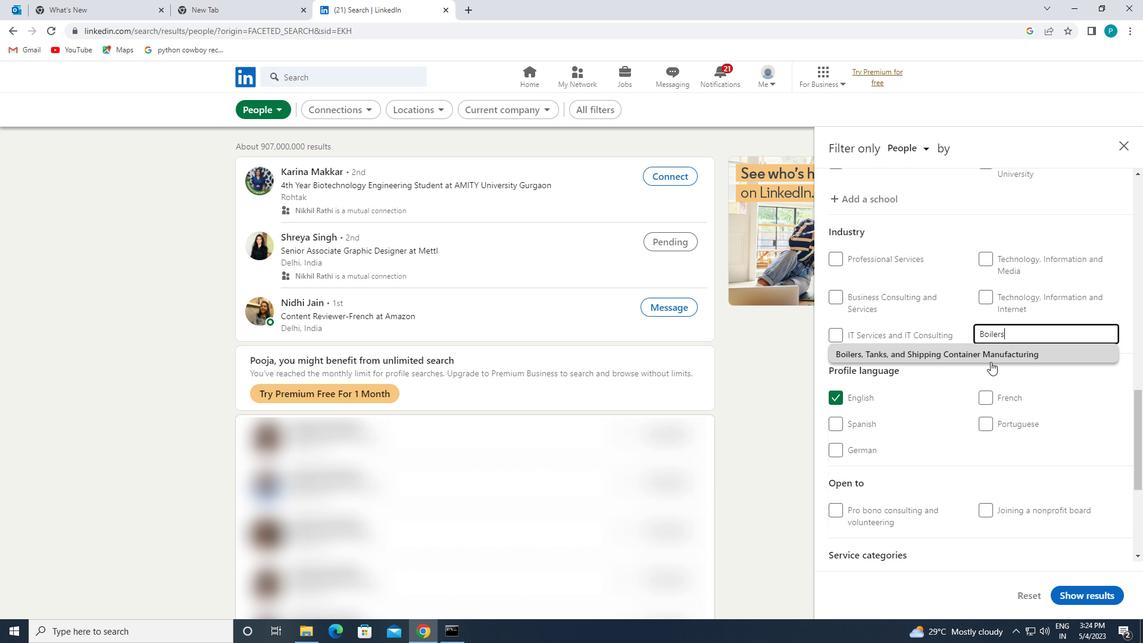 
Action: Mouse pressed left at (989, 358)
Screenshot: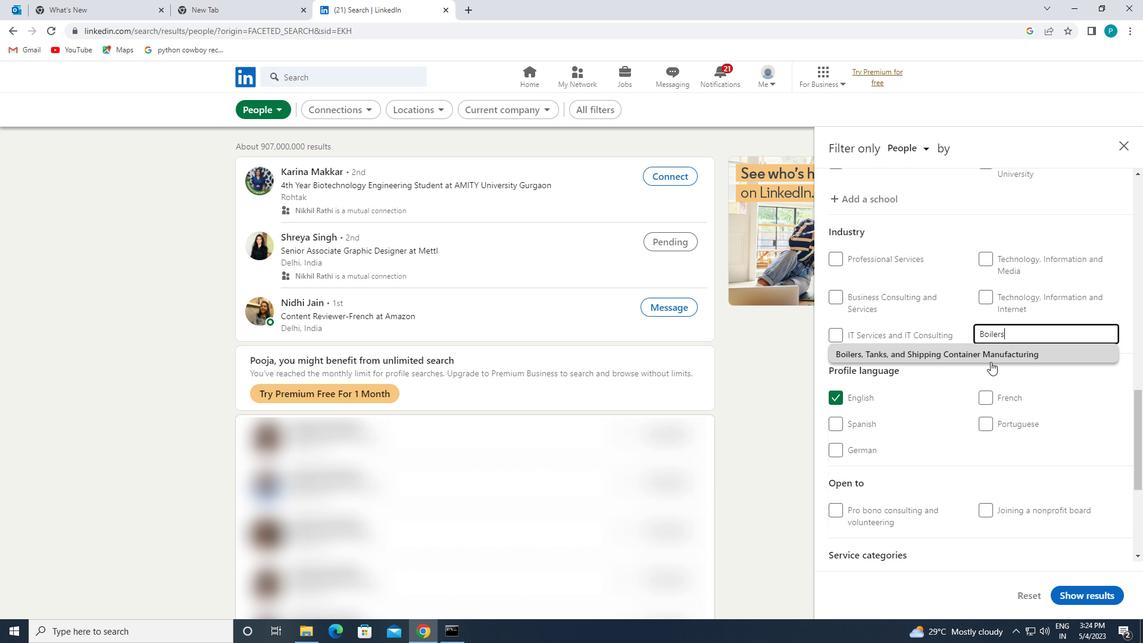 
Action: Mouse moved to (1080, 428)
Screenshot: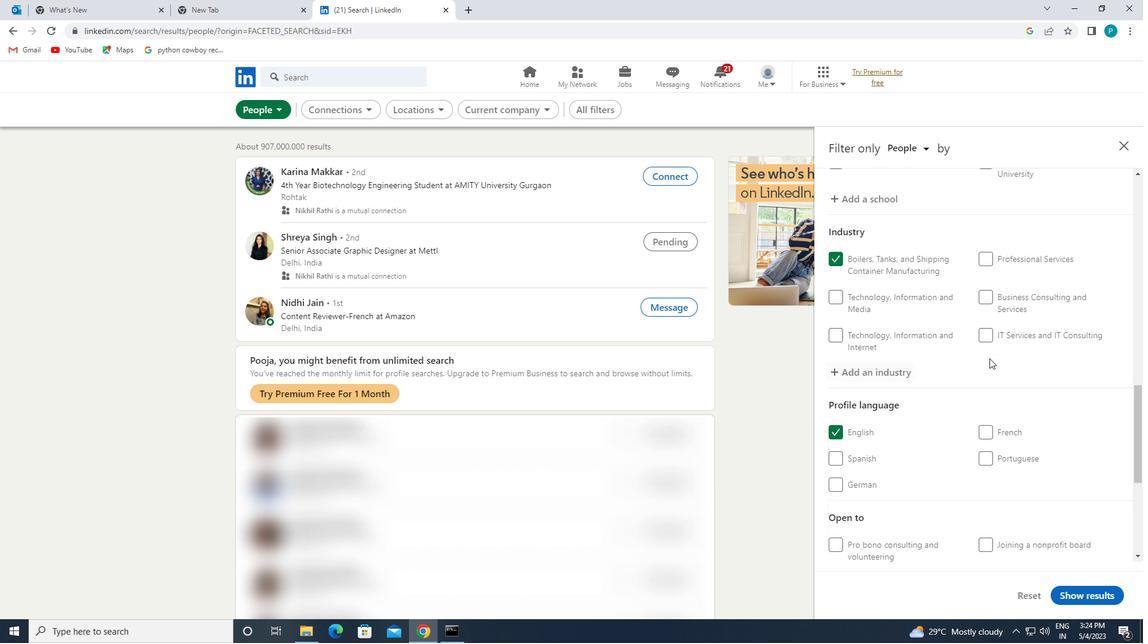 
Action: Mouse scrolled (1080, 427) with delta (0, 0)
Screenshot: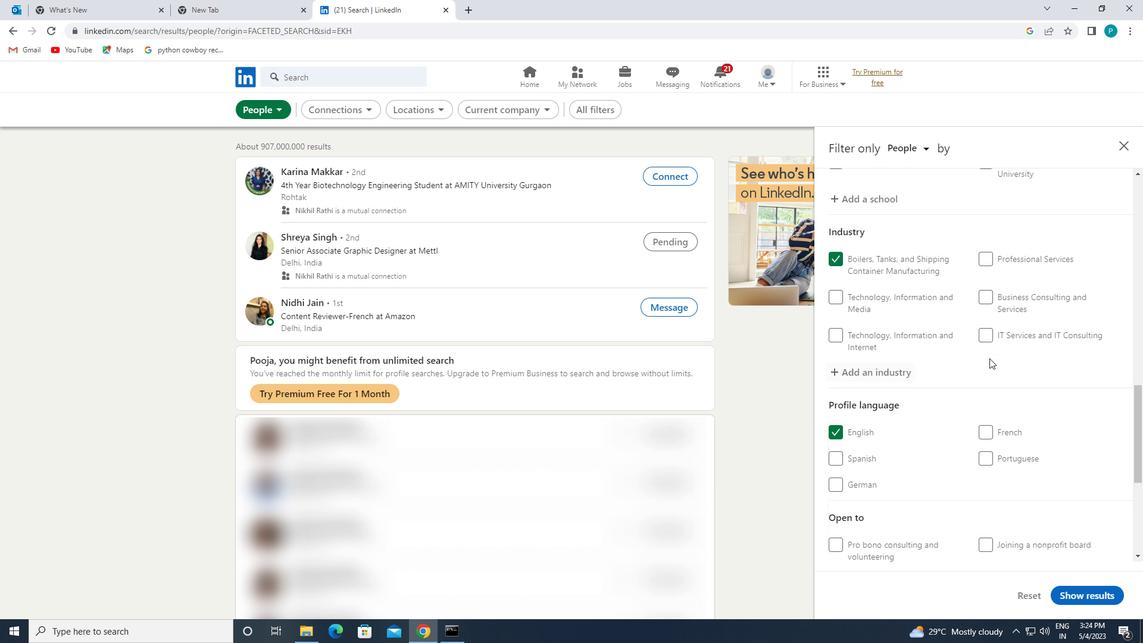 
Action: Mouse scrolled (1080, 427) with delta (0, 0)
Screenshot: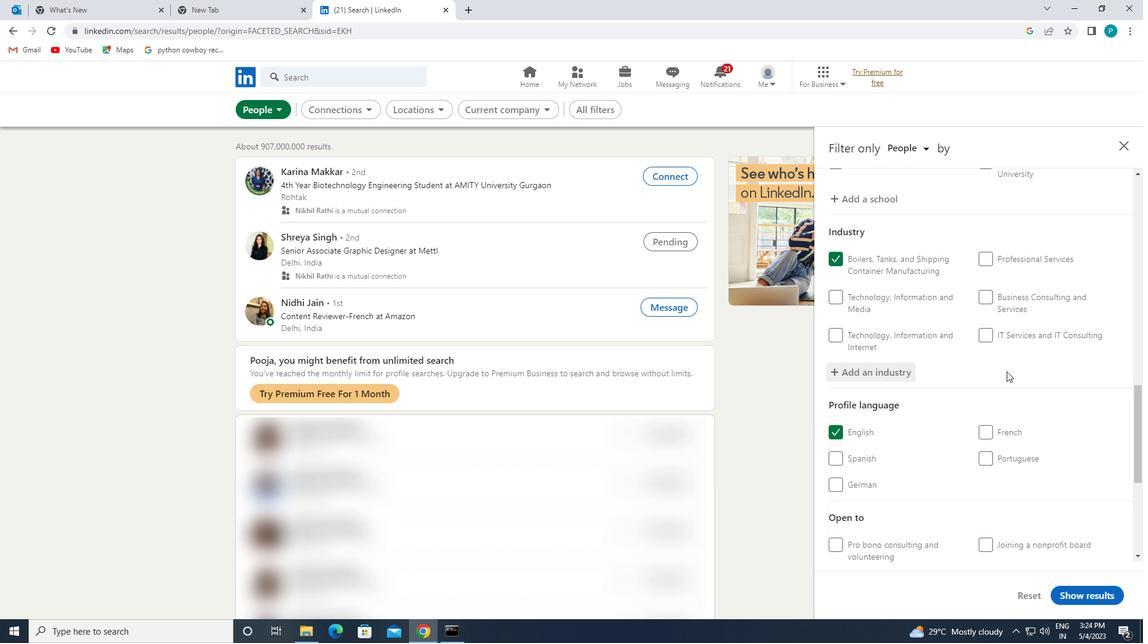 
Action: Mouse scrolled (1080, 427) with delta (0, 0)
Screenshot: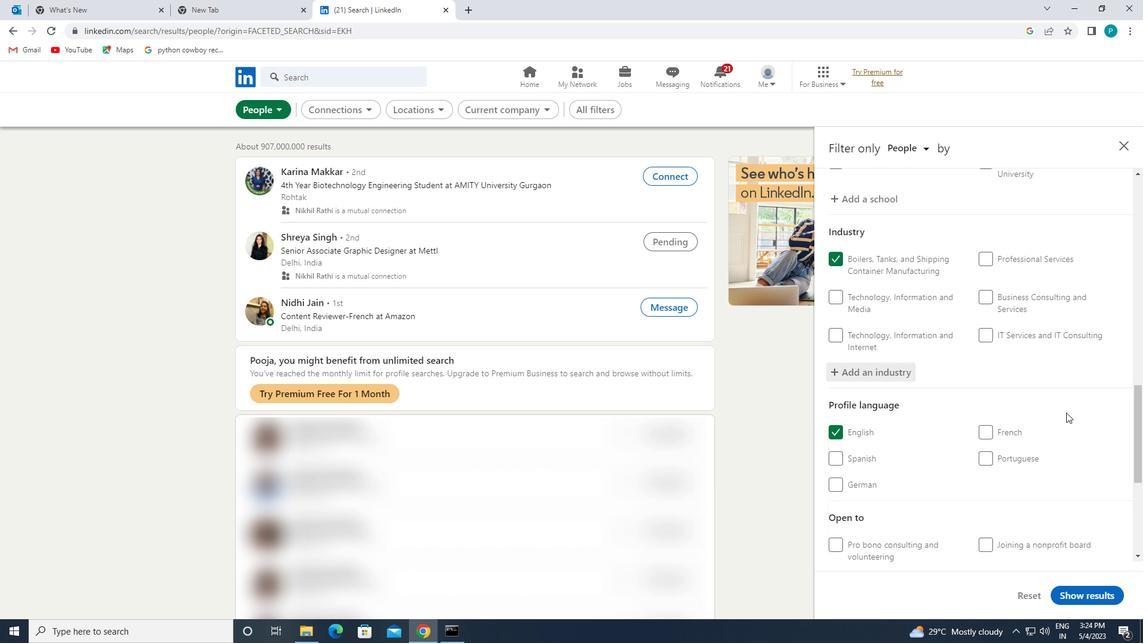 
Action: Mouse moved to (1050, 487)
Screenshot: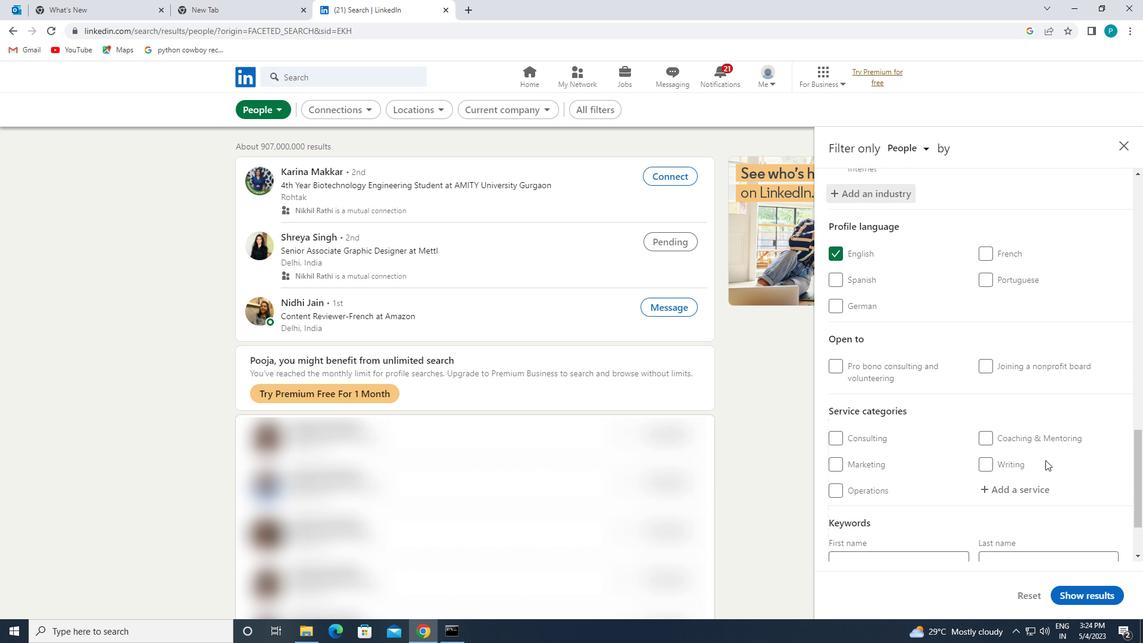 
Action: Mouse pressed left at (1050, 487)
Screenshot: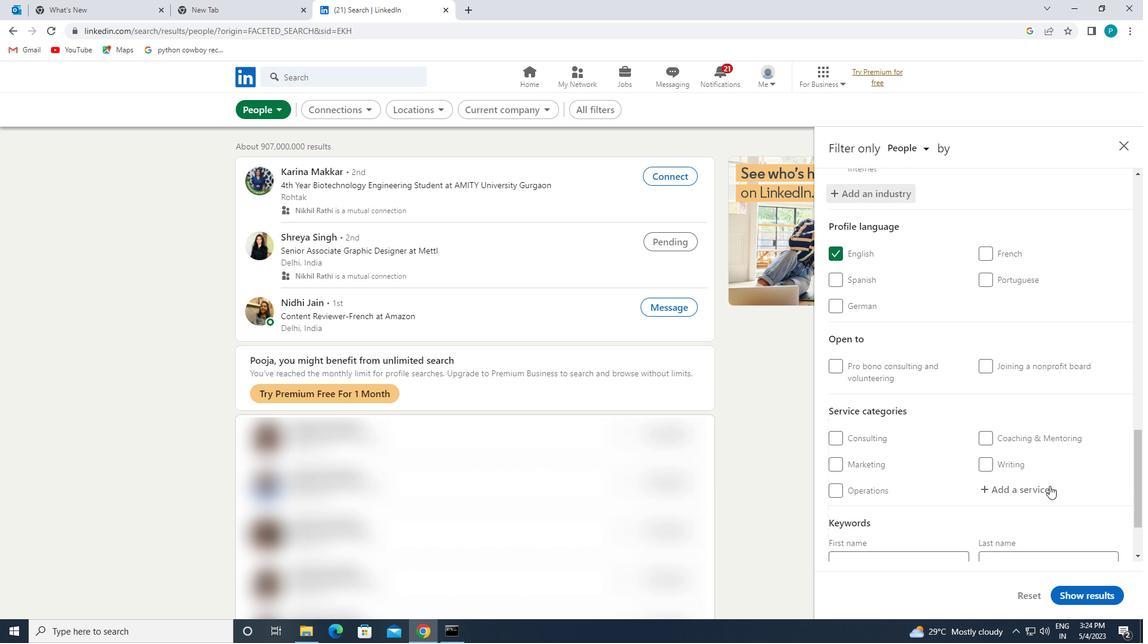 
Action: Mouse moved to (1032, 475)
Screenshot: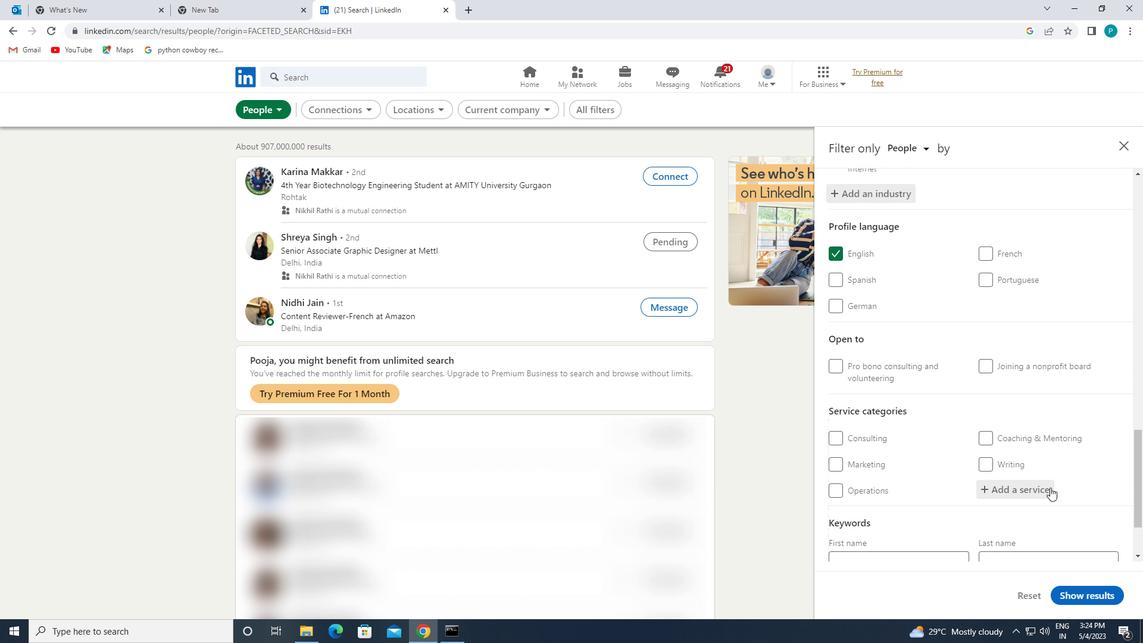 
Action: Key pressed <Key.caps_lock>E<Key.backspace>RE<Key.backspace><Key.caps_lock>EAL
Screenshot: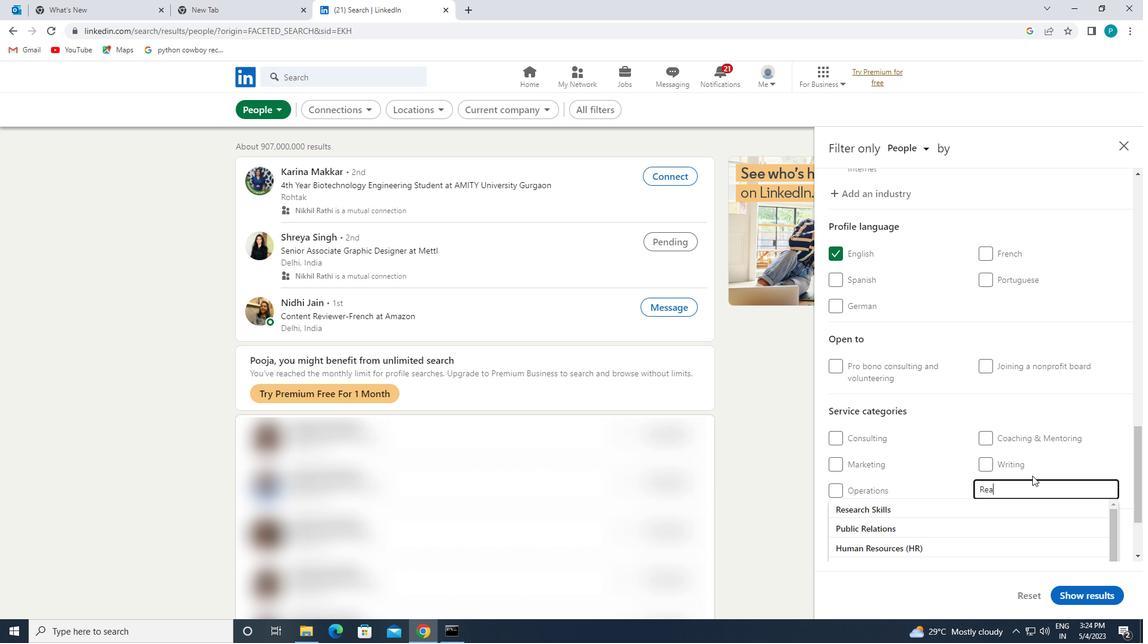 
Action: Mouse moved to (977, 430)
Screenshot: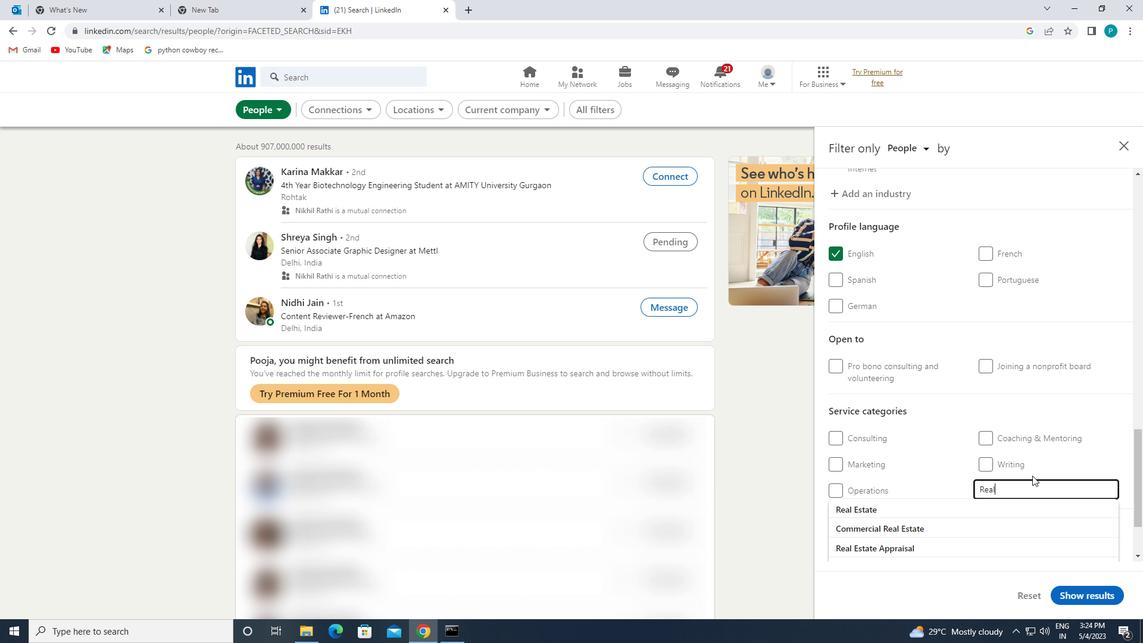 
Action: Mouse scrolled (977, 430) with delta (0, 0)
Screenshot: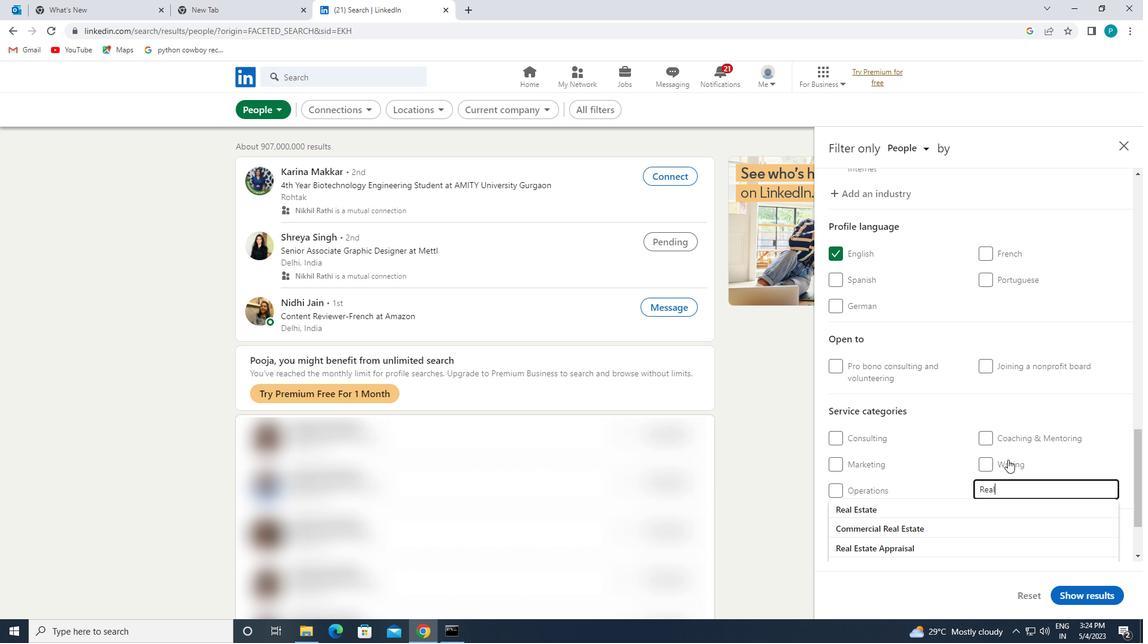 
Action: Mouse moved to (910, 486)
Screenshot: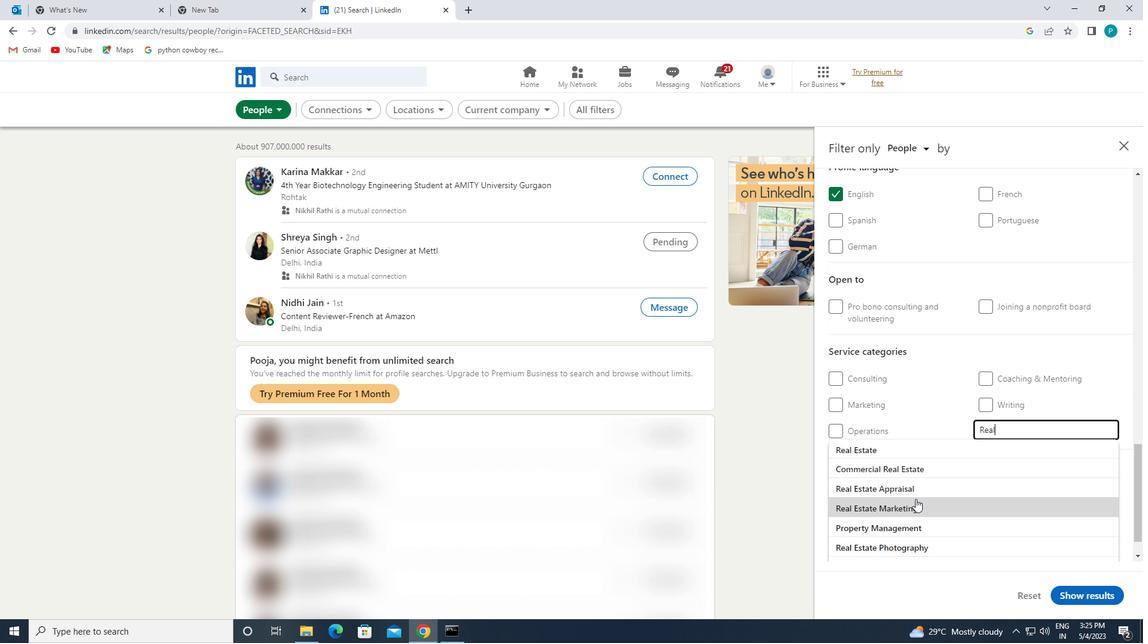 
Action: Mouse pressed left at (910, 486)
Screenshot: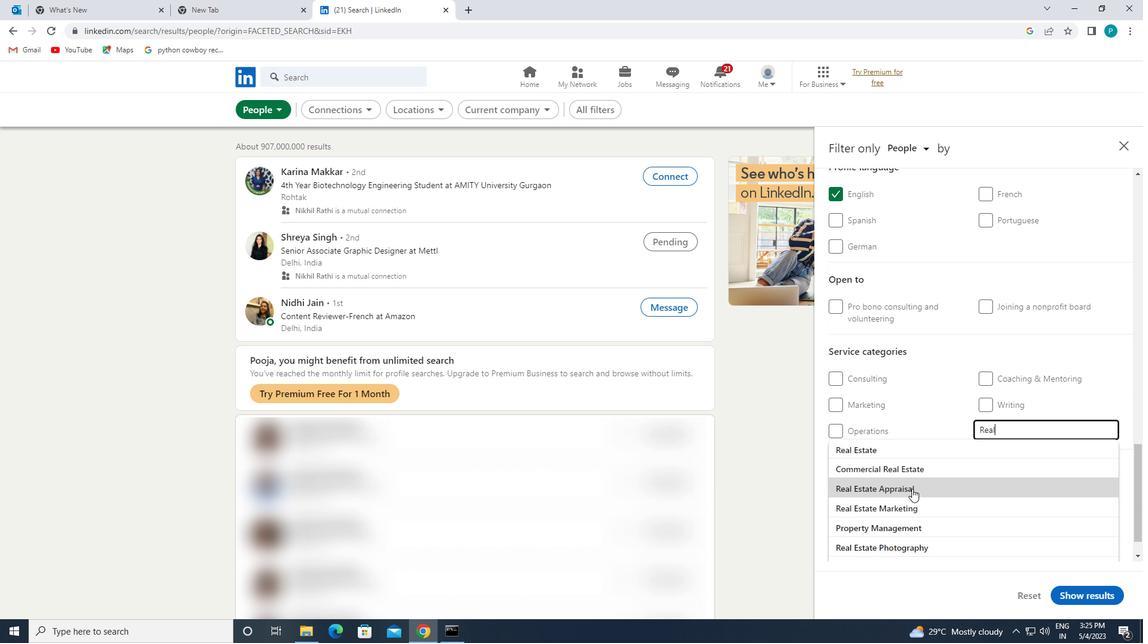 
Action: Mouse moved to (910, 486)
Screenshot: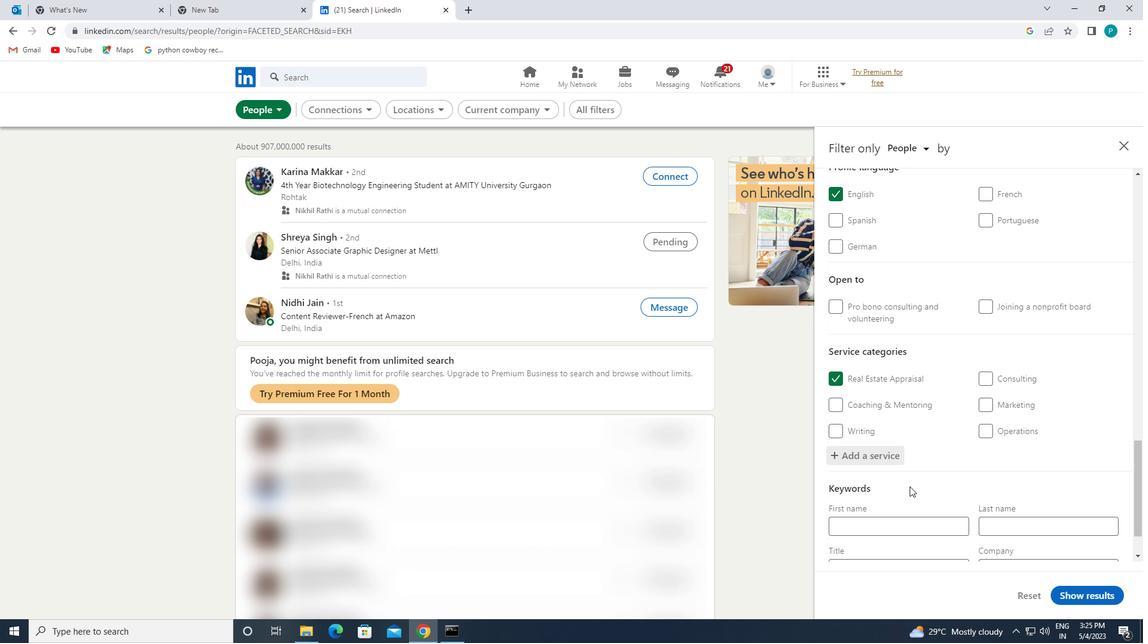 
Action: Mouse scrolled (910, 485) with delta (0, 0)
Screenshot: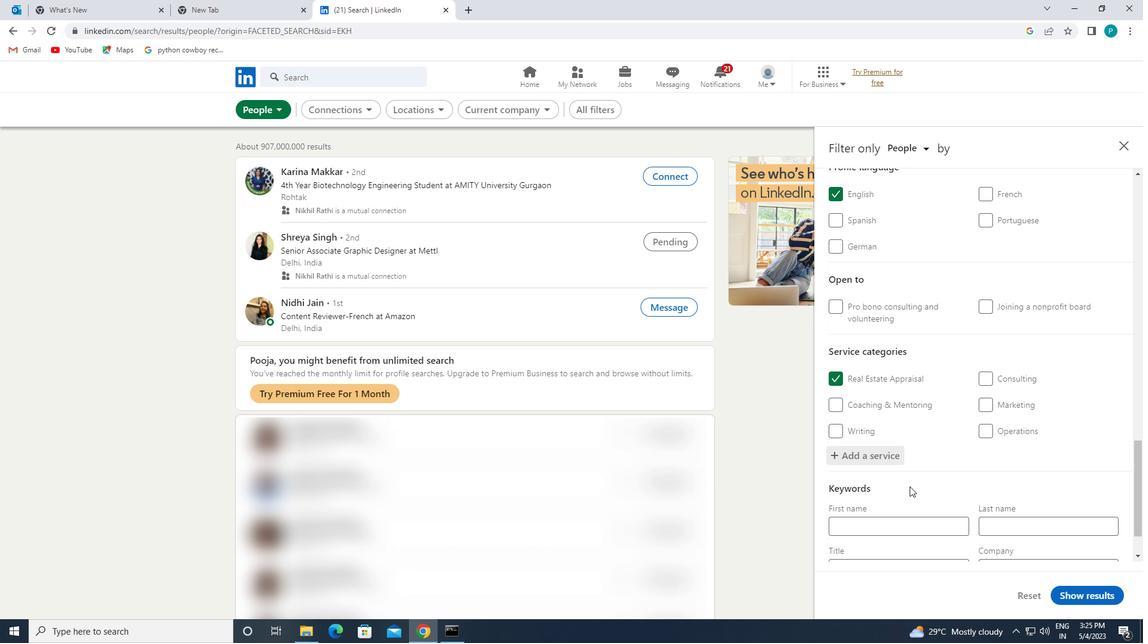 
Action: Mouse scrolled (910, 485) with delta (0, 0)
Screenshot: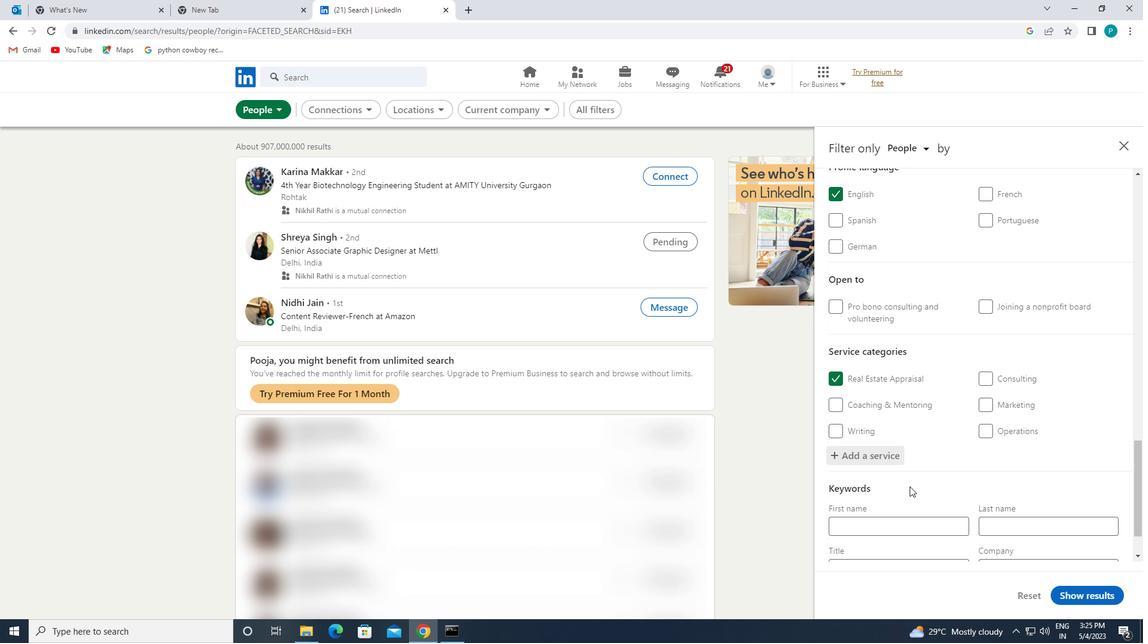 
Action: Mouse scrolled (910, 485) with delta (0, 0)
Screenshot: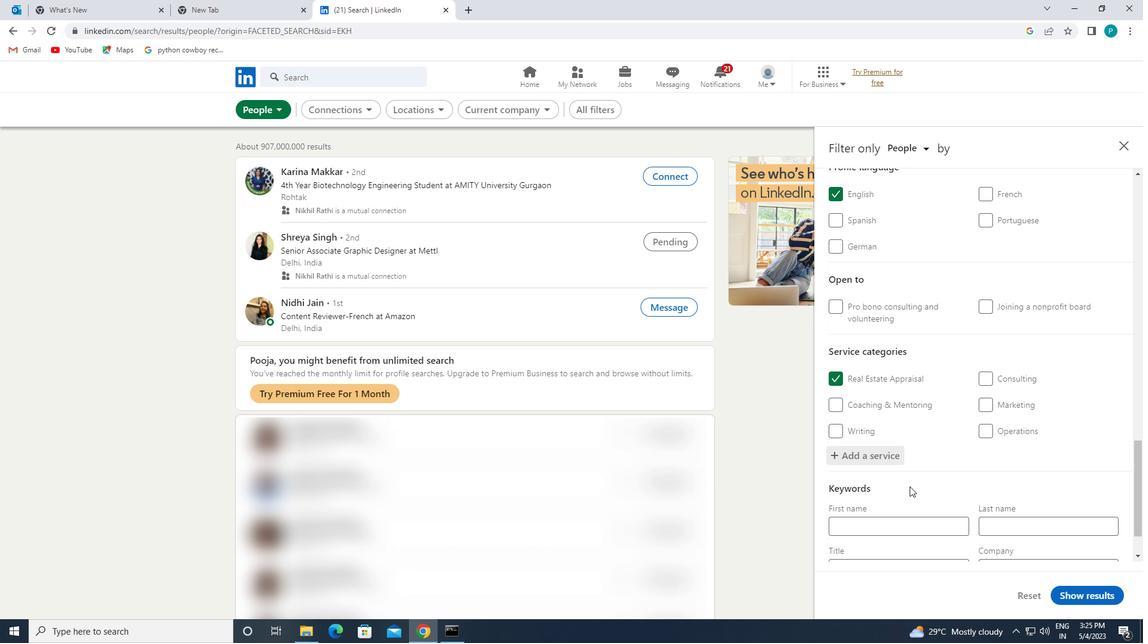 
Action: Mouse moved to (896, 513)
Screenshot: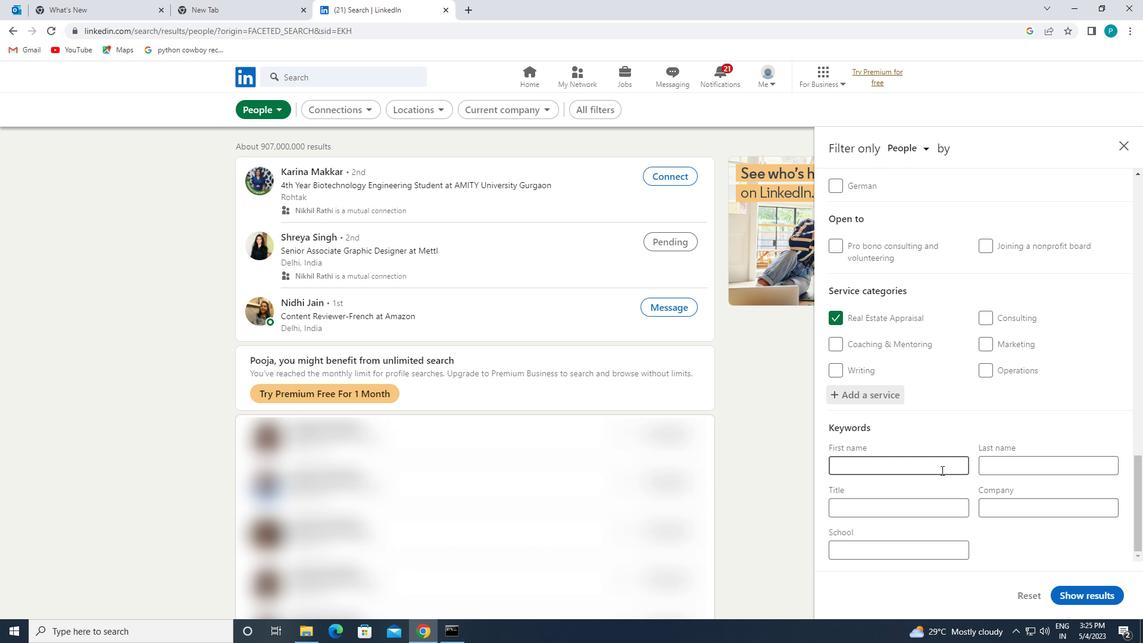 
Action: Mouse pressed left at (896, 513)
Screenshot: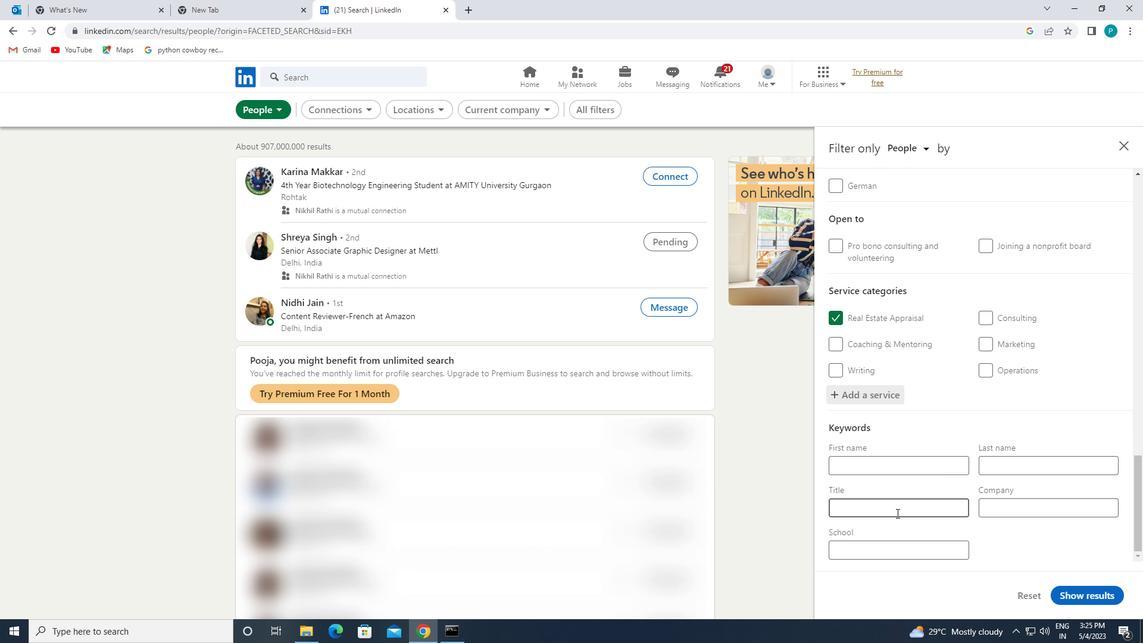 
Action: Mouse moved to (886, 507)
Screenshot: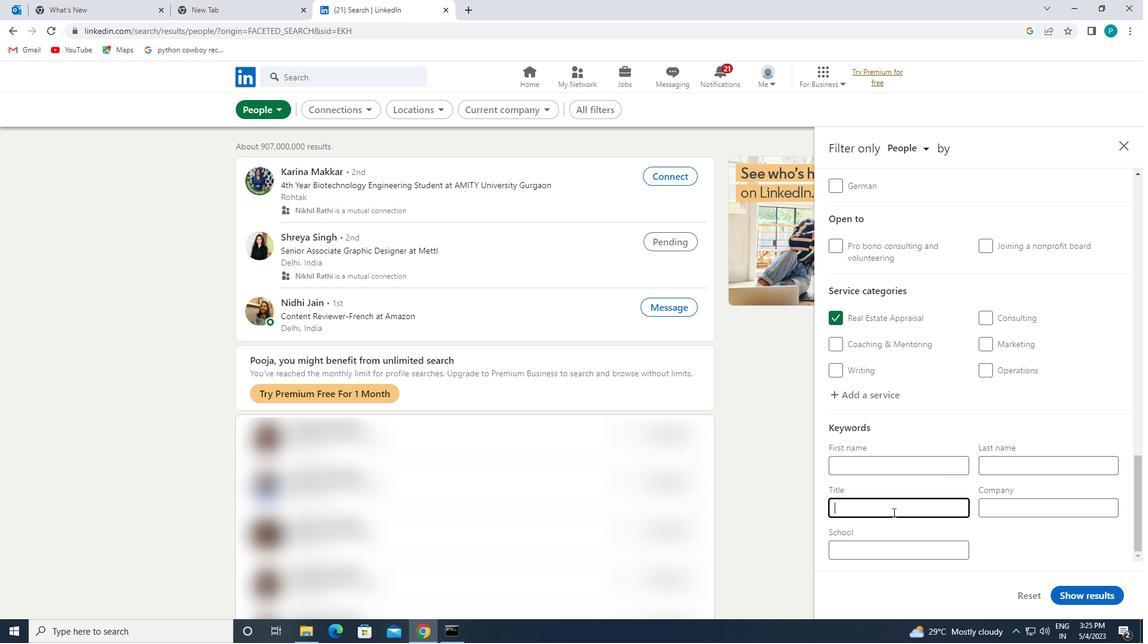 
Action: Key pressed <Key.caps_lock>S<Key.caps_lock>KIN<Key.space><Key.caps_lock>C<Key.caps_lock>ARE<Key.space><Key.caps_lock>S<Key.caps_lock>PECIALIST
Screenshot: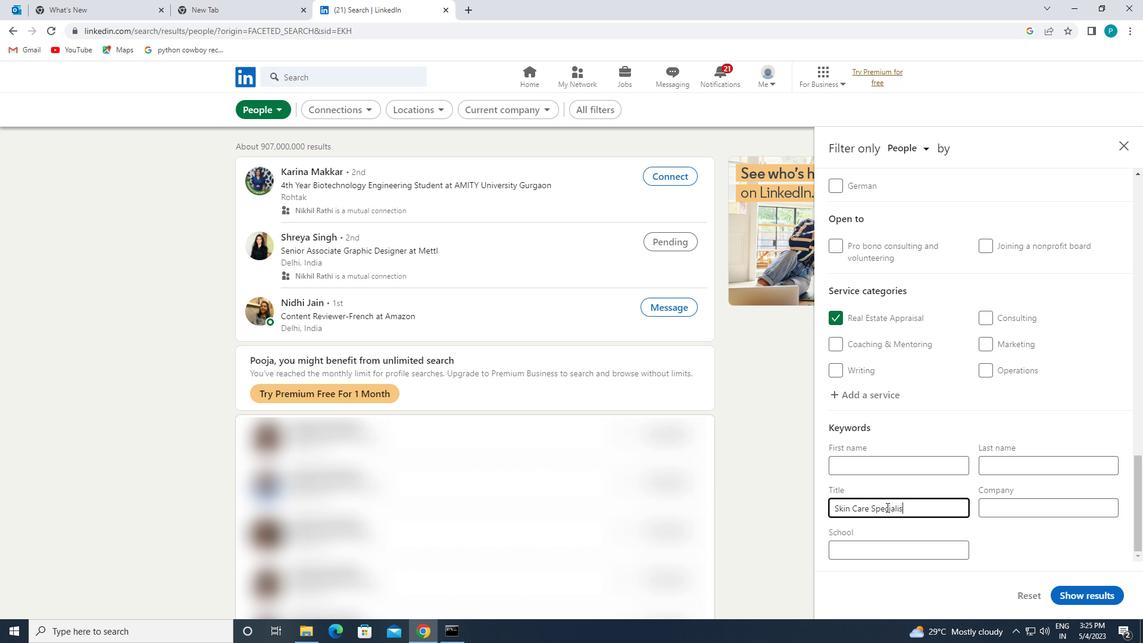 
Action: Mouse moved to (1064, 594)
Screenshot: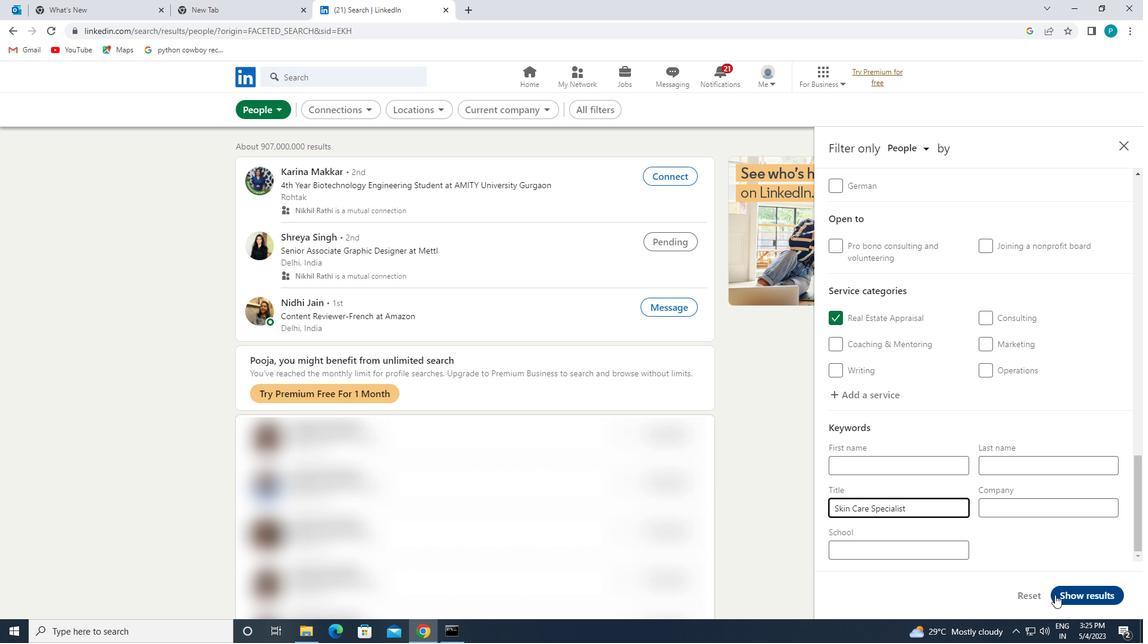 
Action: Mouse pressed left at (1064, 594)
Screenshot: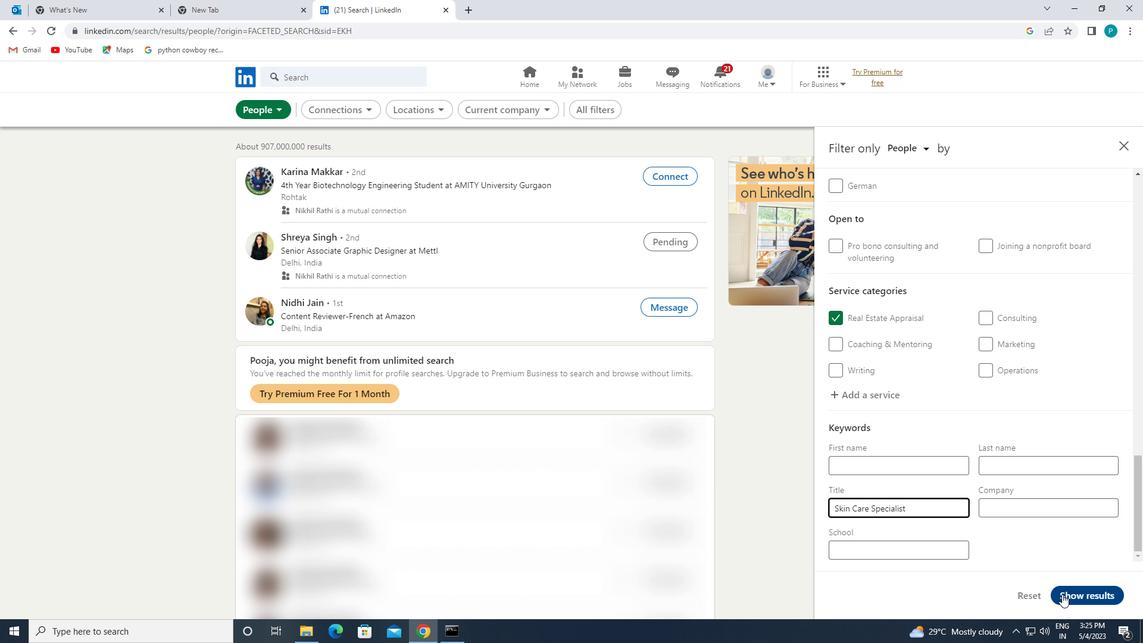 
